 Task:  Click on  Soccer In the  Soccer League click on  Pick Sheet Your name Ella Davis Team name Nashville SC and  Email softage.5@softage.net Game 1 Montreal Game 2 NYFC Game 3 Orlando City Game 4 Austin FC Game 5 Minnesota United Game 6 FC Dallas Game 7 Columbus Game 8 Atlanta United Game 9 Charlotte FC Game 10 Montreal Game 11 Toronto FC Game 12 Inter Milan Game 13 Minnesota United Game 14 Real Salt Lake Game 15 Vancouver Game16 San Jose In Tie Breaker choose Nashville SC Submit pick sheet
Action: Mouse moved to (628, 432)
Screenshot: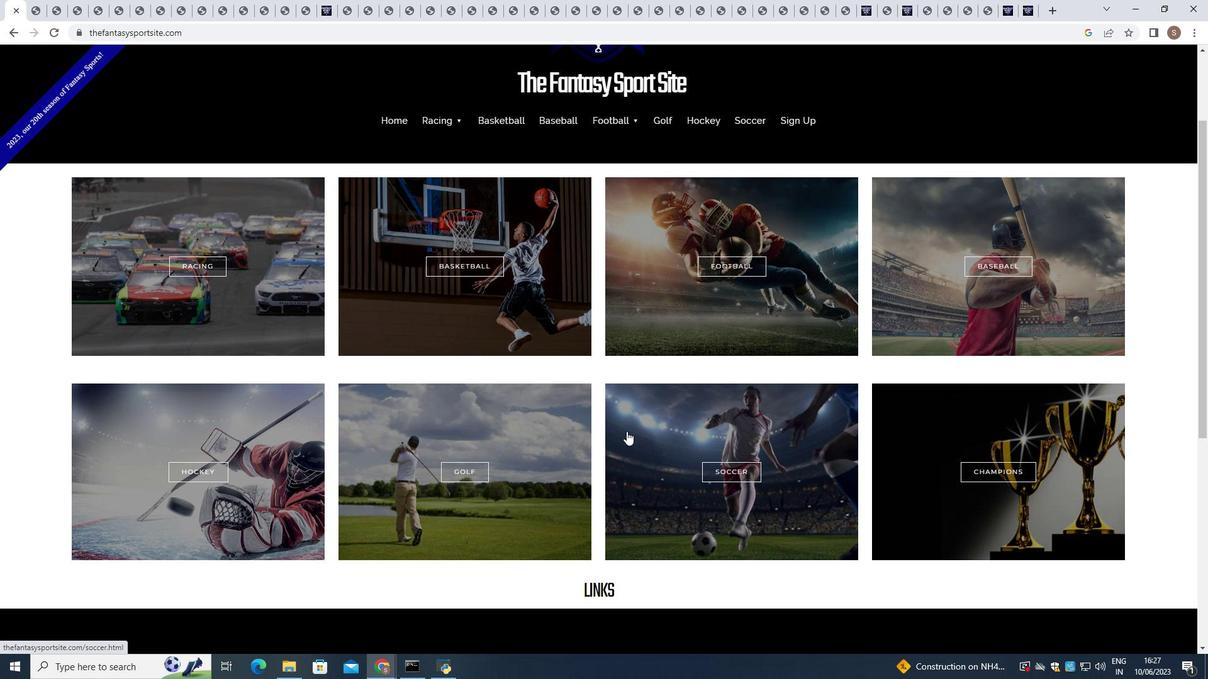 
Action: Mouse pressed left at (628, 432)
Screenshot: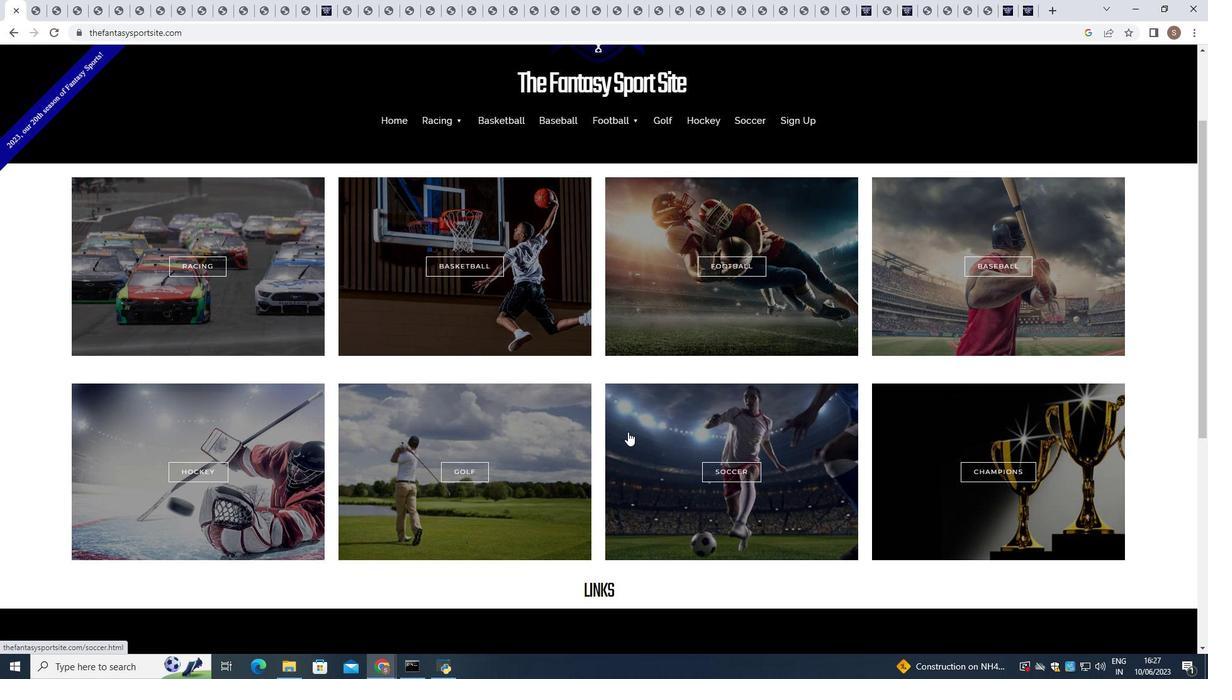 
Action: Mouse moved to (348, 304)
Screenshot: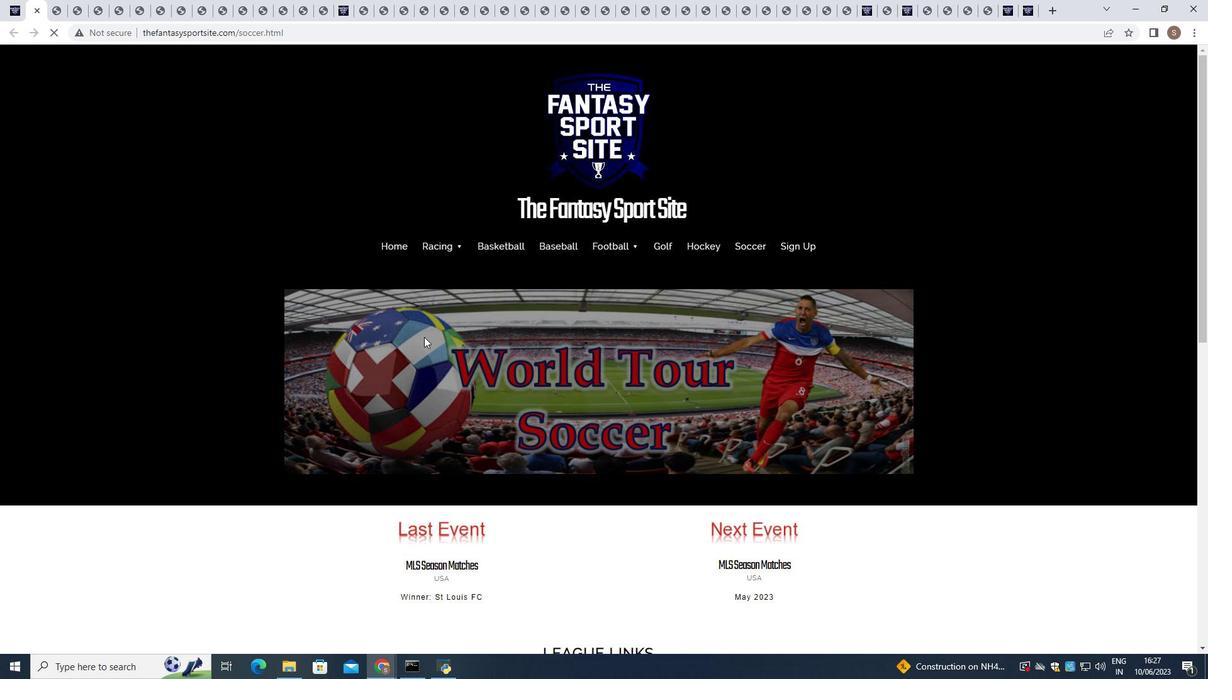 
Action: Mouse scrolled (348, 303) with delta (0, 0)
Screenshot: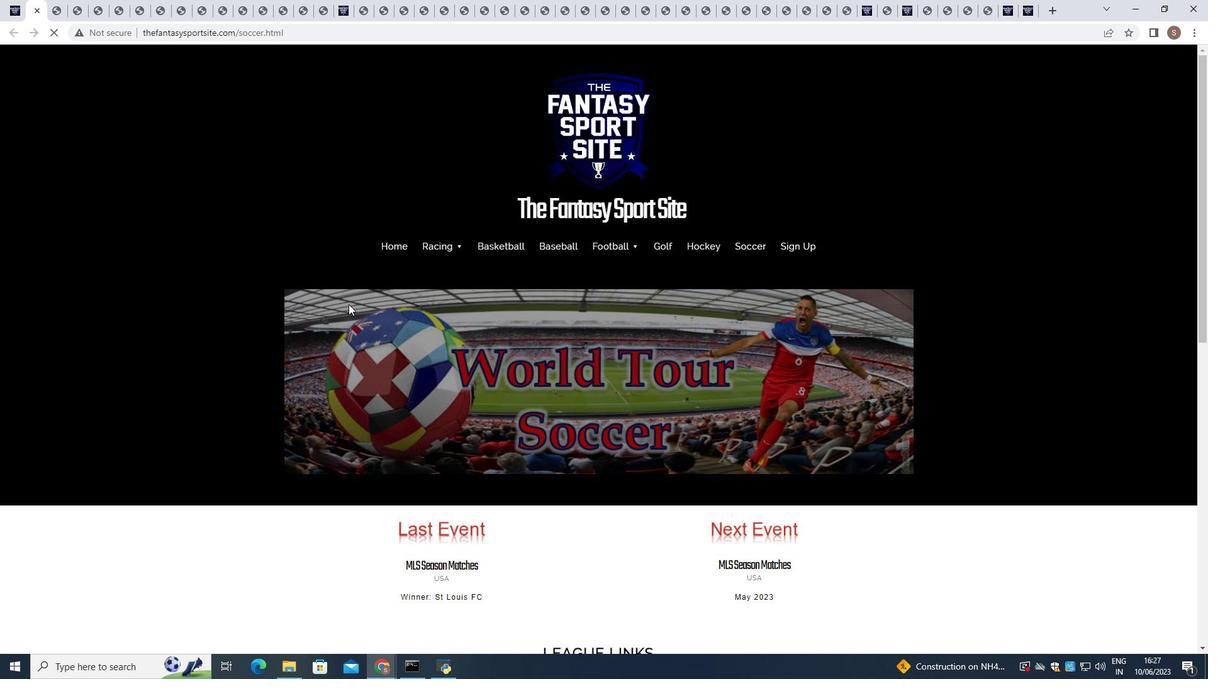 
Action: Mouse scrolled (348, 303) with delta (0, 0)
Screenshot: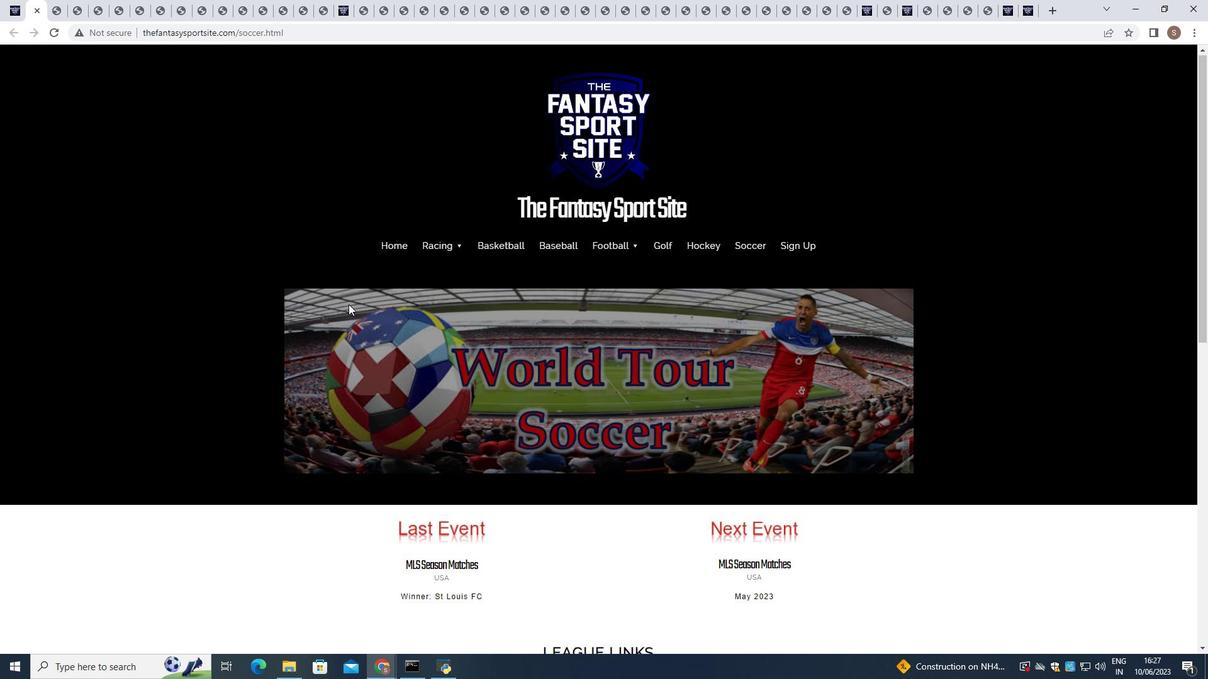 
Action: Mouse scrolled (348, 303) with delta (0, 0)
Screenshot: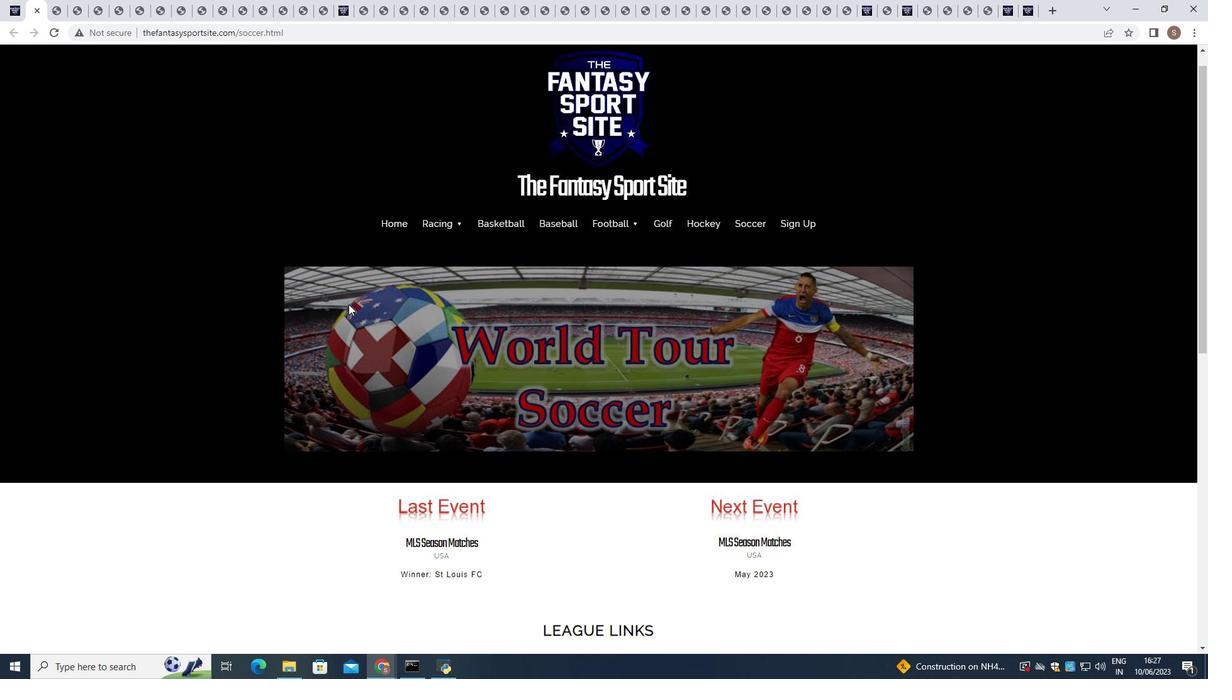 
Action: Mouse scrolled (348, 303) with delta (0, 0)
Screenshot: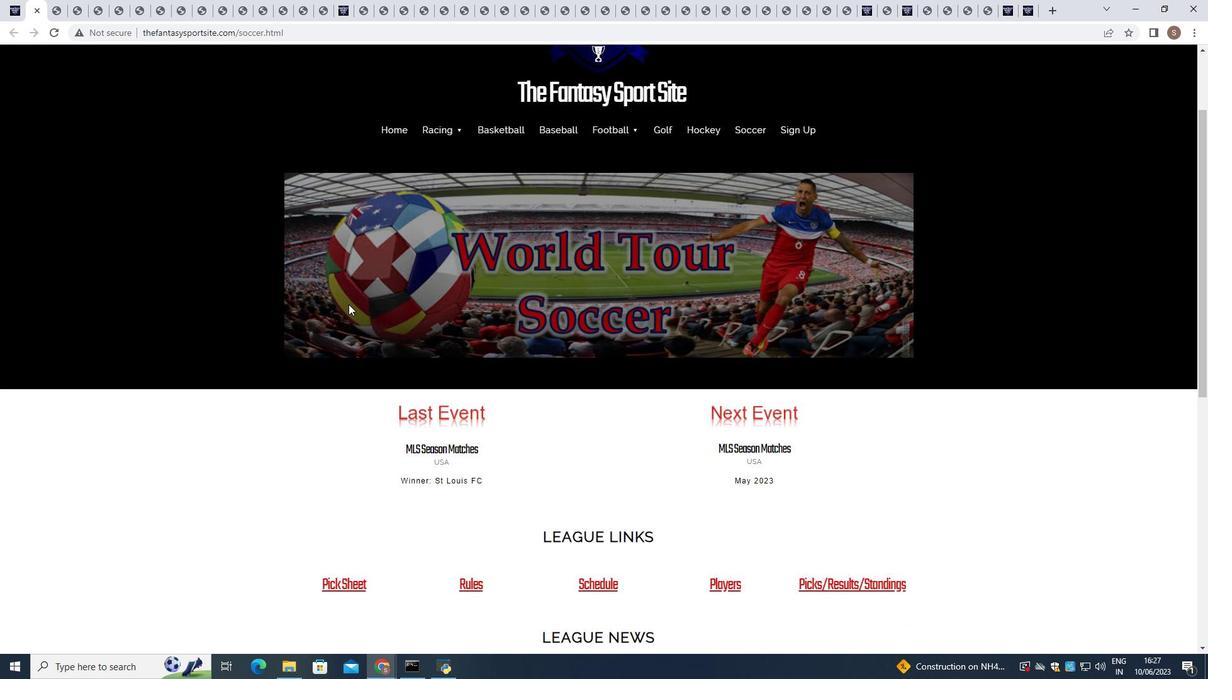 
Action: Mouse scrolled (348, 303) with delta (0, 0)
Screenshot: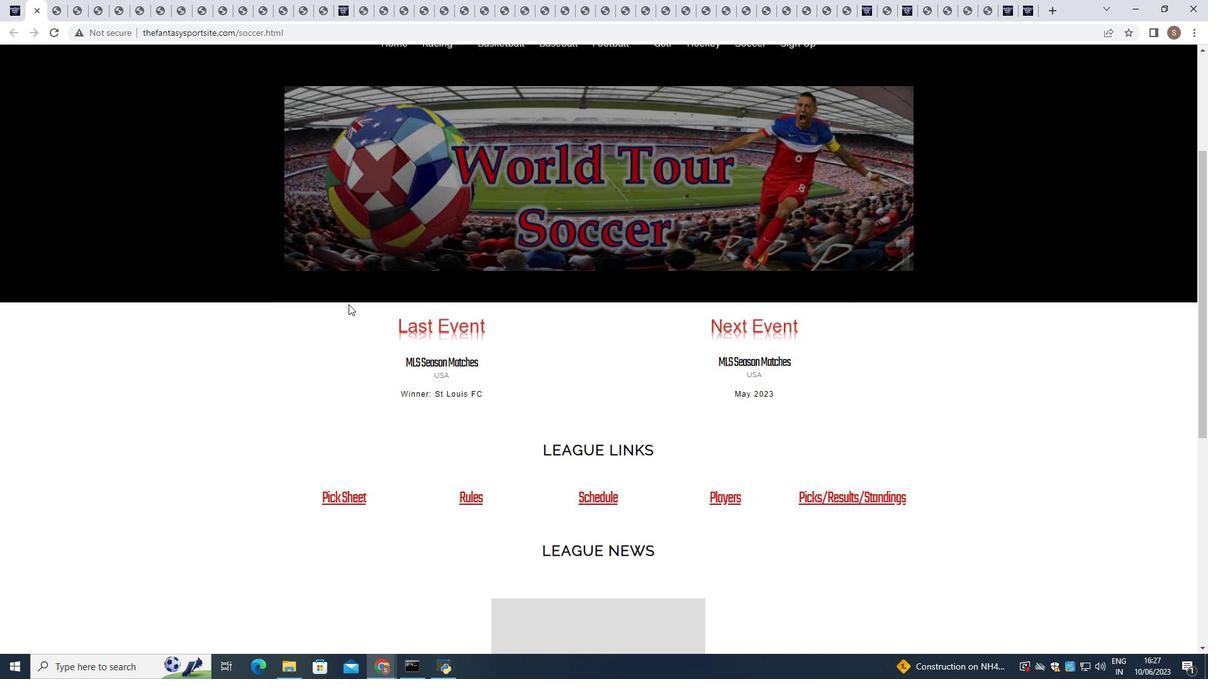 
Action: Mouse moved to (344, 383)
Screenshot: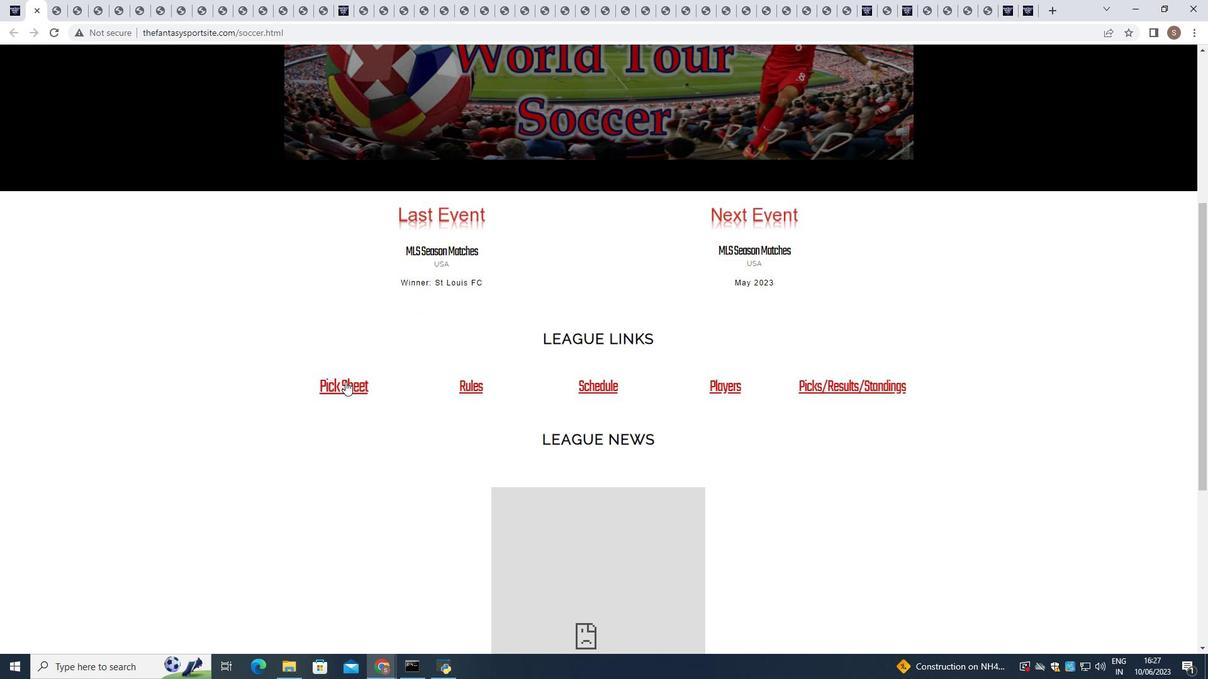 
Action: Mouse pressed left at (344, 383)
Screenshot: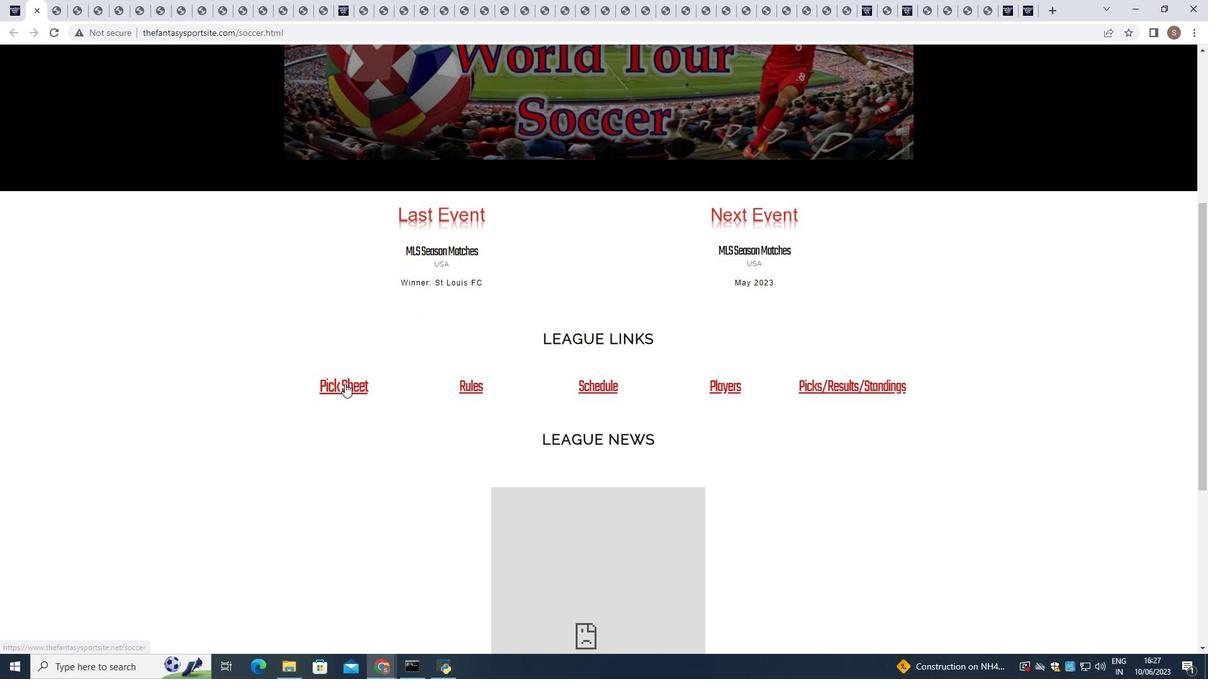 
Action: Mouse scrolled (344, 383) with delta (0, 0)
Screenshot: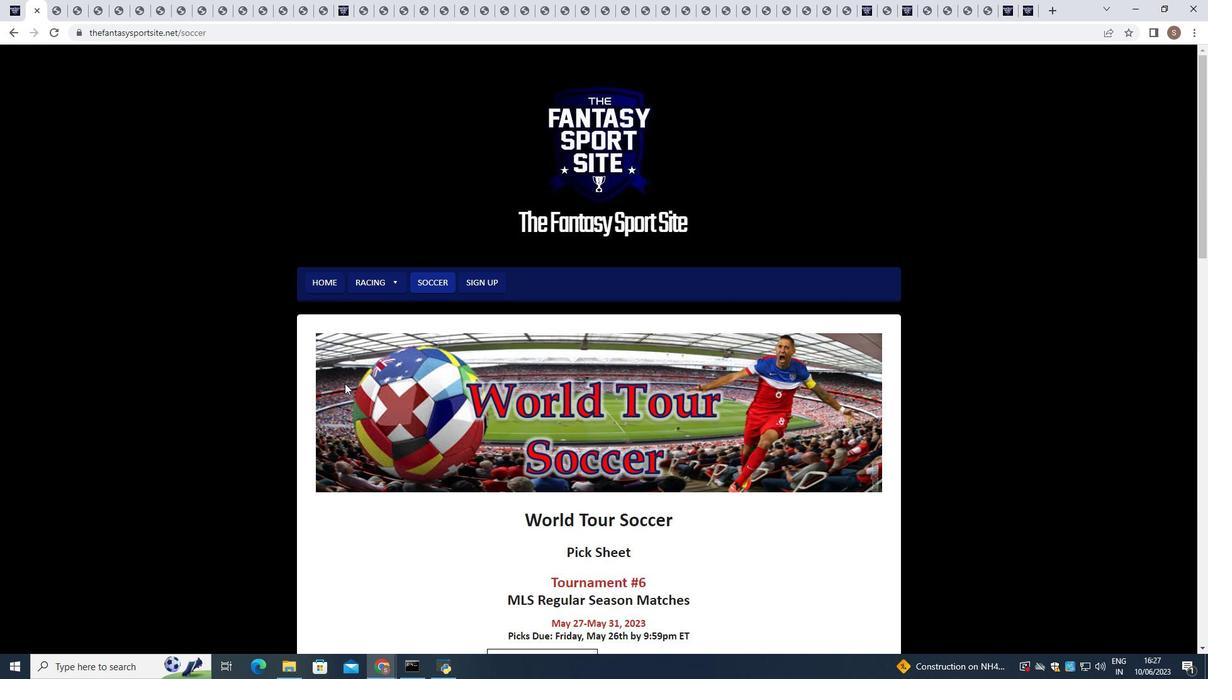 
Action: Mouse scrolled (344, 383) with delta (0, 0)
Screenshot: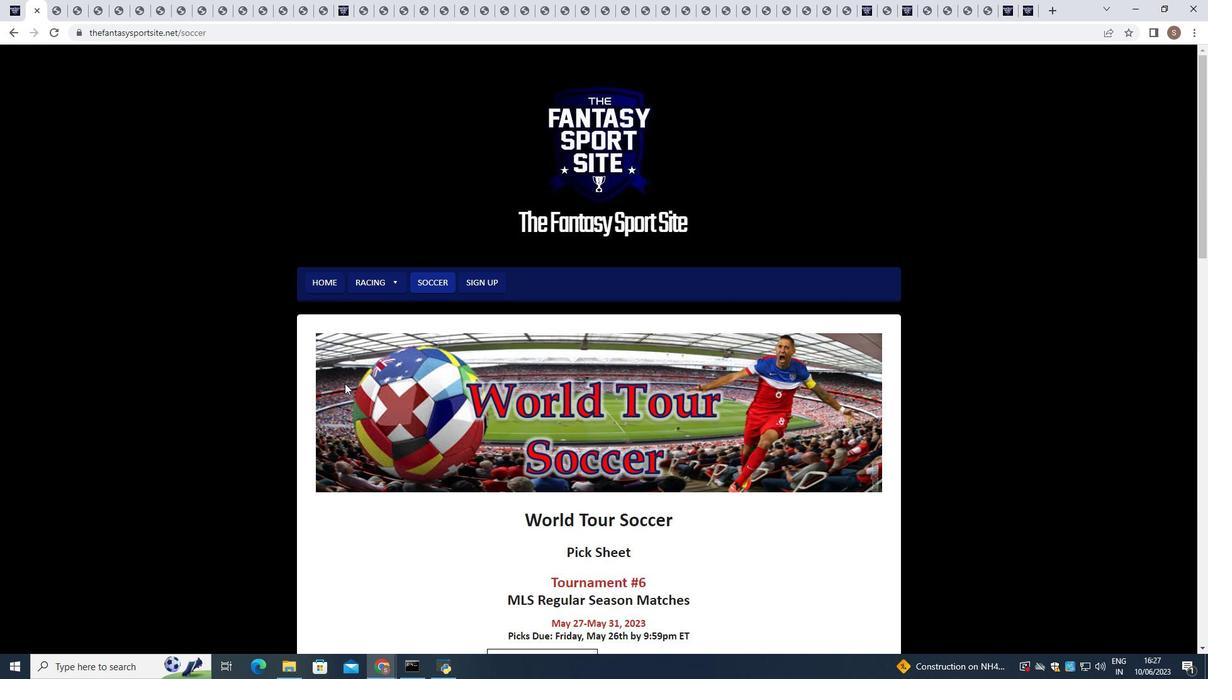 
Action: Mouse scrolled (344, 383) with delta (0, 0)
Screenshot: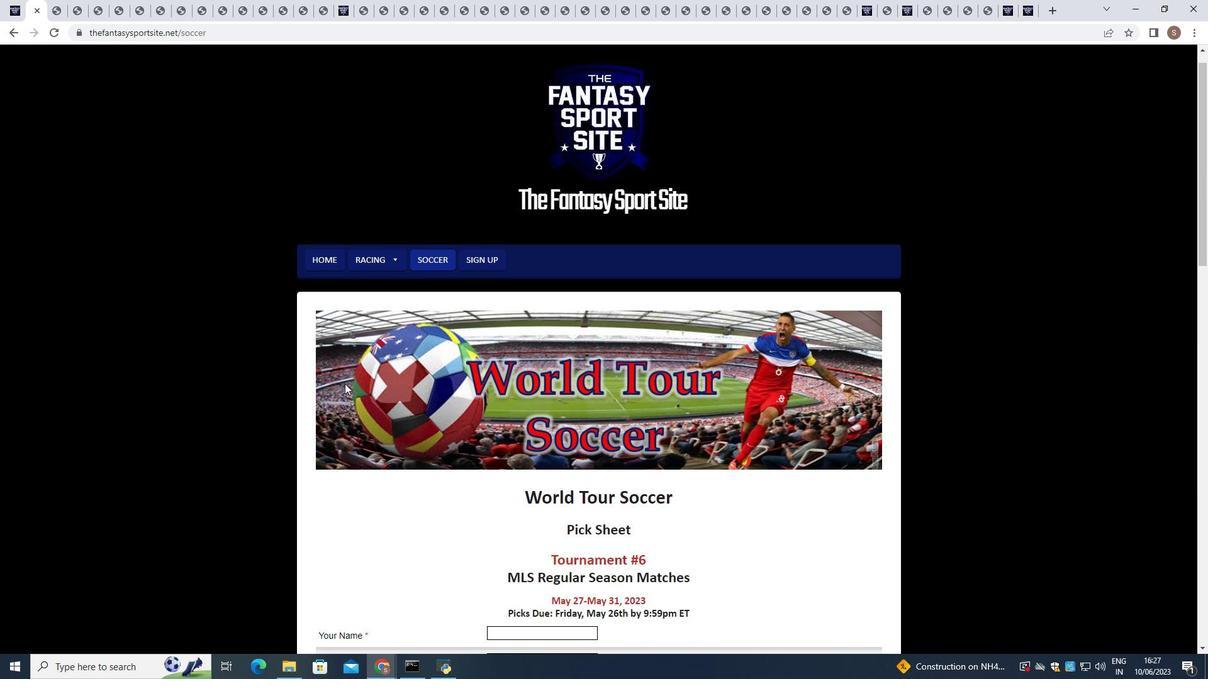 
Action: Mouse scrolled (344, 383) with delta (0, 0)
Screenshot: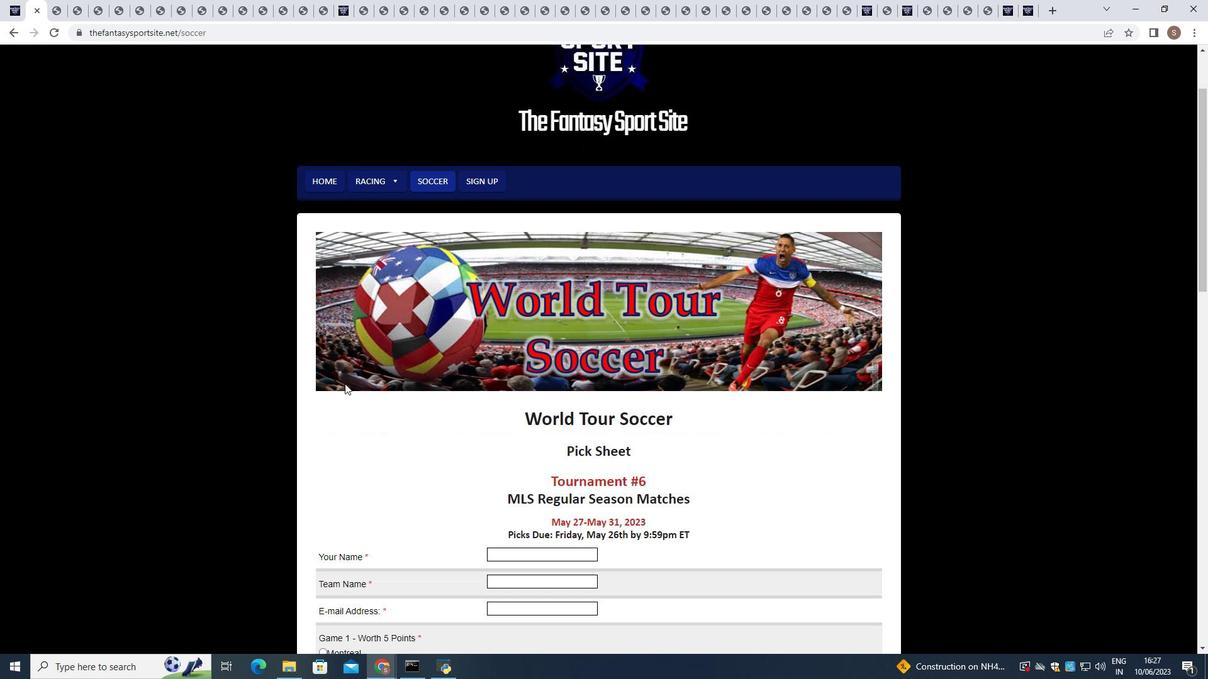 
Action: Mouse moved to (501, 400)
Screenshot: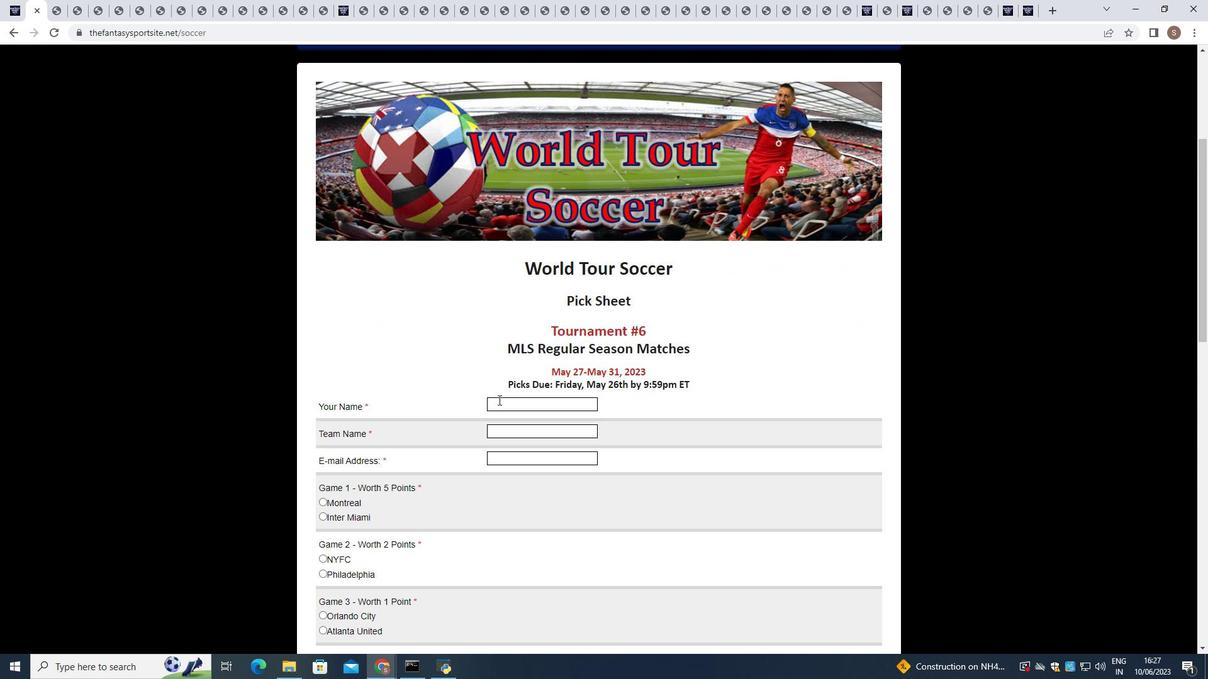 
Action: Mouse pressed left at (501, 400)
Screenshot: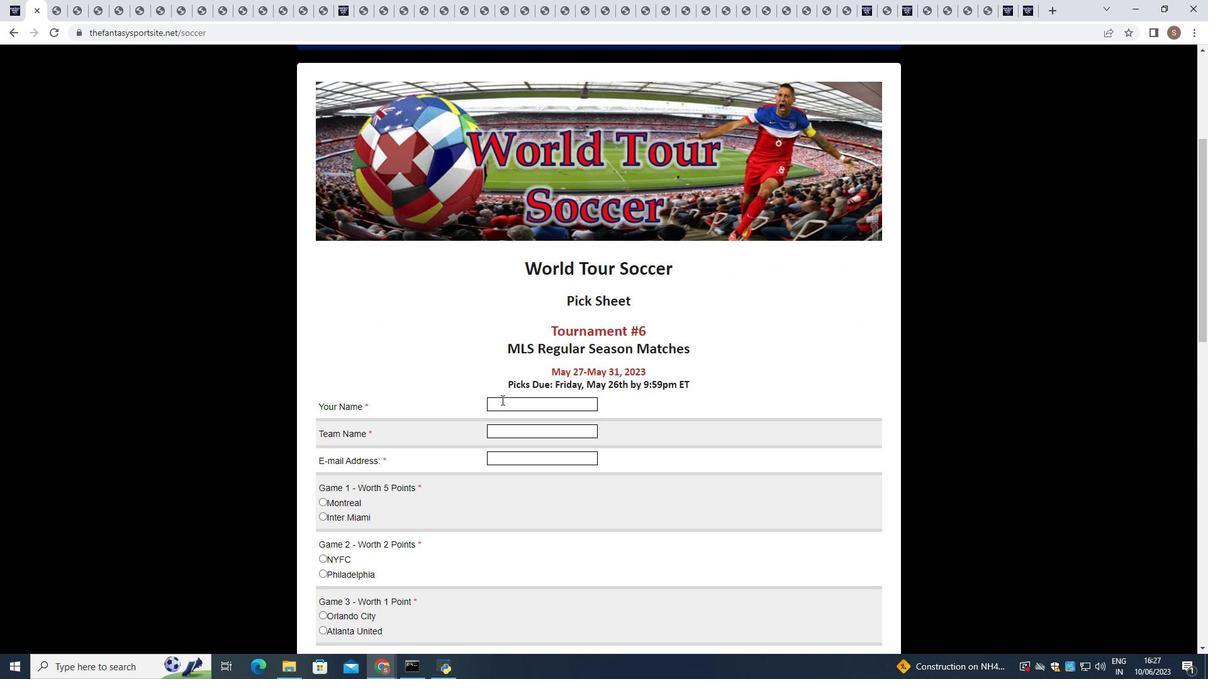 
Action: Mouse moved to (501, 400)
Screenshot: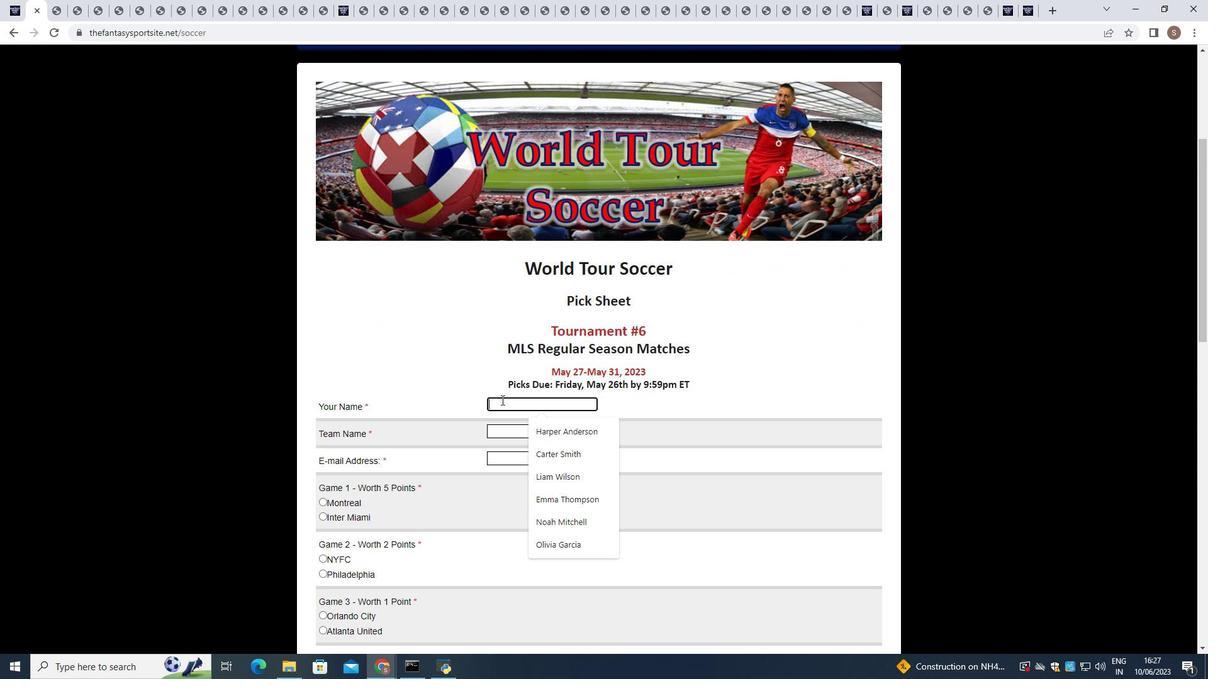 
Action: Key pressed <Key.shift>Ella<Key.space><Key.shift>Davis
Screenshot: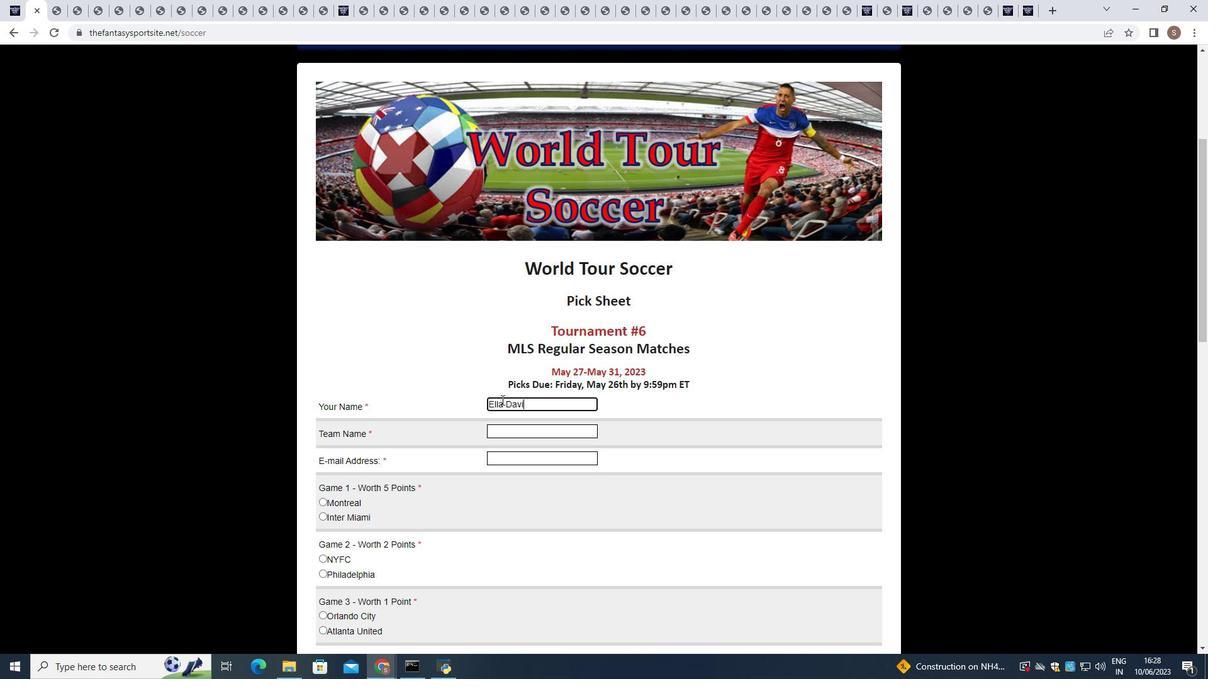 
Action: Mouse moved to (499, 432)
Screenshot: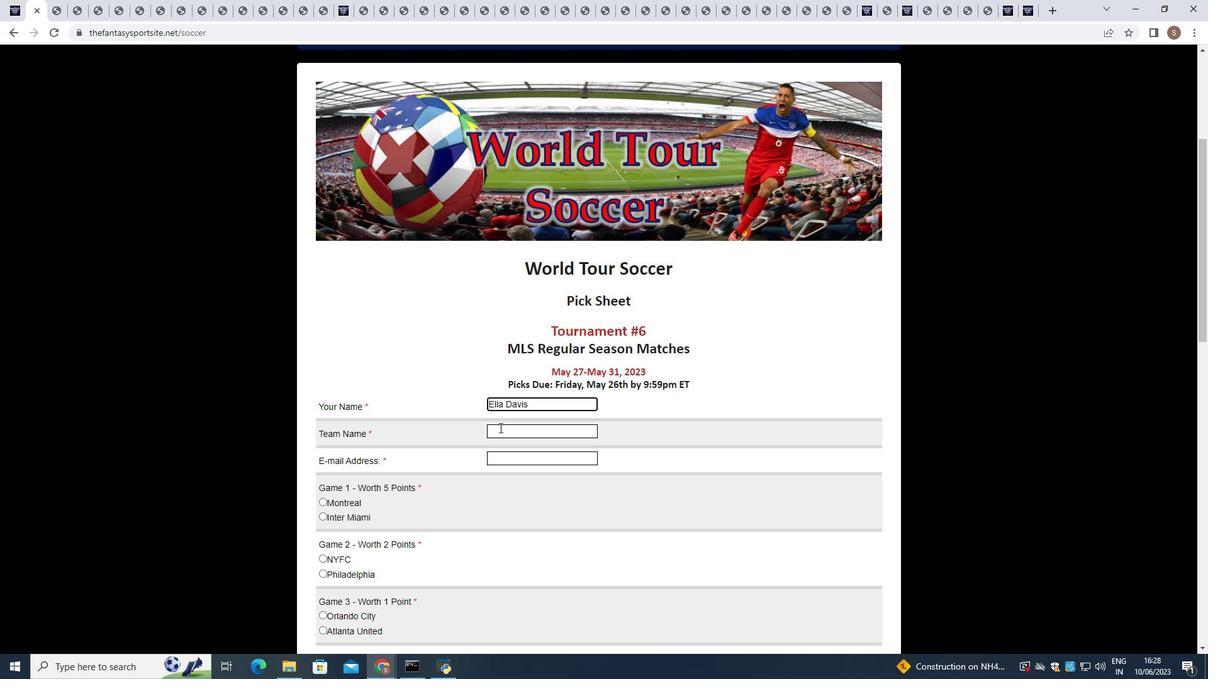 
Action: Mouse pressed left at (499, 432)
Screenshot: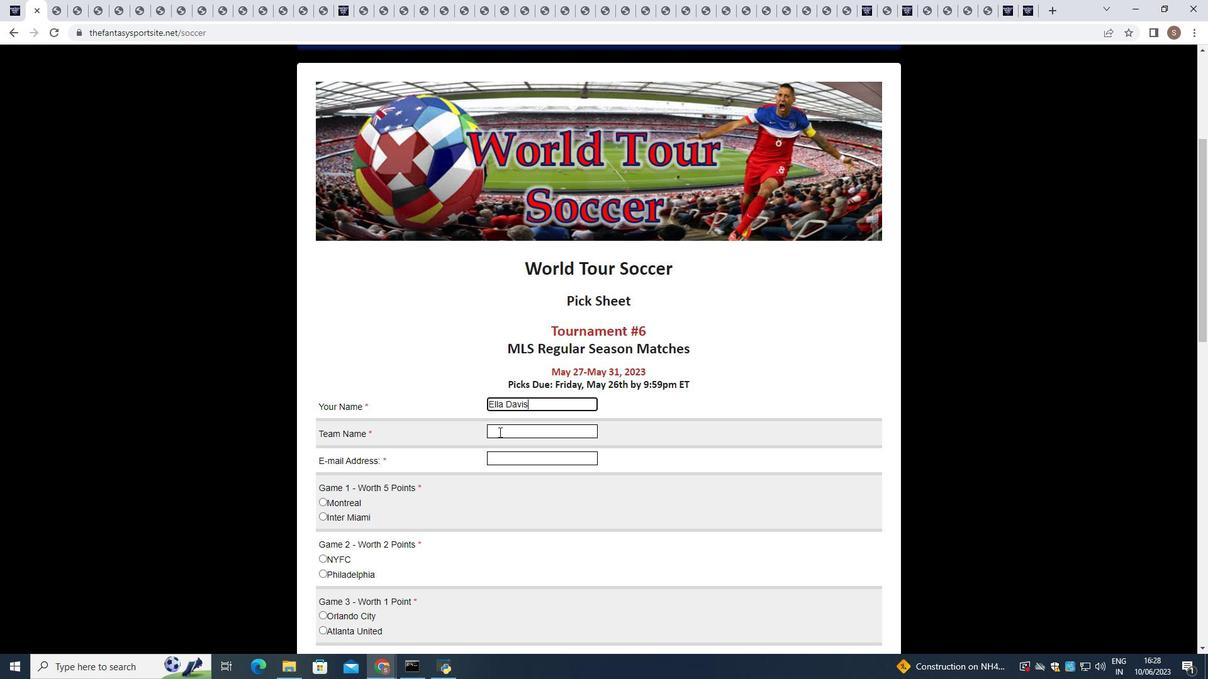 
Action: Key pressed <Key.shift>Nashville<Key.space><Key.shift>SC
Screenshot: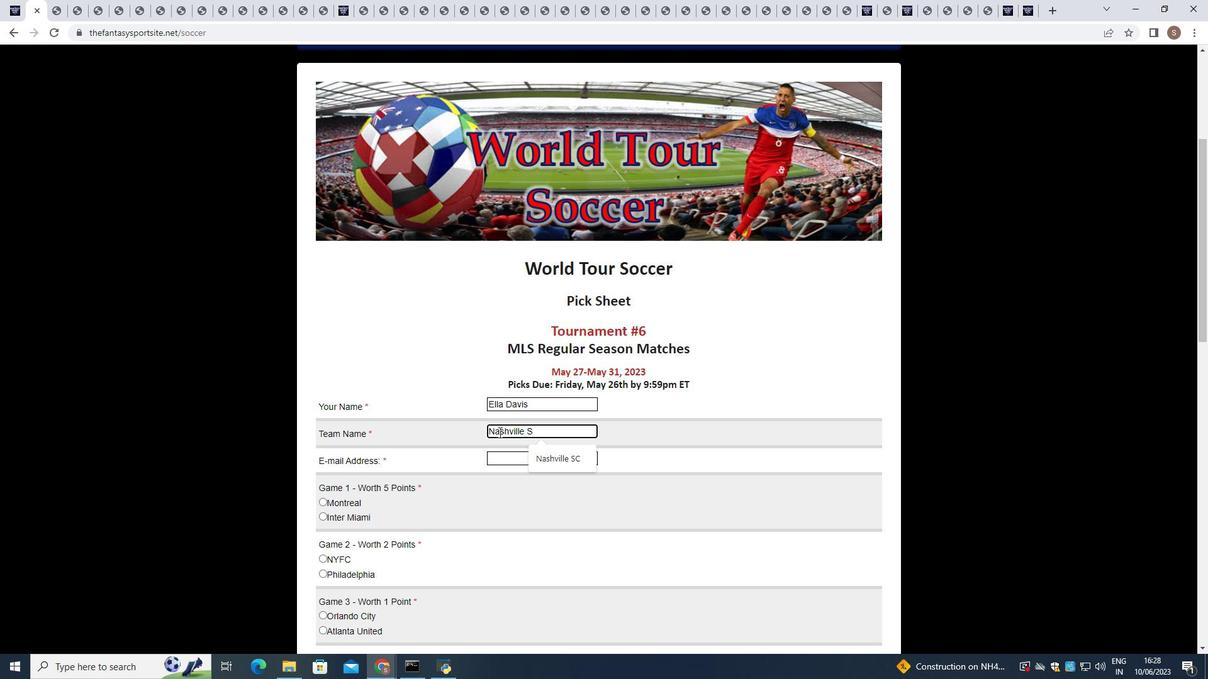 
Action: Mouse moved to (555, 456)
Screenshot: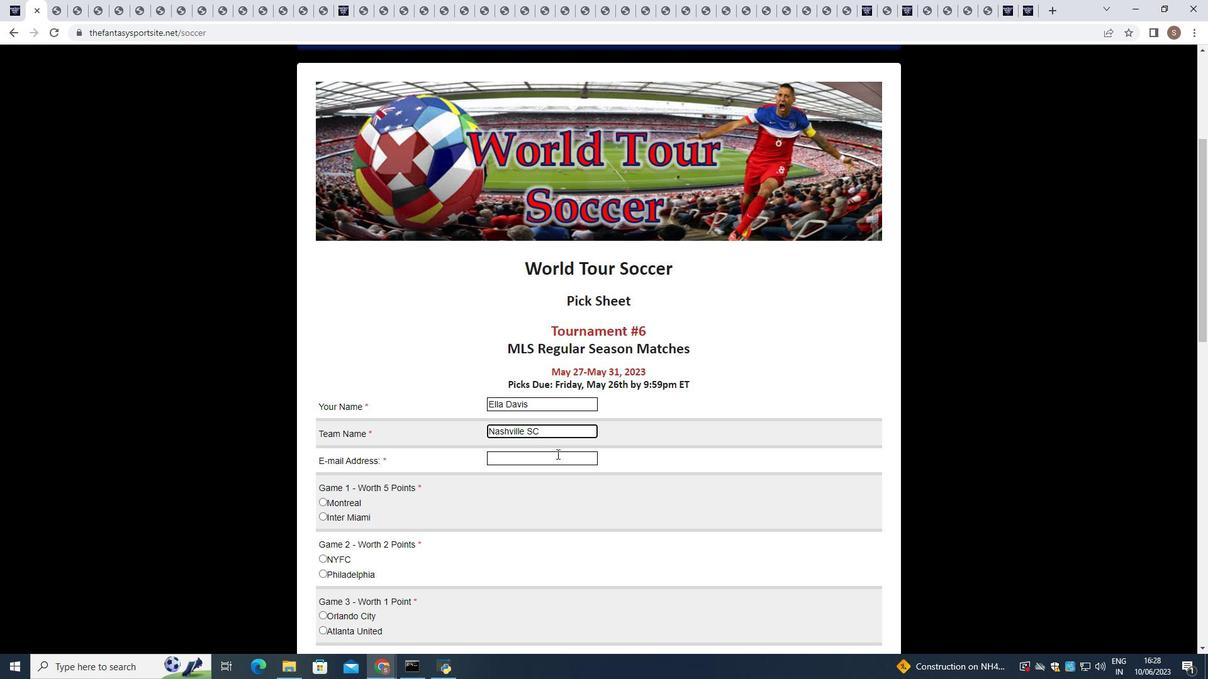 
Action: Mouse pressed left at (555, 456)
Screenshot: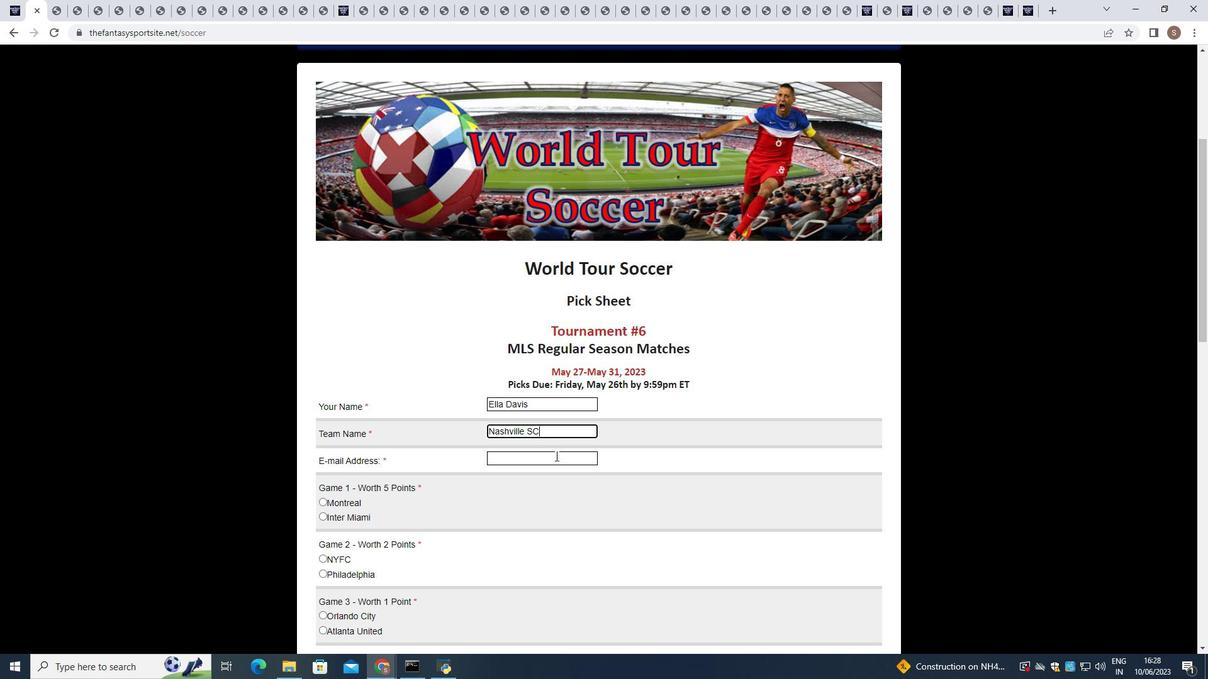 
Action: Key pressed softage.5
Screenshot: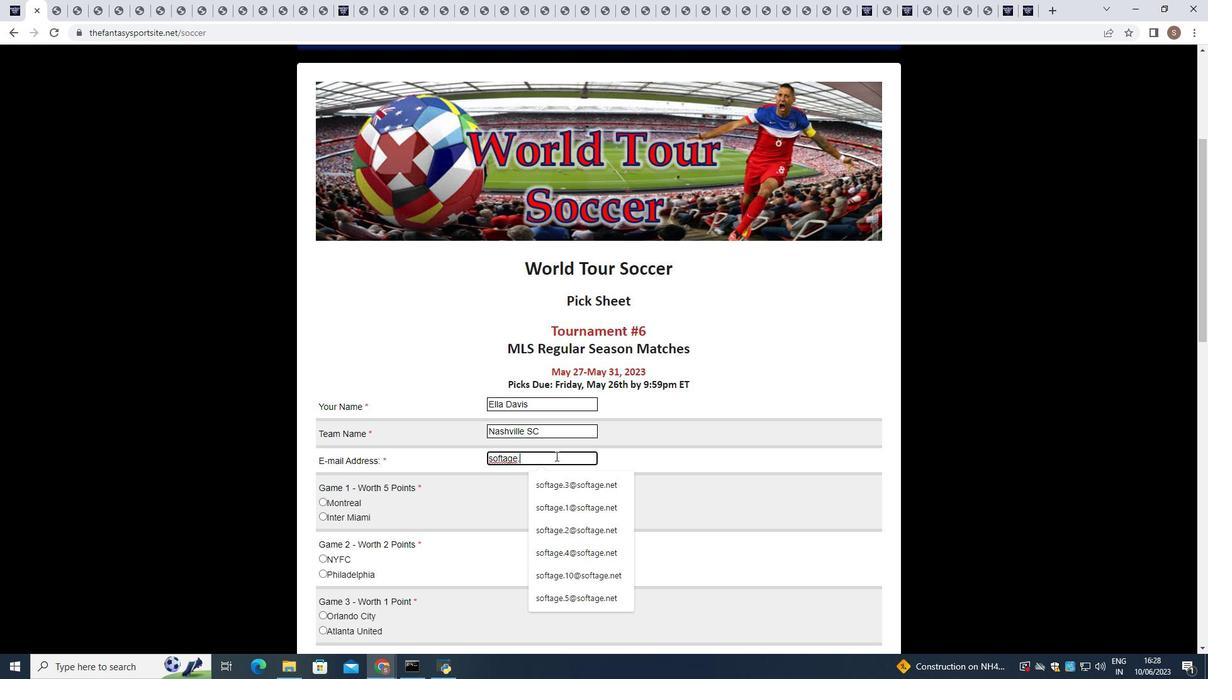 
Action: Mouse moved to (578, 484)
Screenshot: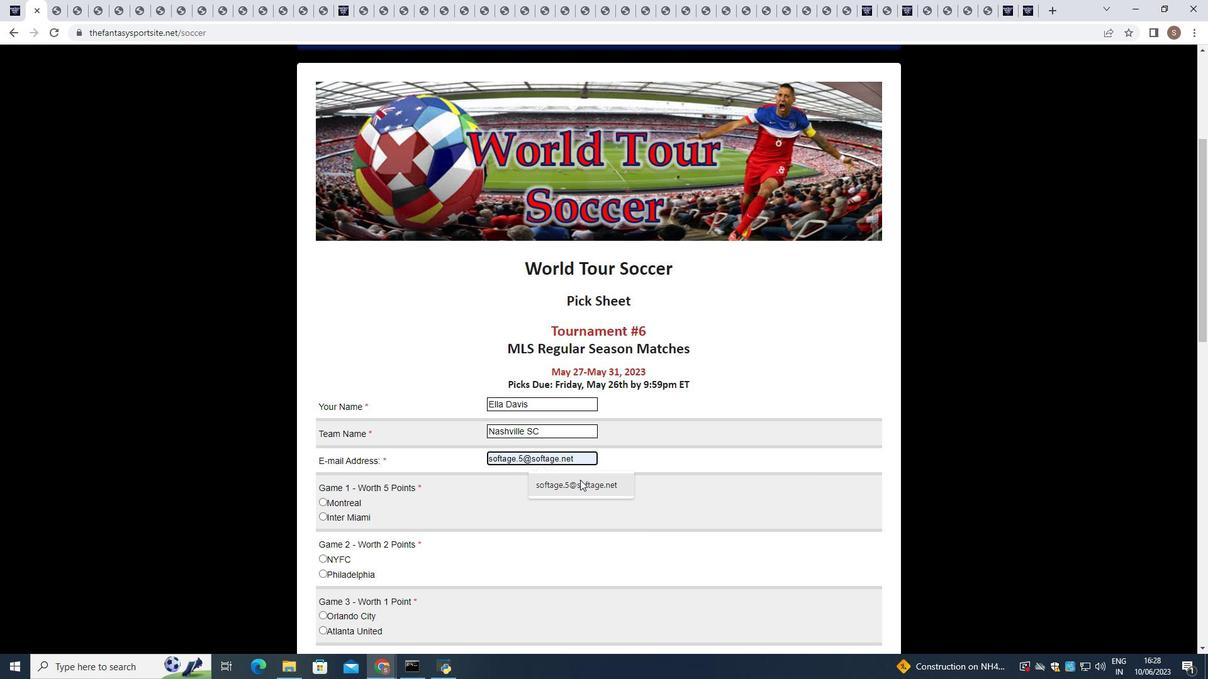 
Action: Mouse pressed left at (578, 484)
Screenshot: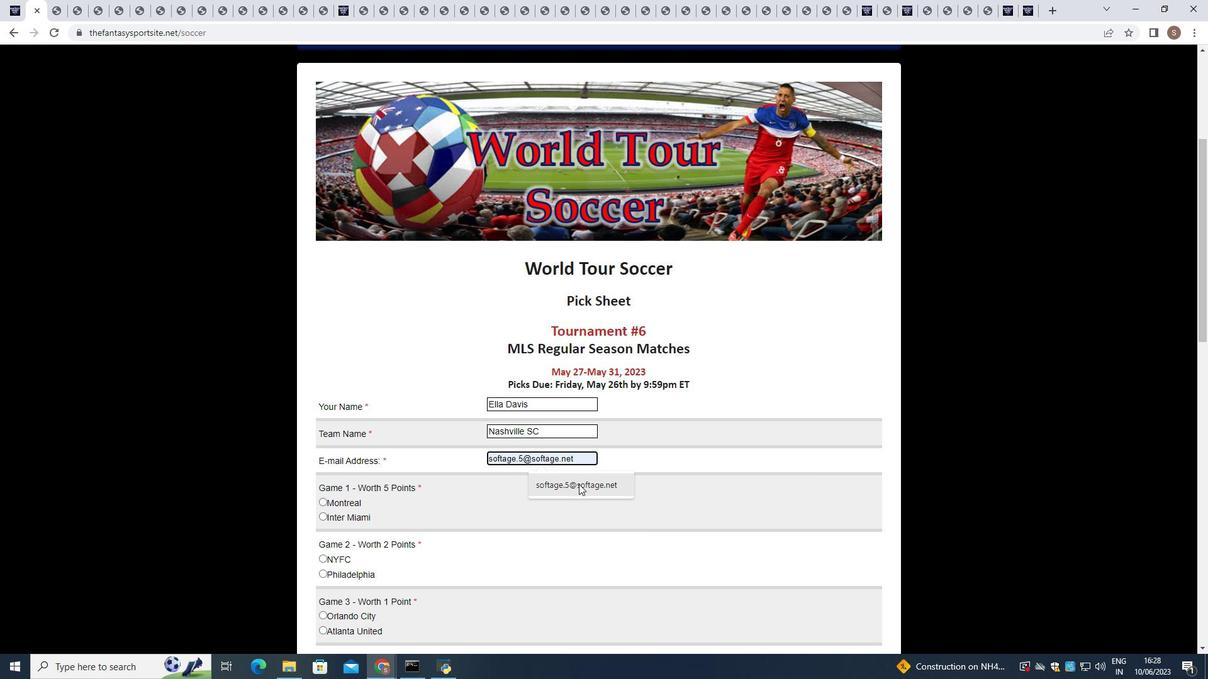 
Action: Mouse moved to (324, 500)
Screenshot: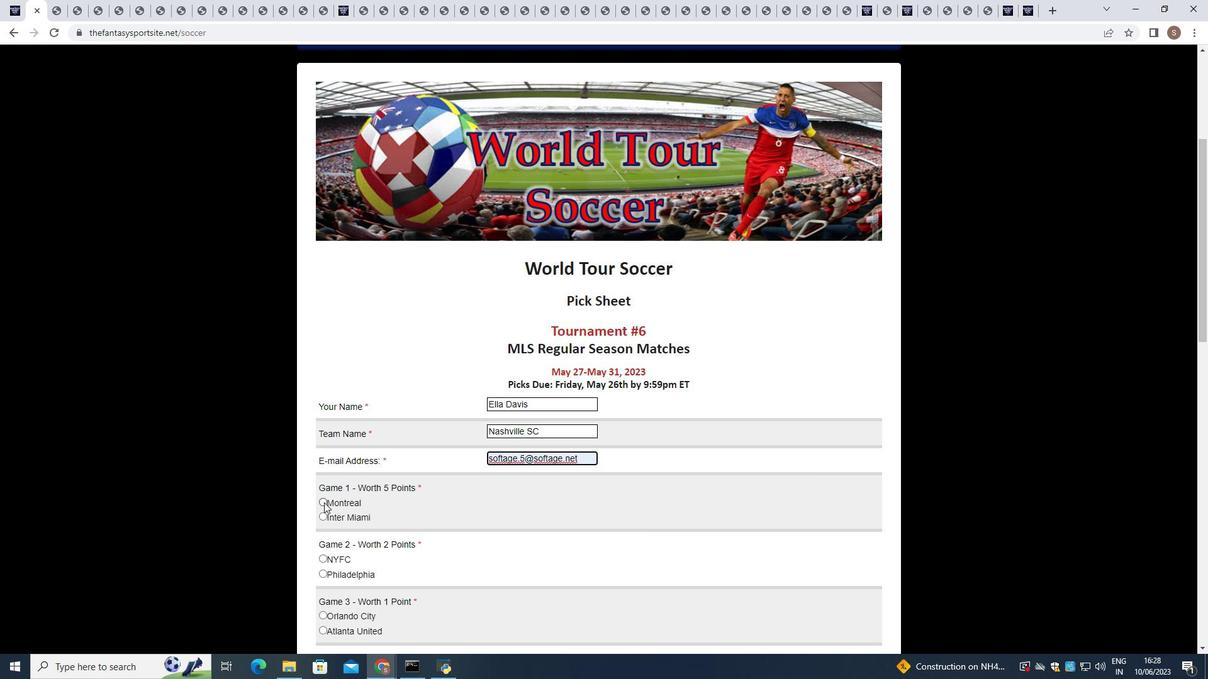 
Action: Mouse pressed left at (324, 500)
Screenshot: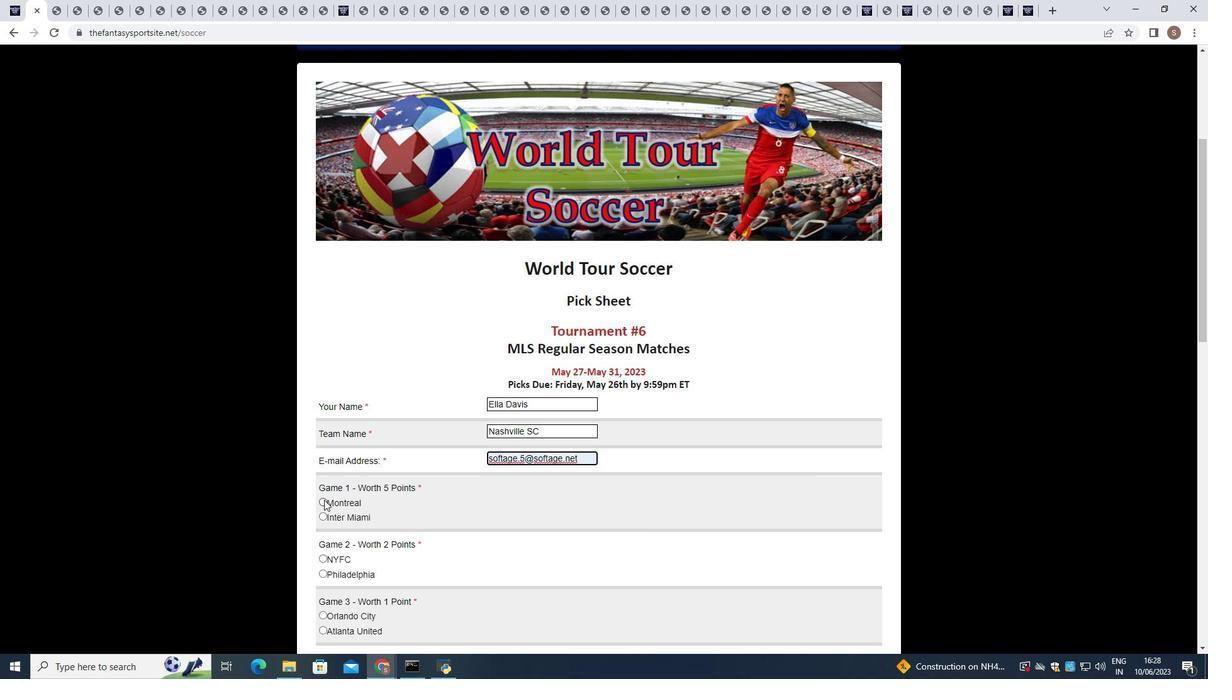 
Action: Mouse scrolled (324, 499) with delta (0, 0)
Screenshot: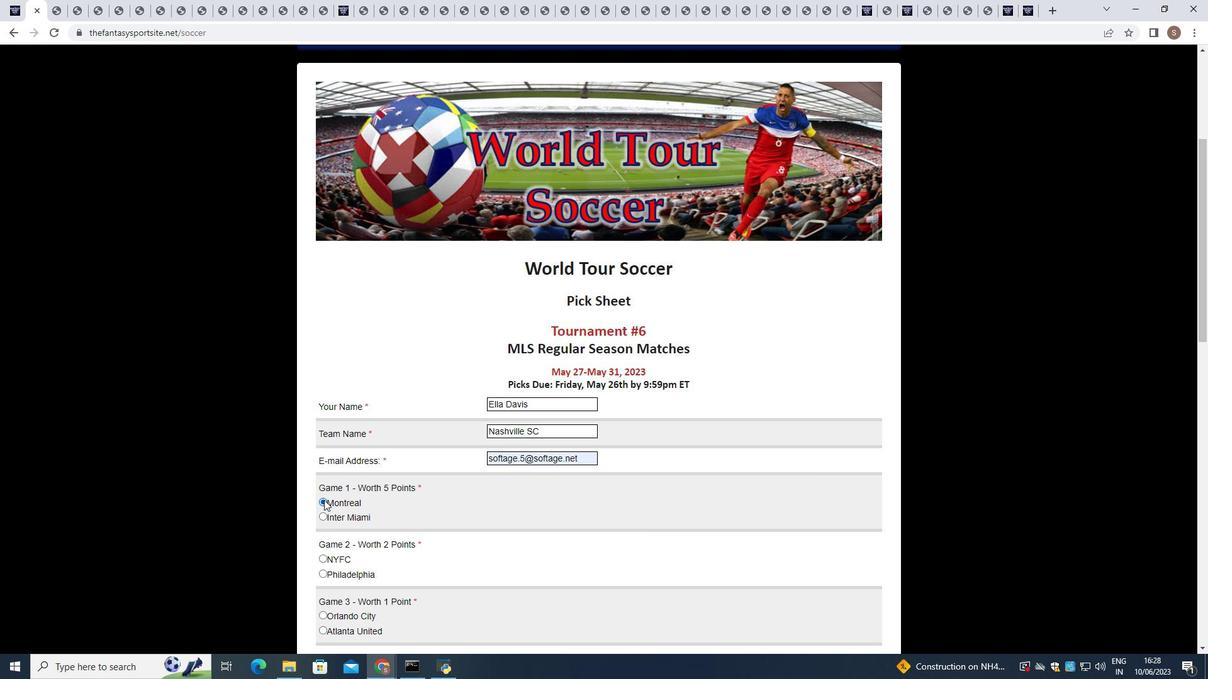 
Action: Mouse scrolled (324, 499) with delta (0, 0)
Screenshot: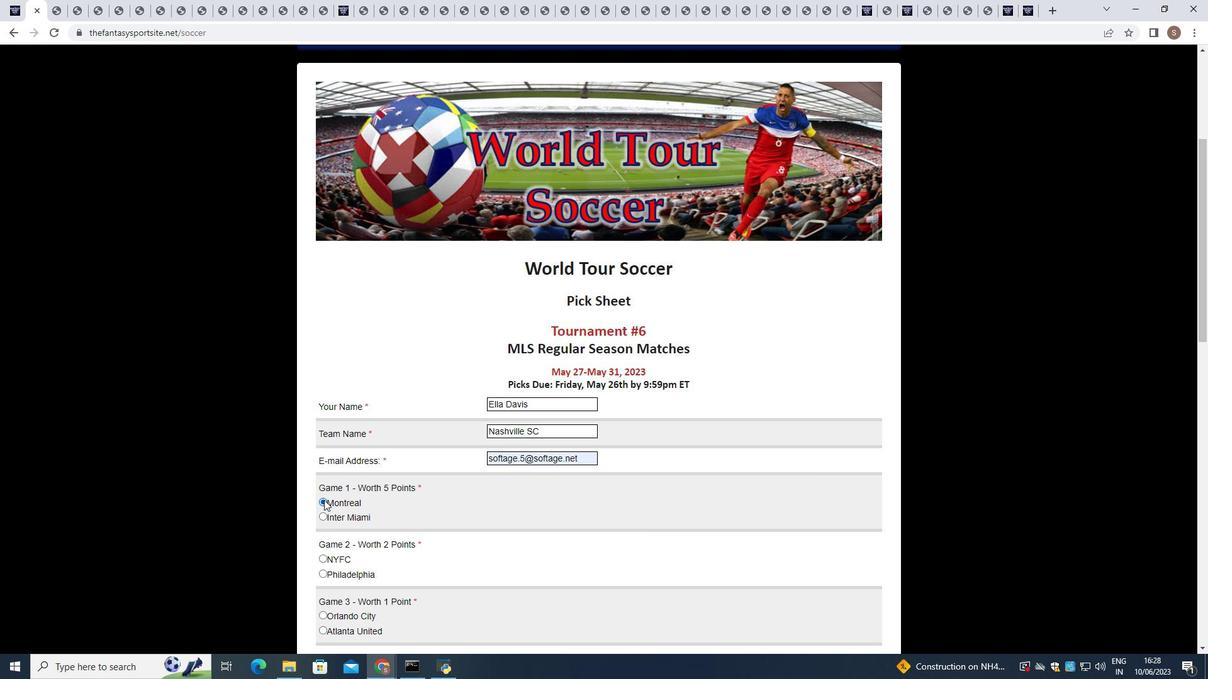 
Action: Mouse scrolled (324, 499) with delta (0, 0)
Screenshot: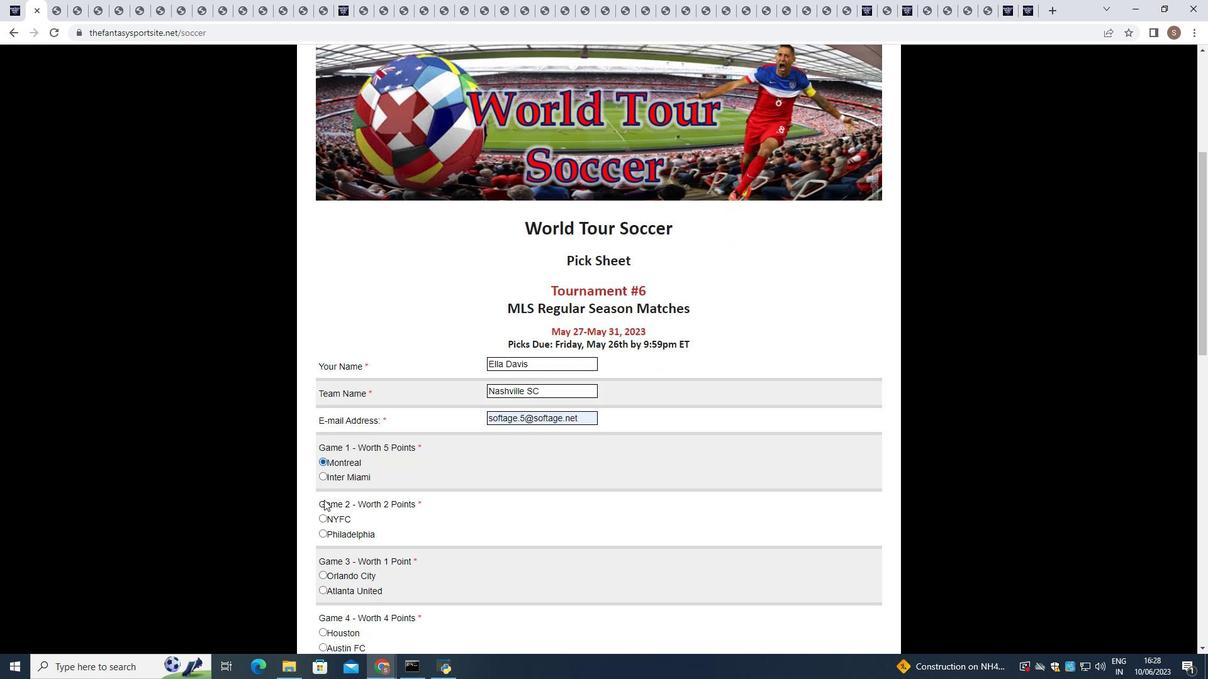 
Action: Mouse moved to (322, 367)
Screenshot: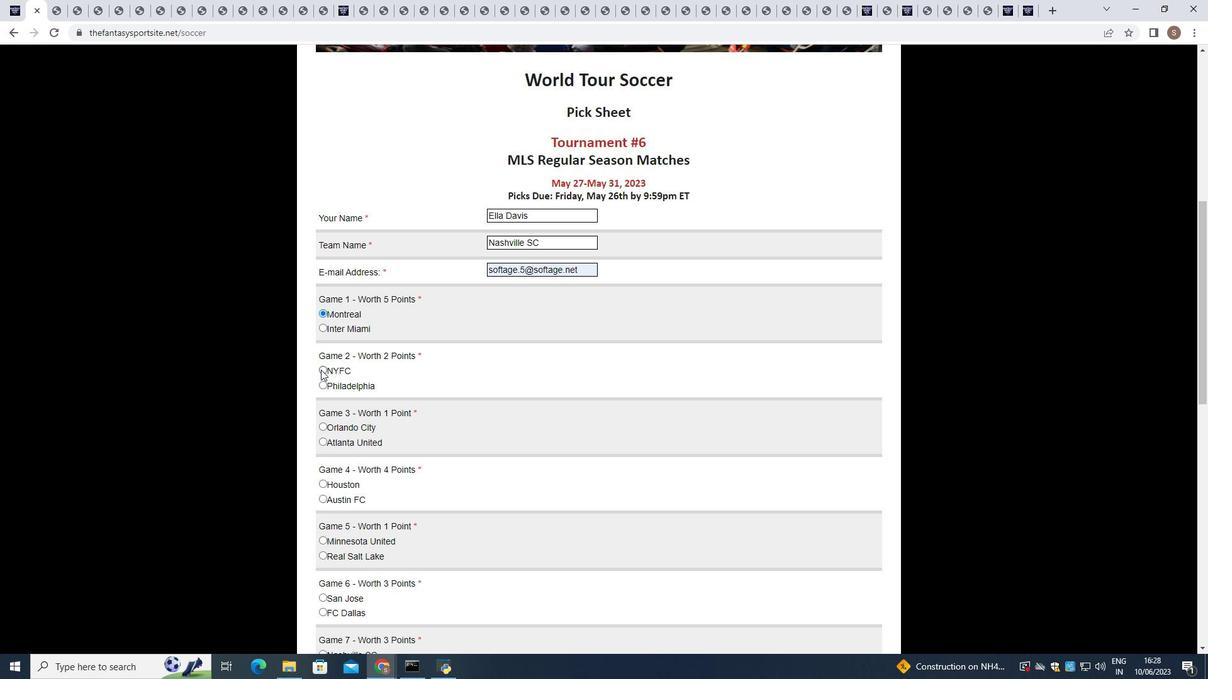 
Action: Mouse pressed left at (322, 367)
Screenshot: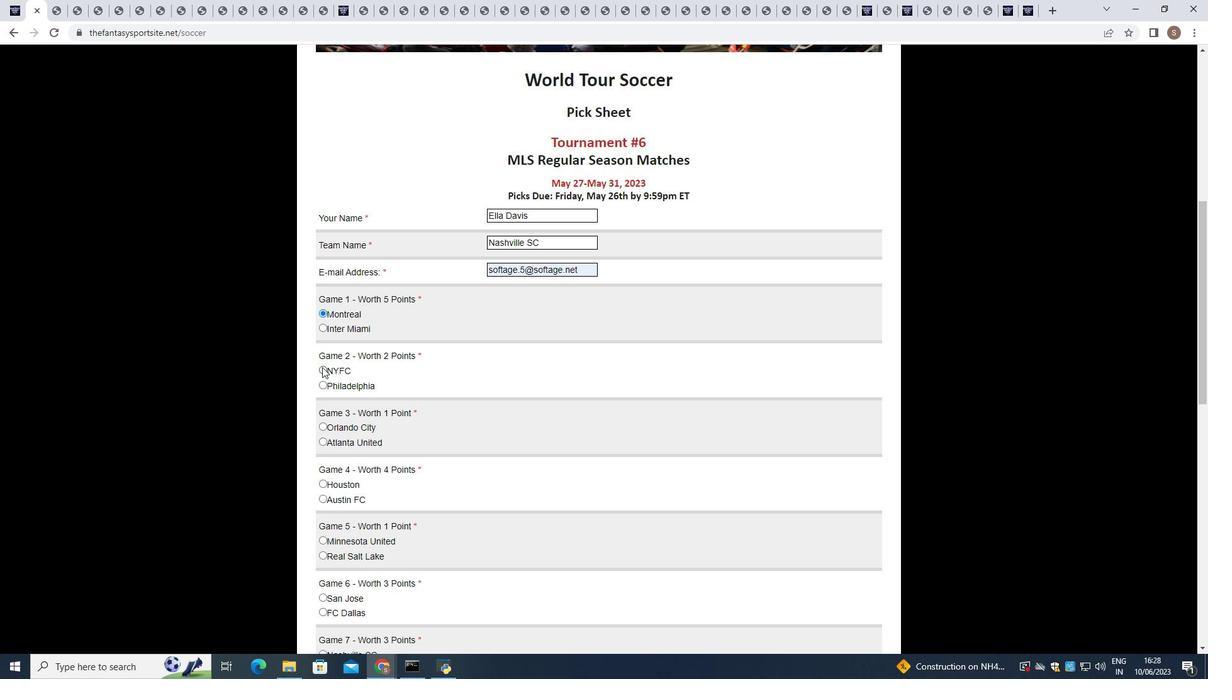
Action: Mouse moved to (325, 426)
Screenshot: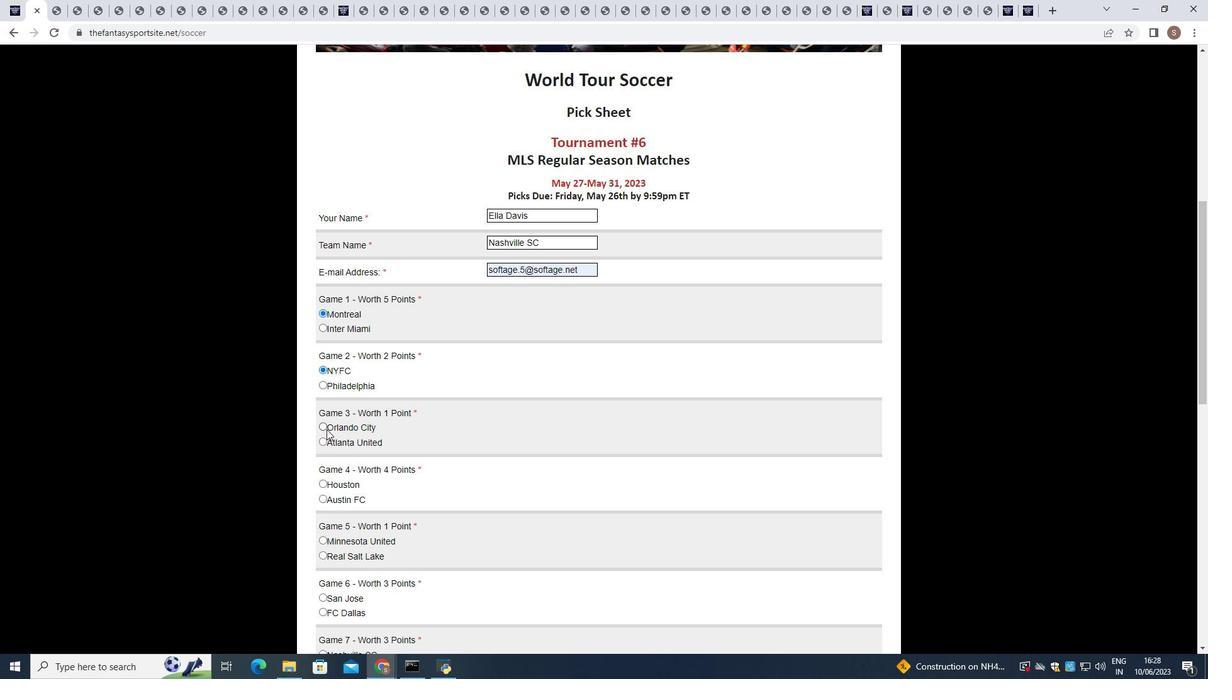 
Action: Mouse pressed left at (325, 426)
Screenshot: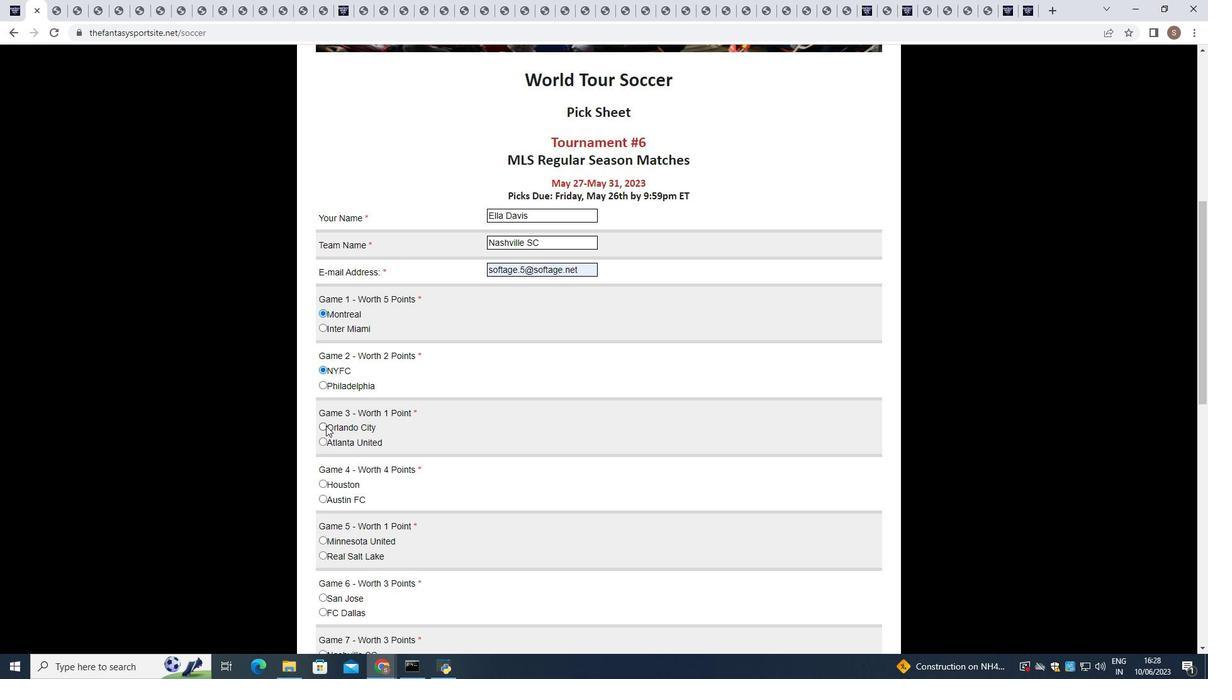 
Action: Mouse moved to (323, 497)
Screenshot: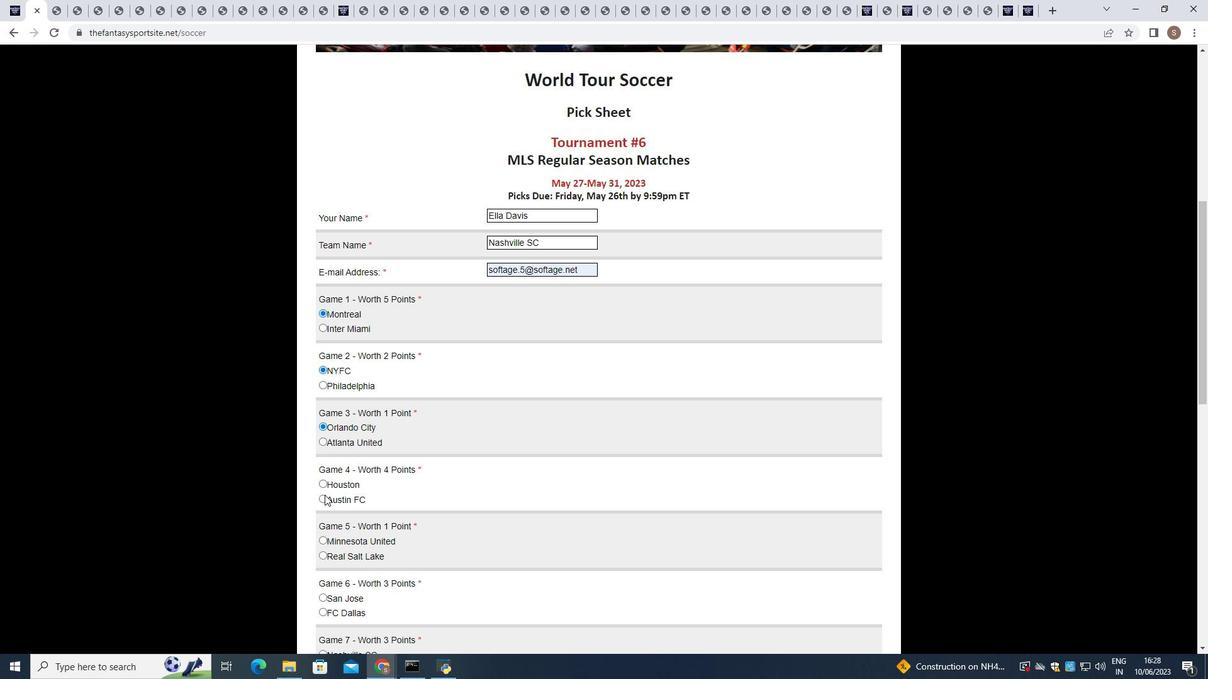 
Action: Mouse pressed left at (323, 497)
Screenshot: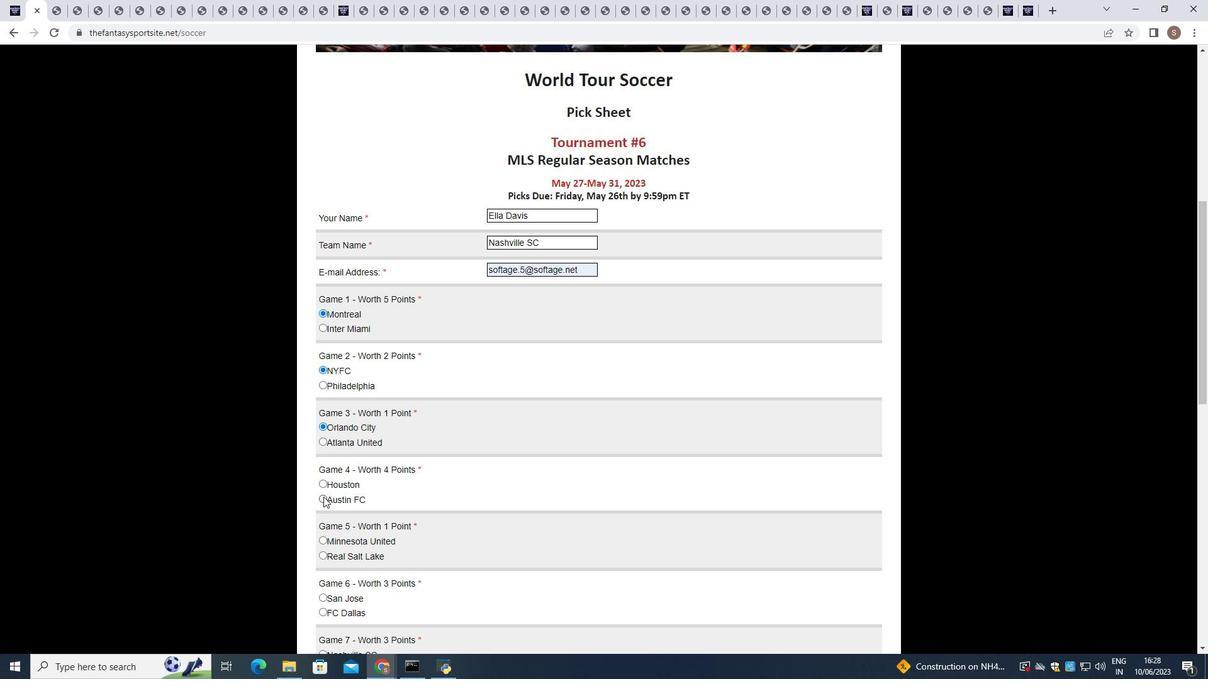 
Action: Mouse moved to (323, 496)
Screenshot: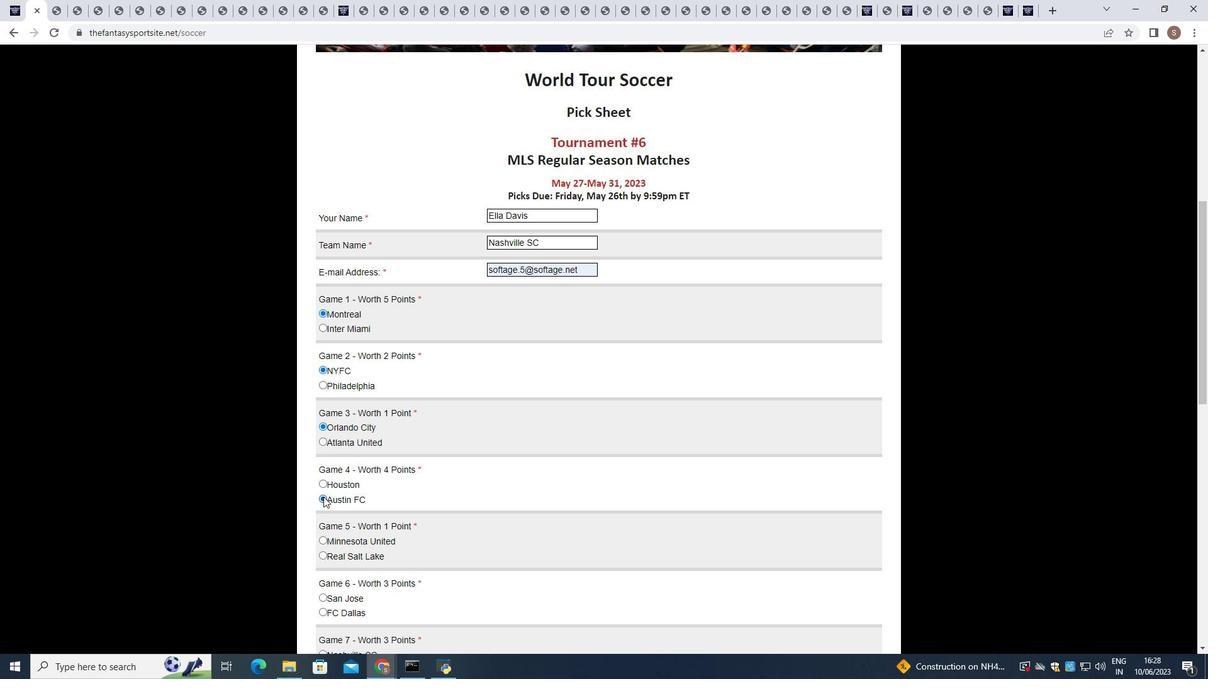 
Action: Mouse scrolled (323, 495) with delta (0, 0)
Screenshot: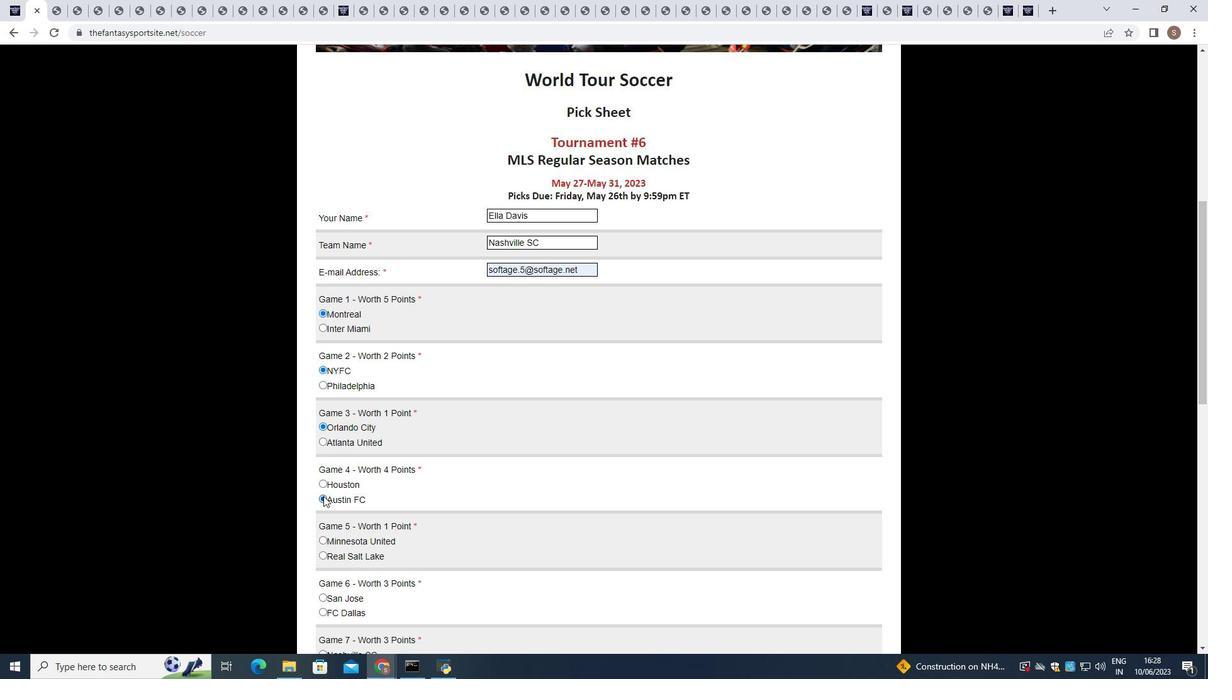 
Action: Mouse scrolled (323, 495) with delta (0, 0)
Screenshot: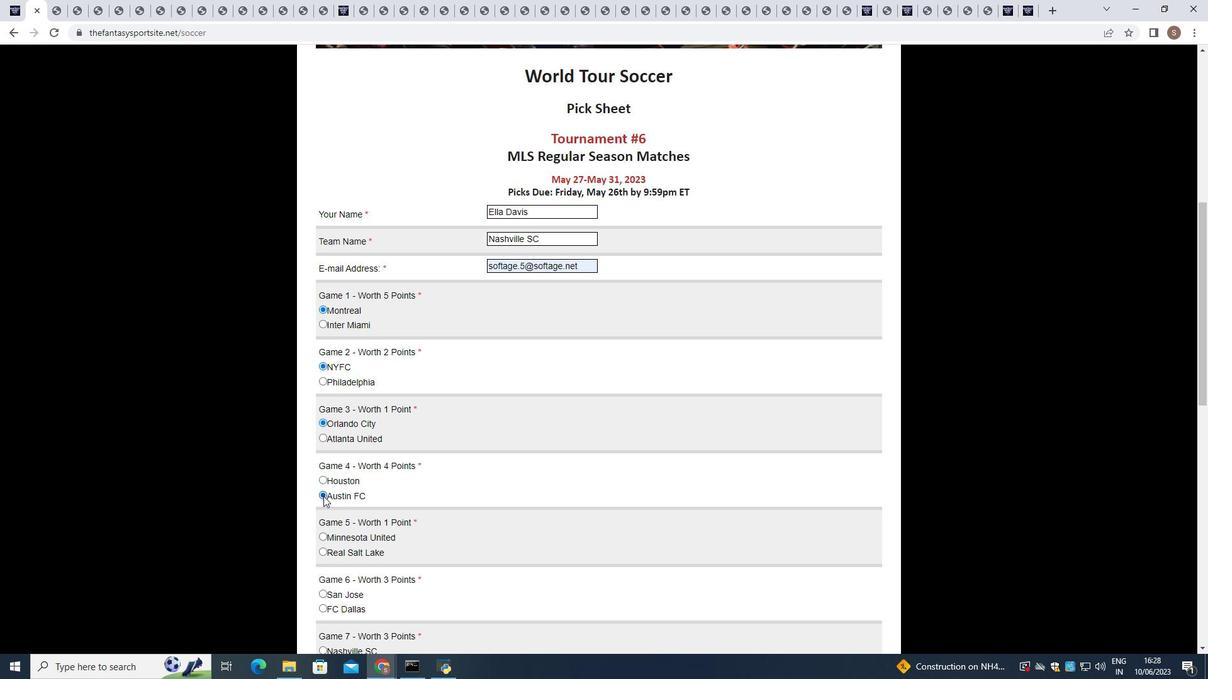 
Action: Mouse scrolled (323, 495) with delta (0, 0)
Screenshot: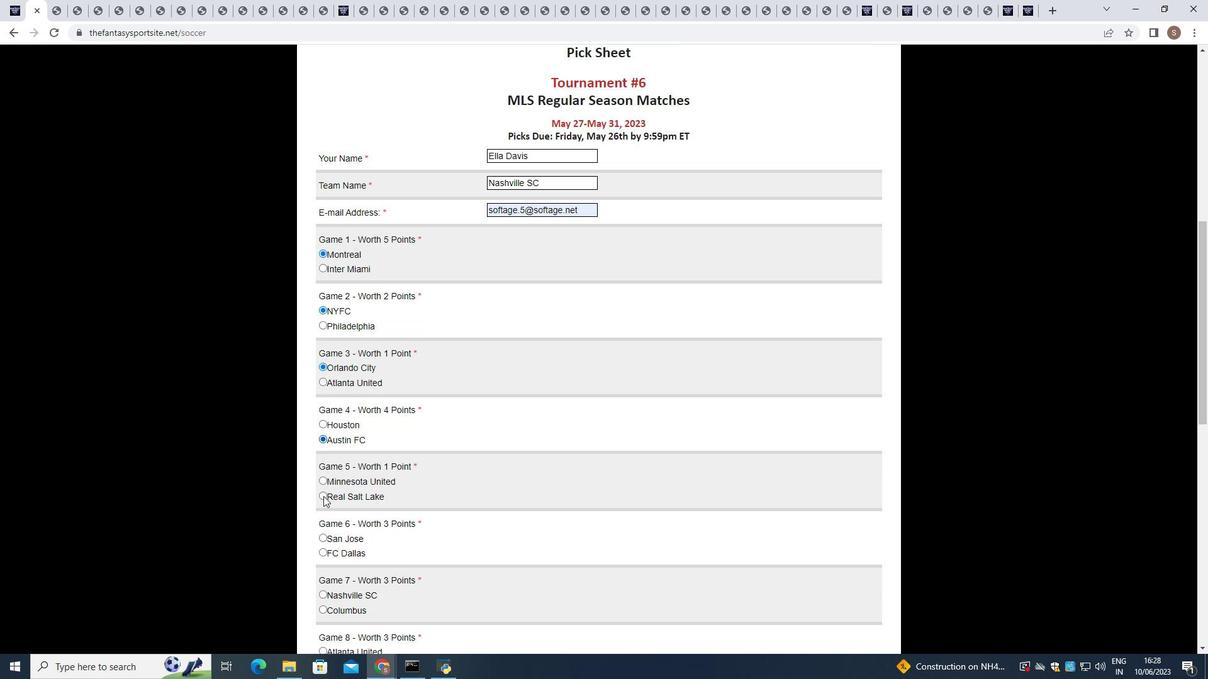 
Action: Mouse scrolled (323, 495) with delta (0, 0)
Screenshot: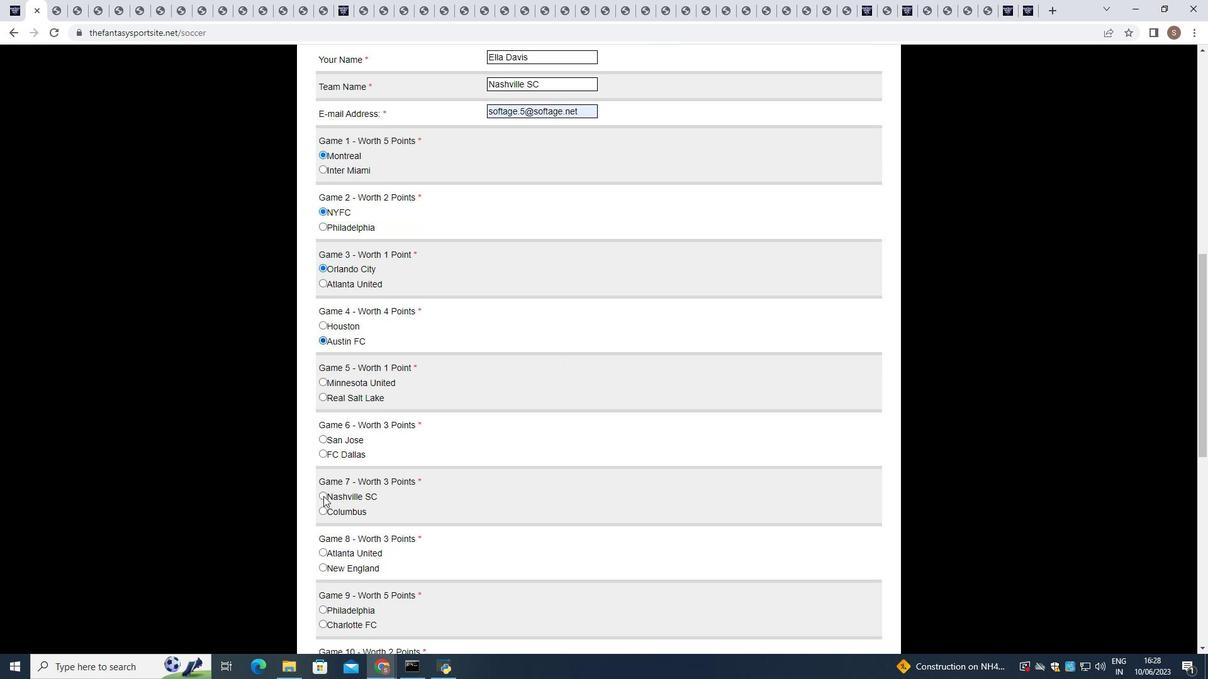 
Action: Mouse moved to (320, 285)
Screenshot: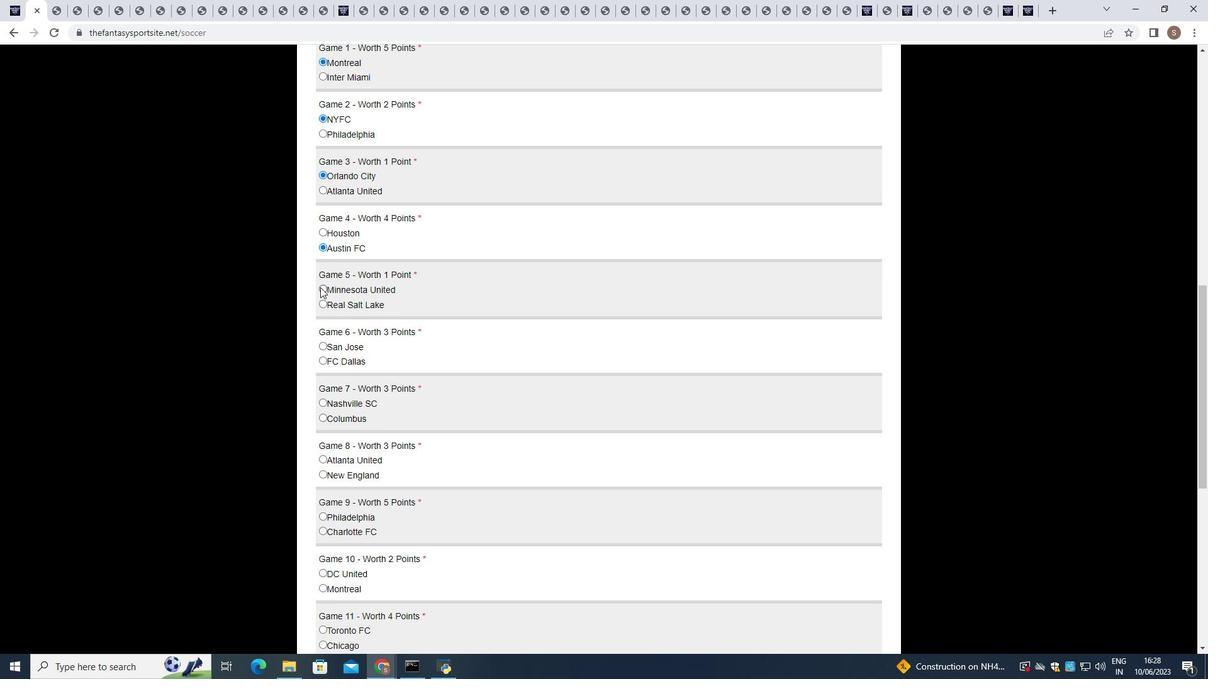 
Action: Mouse pressed left at (320, 285)
Screenshot: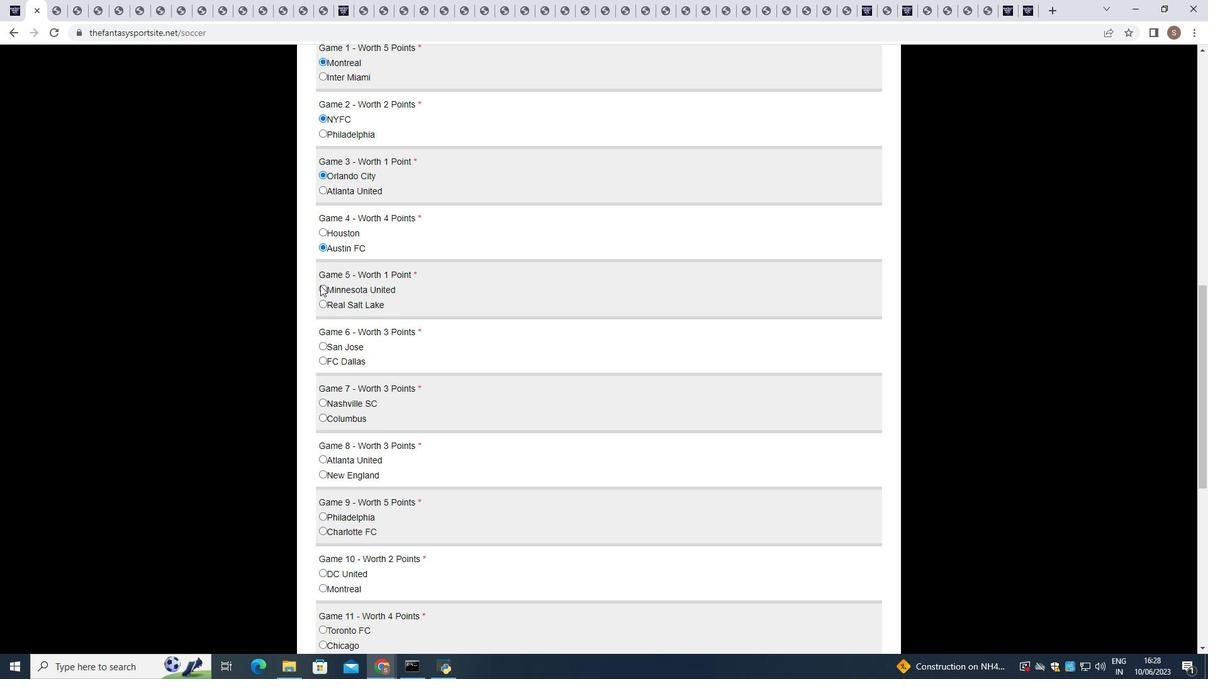 
Action: Mouse moved to (321, 358)
Screenshot: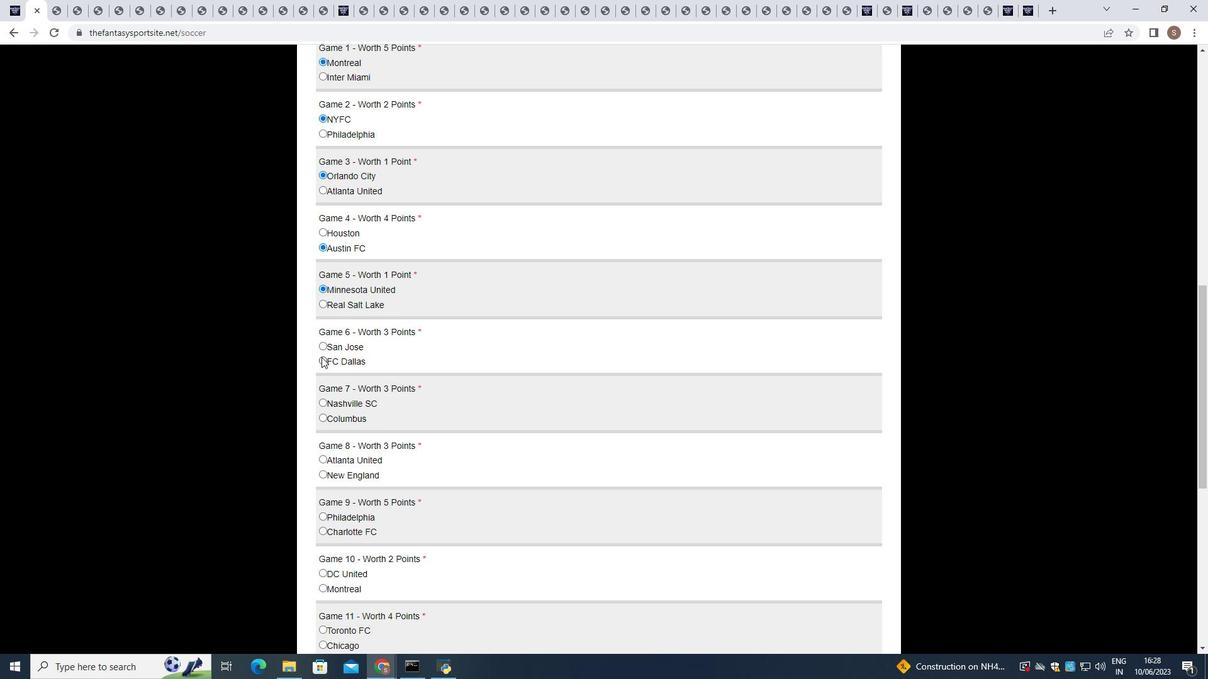 
Action: Mouse pressed left at (321, 358)
Screenshot: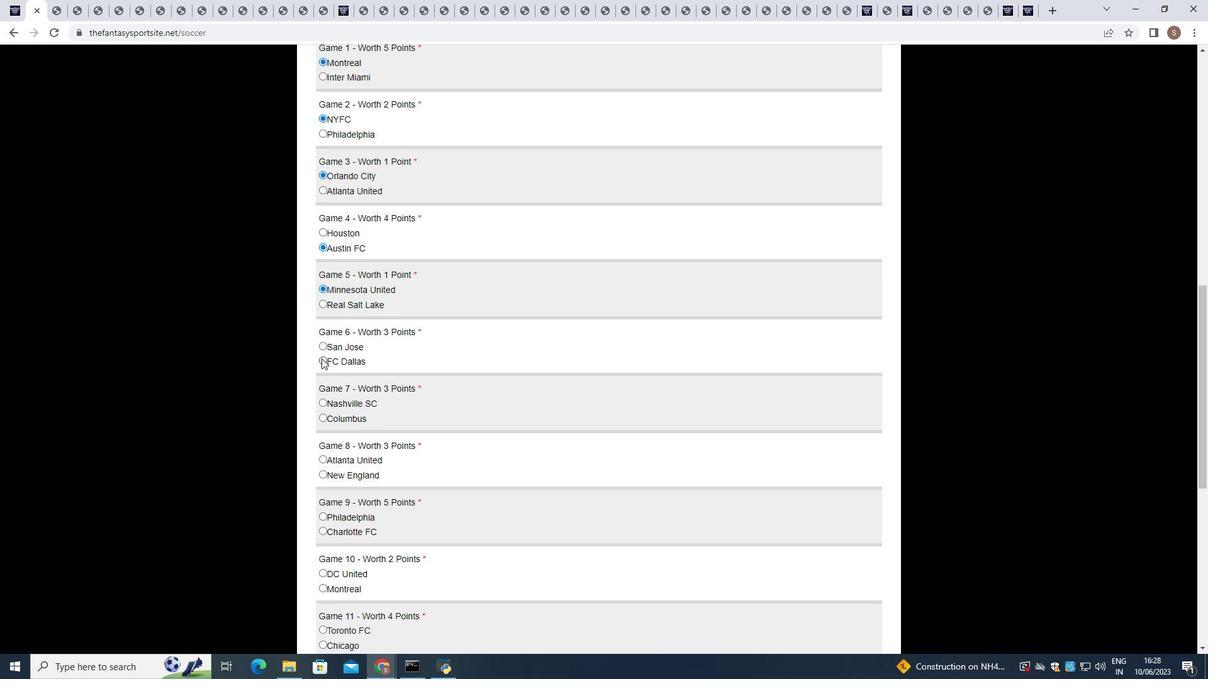 
Action: Mouse moved to (322, 416)
Screenshot: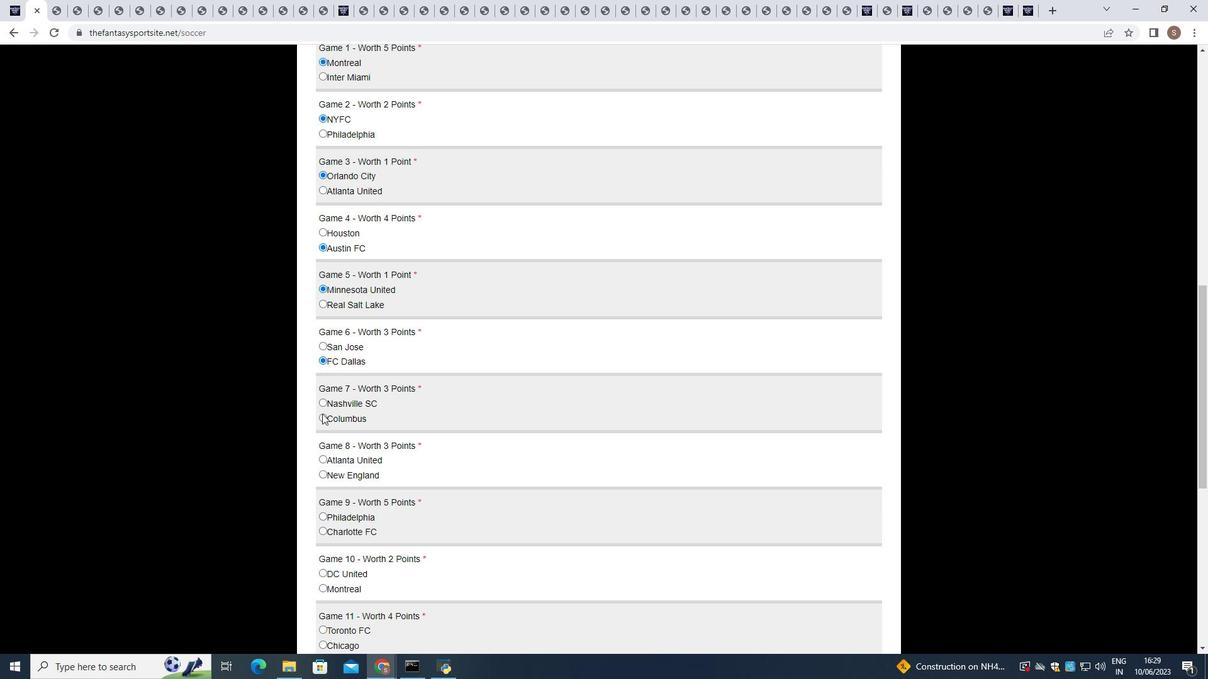 
Action: Mouse pressed left at (322, 416)
Screenshot: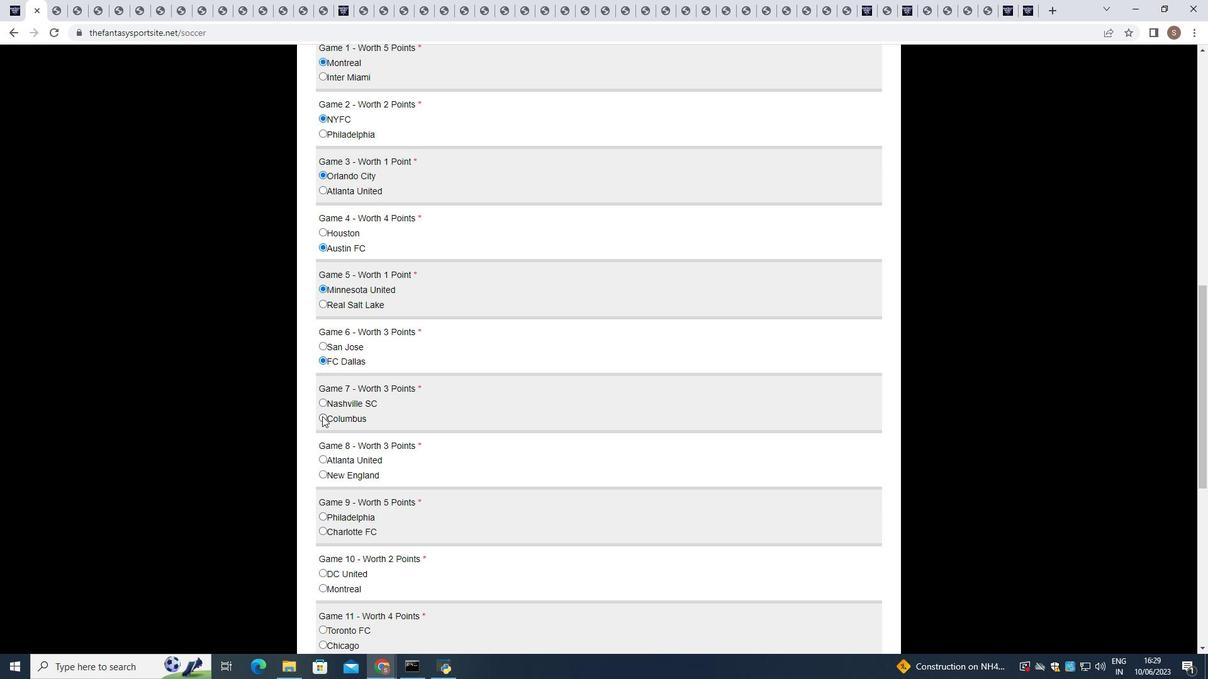 
Action: Mouse moved to (322, 460)
Screenshot: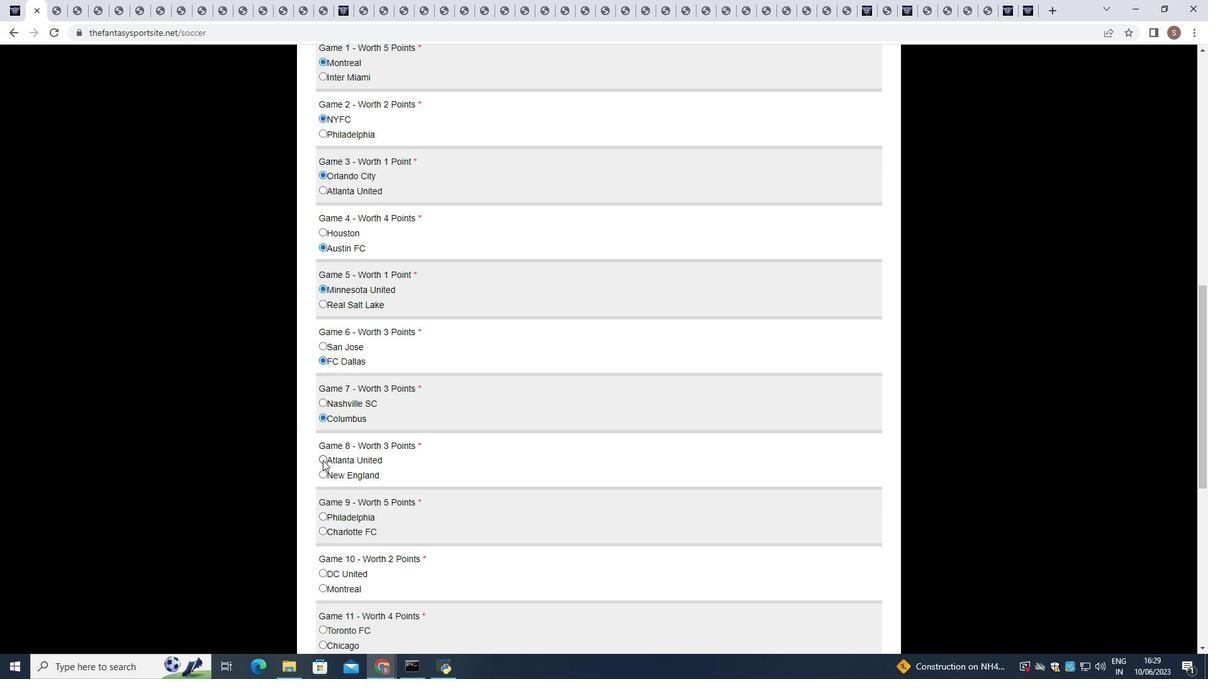 
Action: Mouse pressed left at (322, 460)
Screenshot: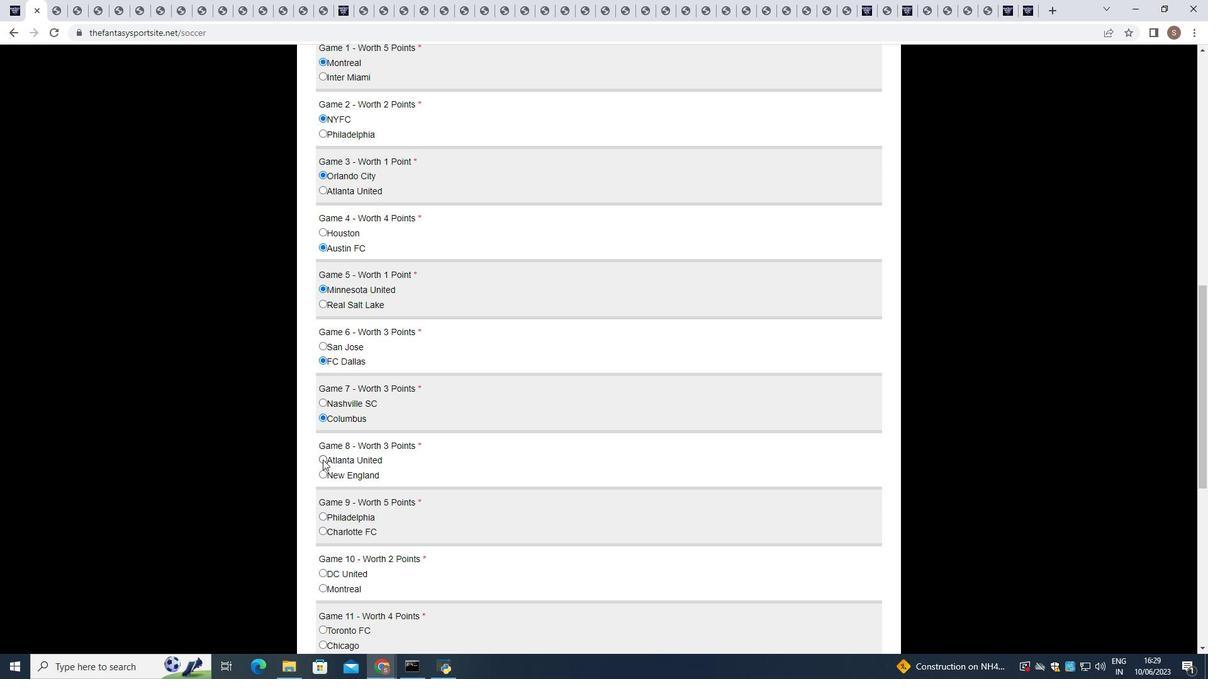 
Action: Mouse moved to (325, 531)
Screenshot: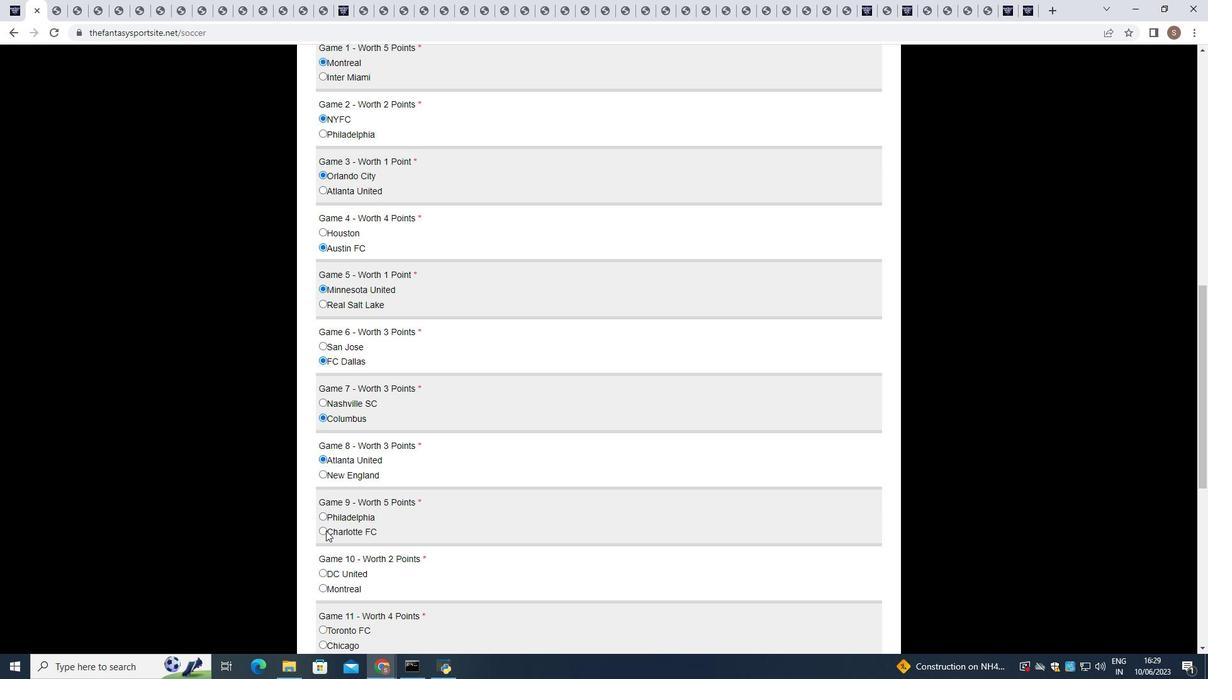 
Action: Mouse pressed left at (325, 531)
Screenshot: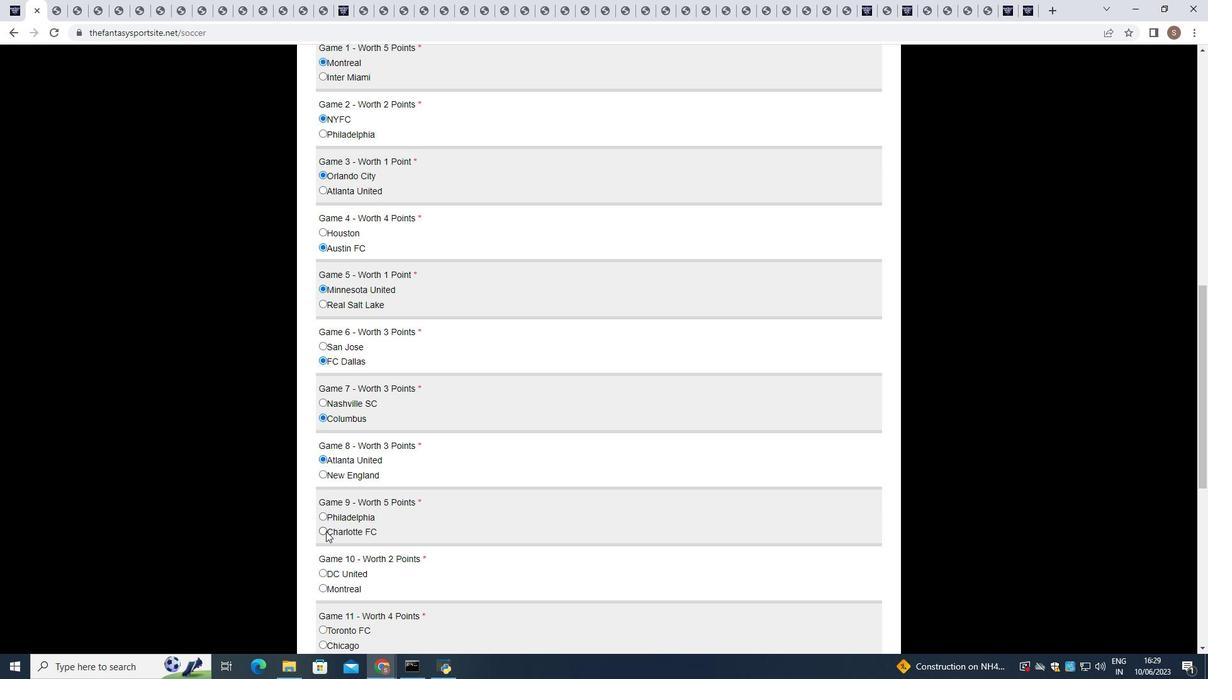 
Action: Mouse moved to (322, 585)
Screenshot: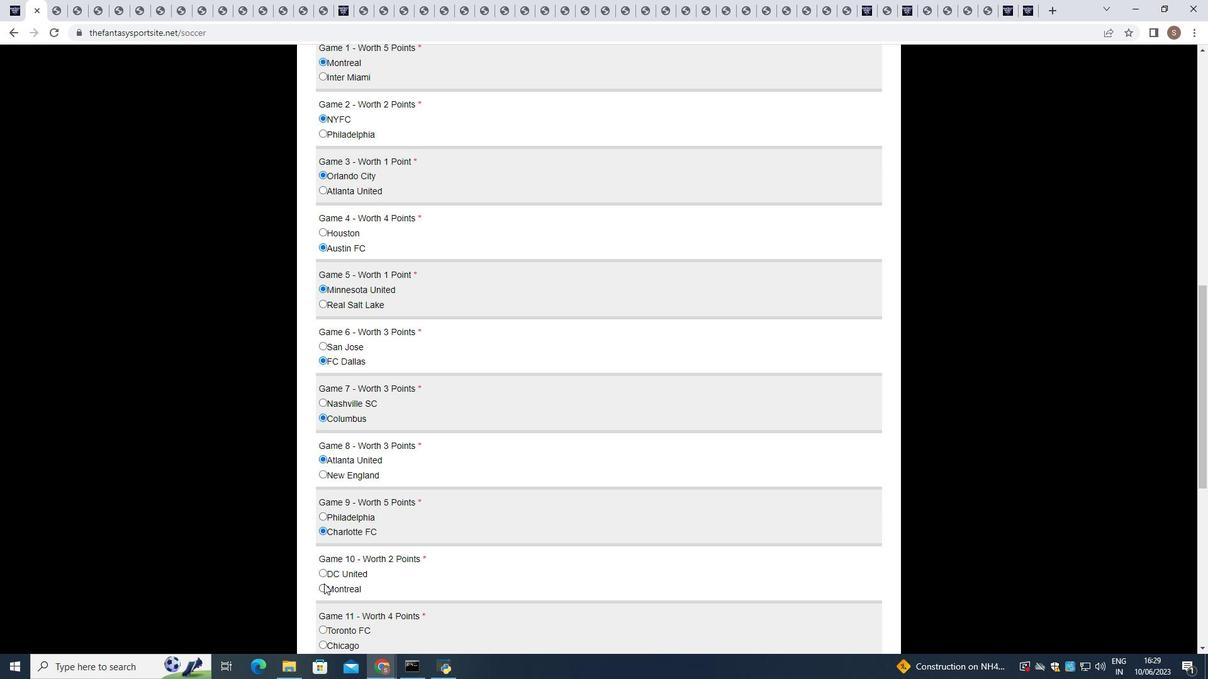 
Action: Mouse pressed left at (322, 585)
Screenshot: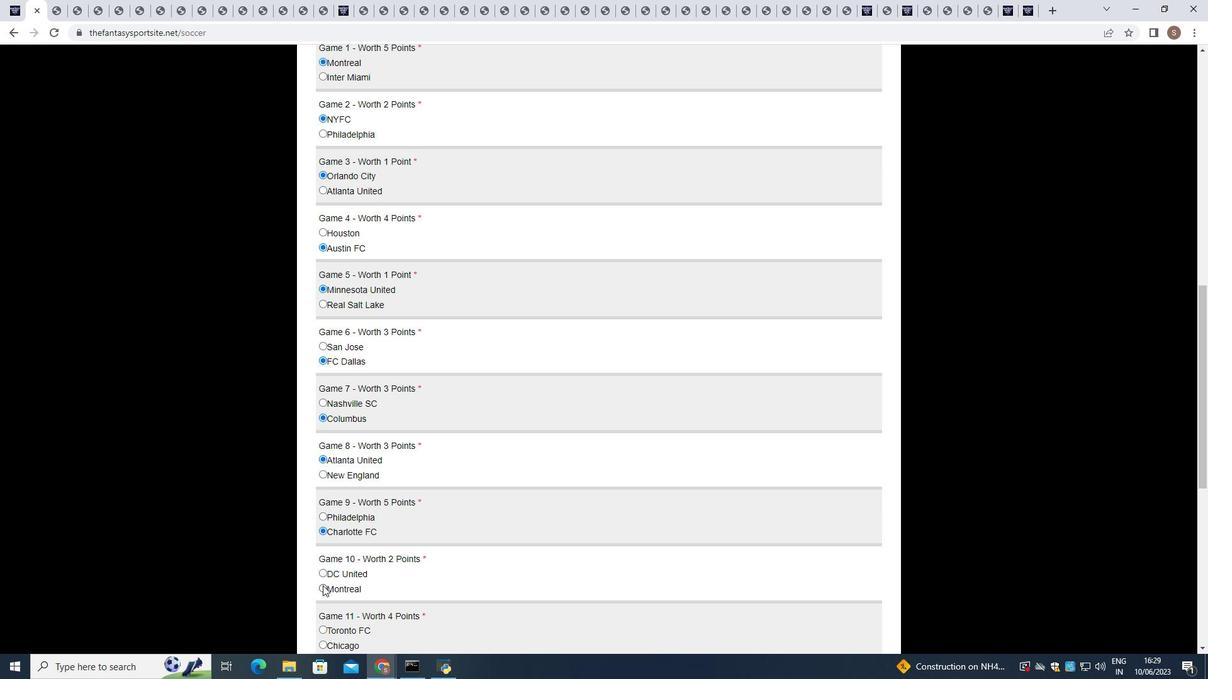 
Action: Mouse moved to (324, 629)
Screenshot: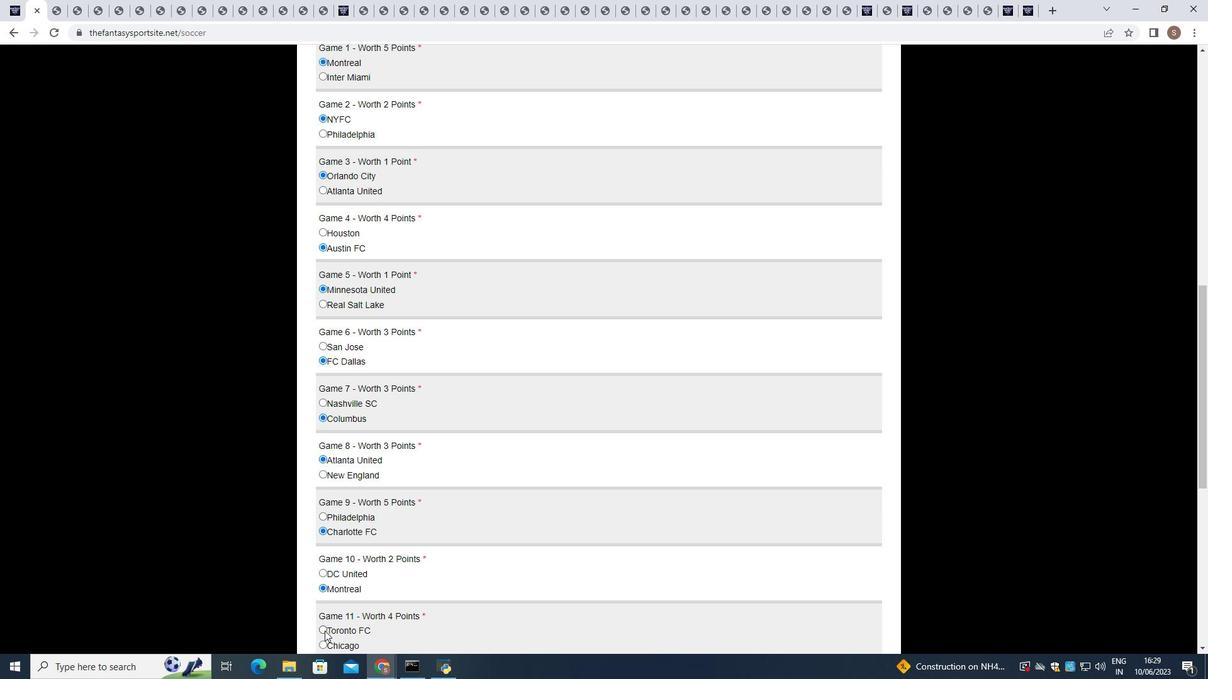
Action: Mouse pressed left at (324, 629)
Screenshot: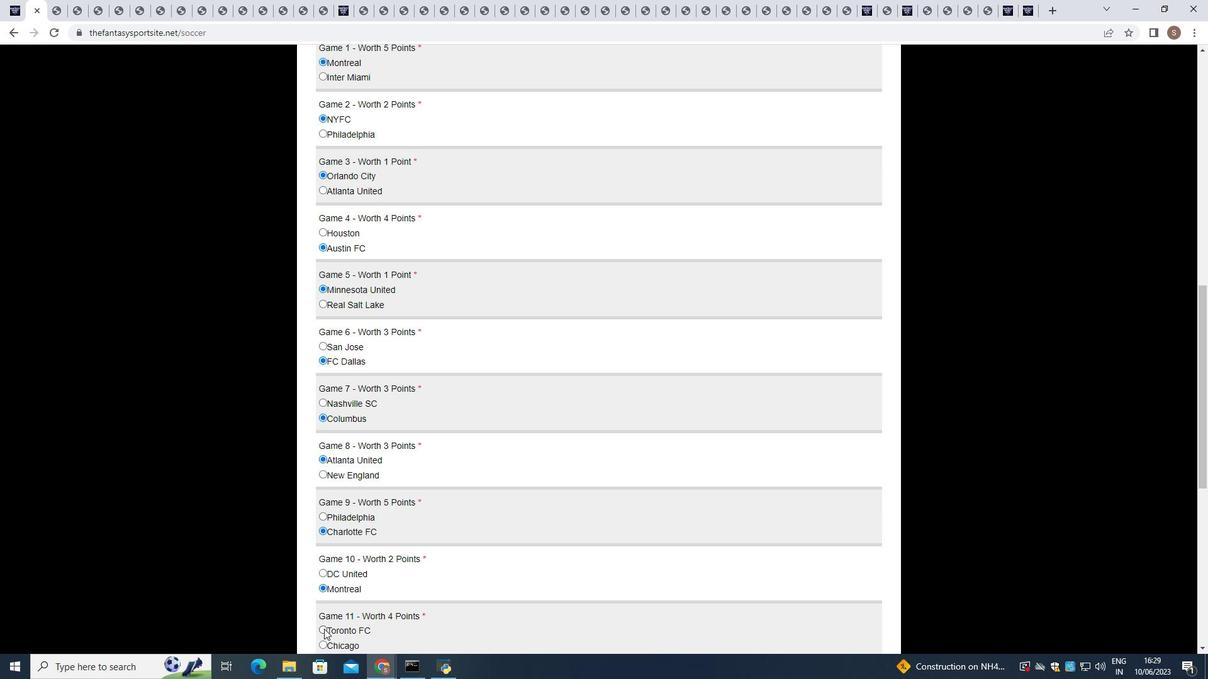 
Action: Mouse moved to (352, 604)
Screenshot: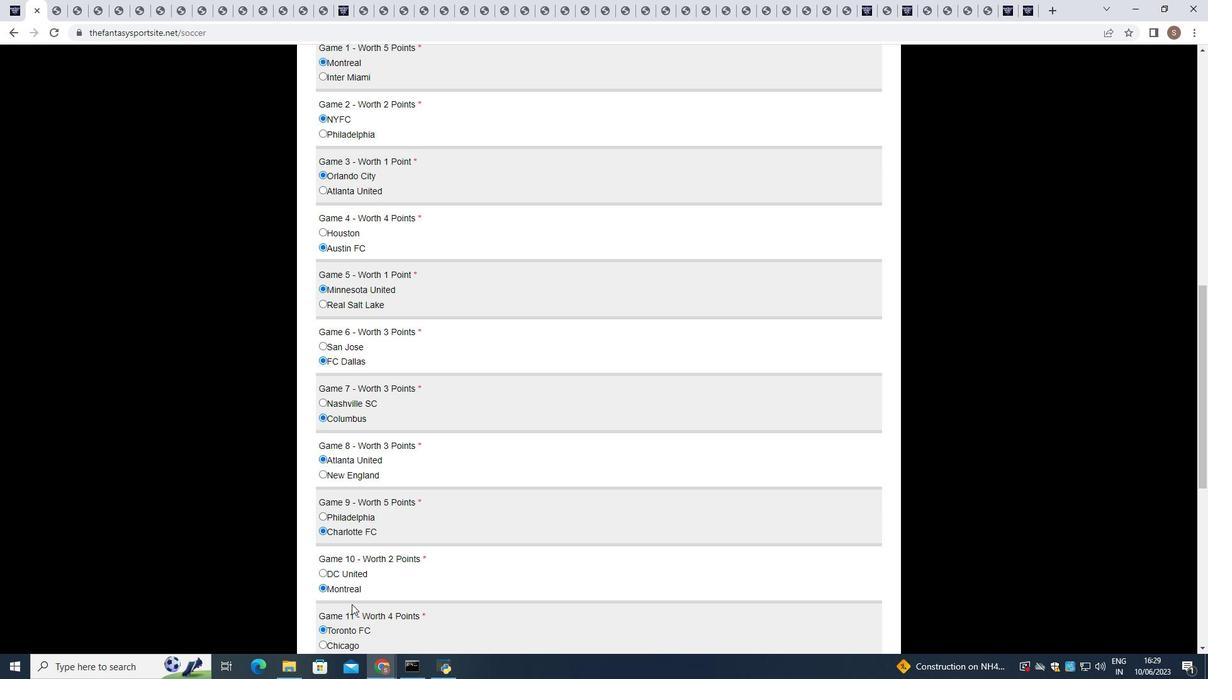 
Action: Mouse scrolled (352, 604) with delta (0, 0)
Screenshot: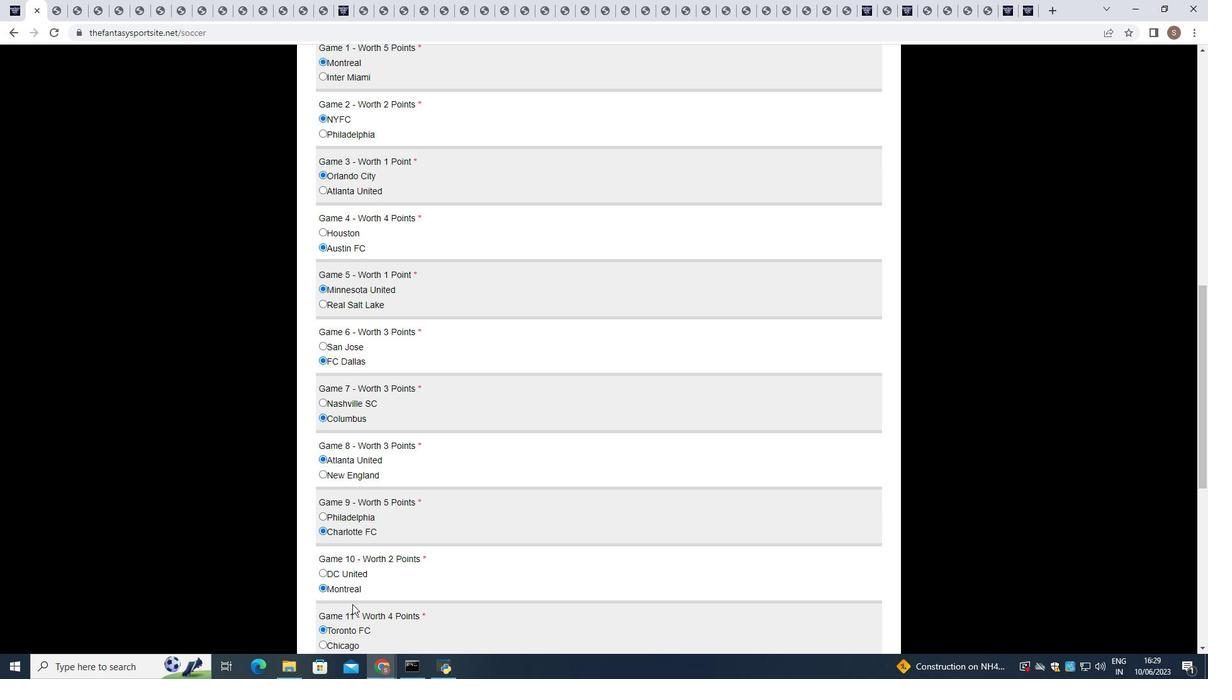 
Action: Mouse scrolled (352, 604) with delta (0, 0)
Screenshot: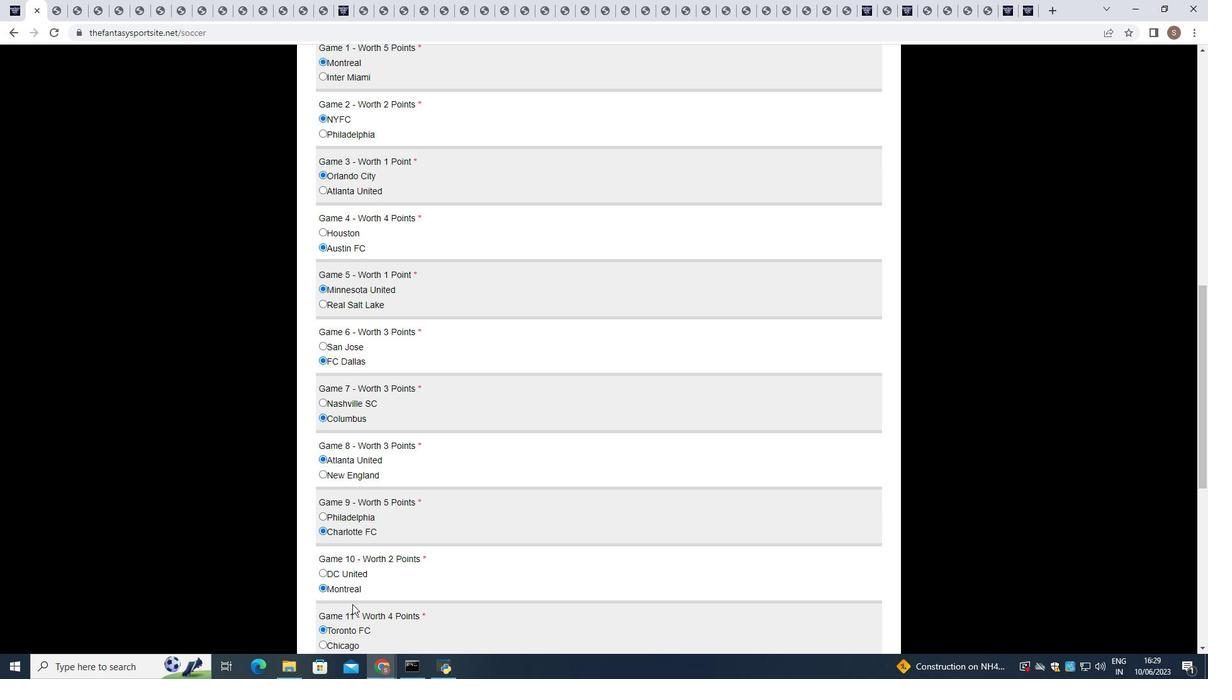 
Action: Mouse scrolled (352, 604) with delta (0, 0)
Screenshot: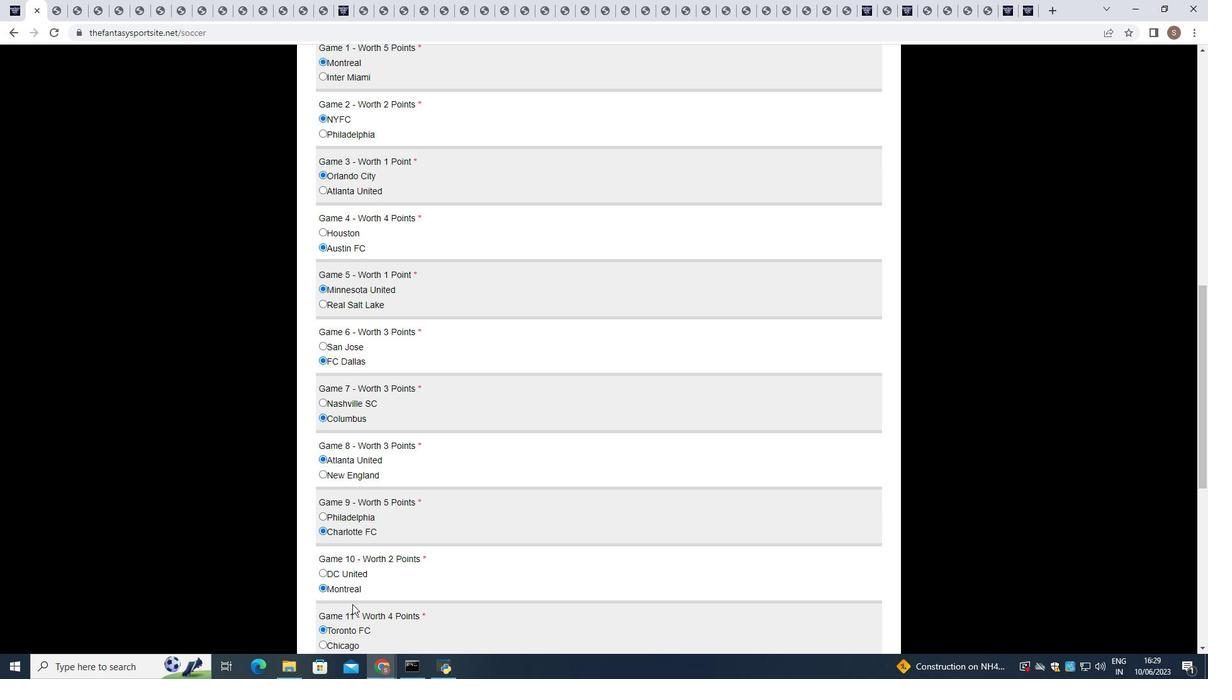 
Action: Mouse scrolled (352, 604) with delta (0, 0)
Screenshot: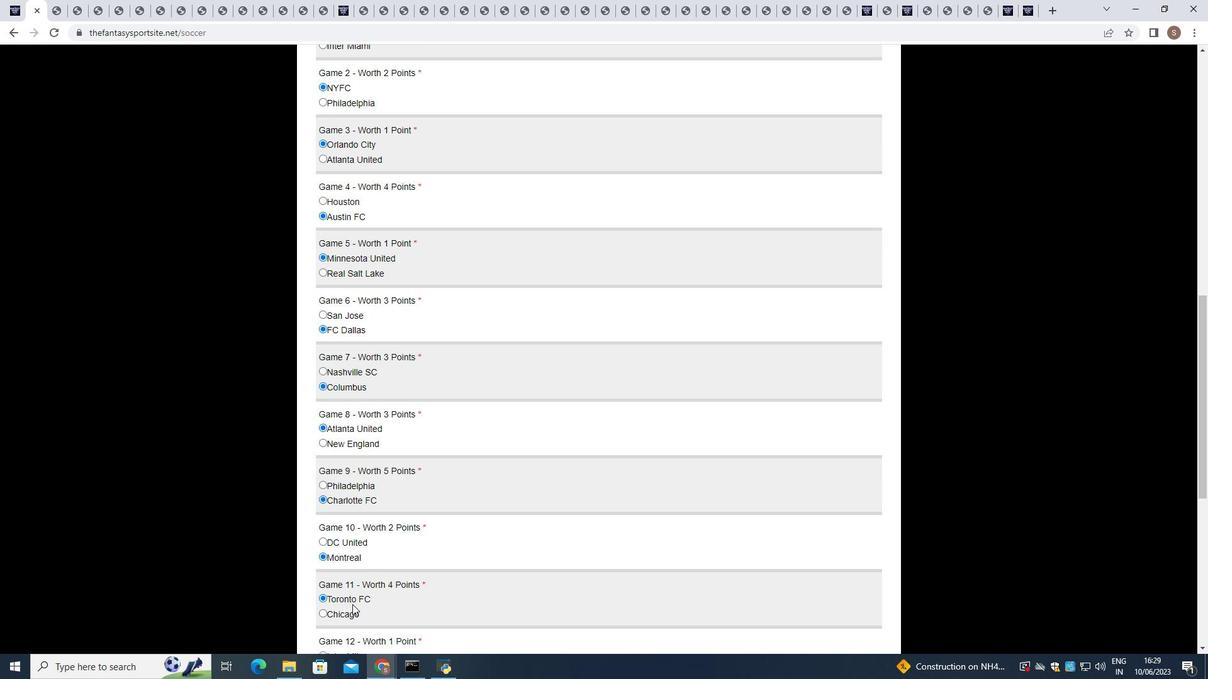 
Action: Mouse scrolled (352, 604) with delta (0, 0)
Screenshot: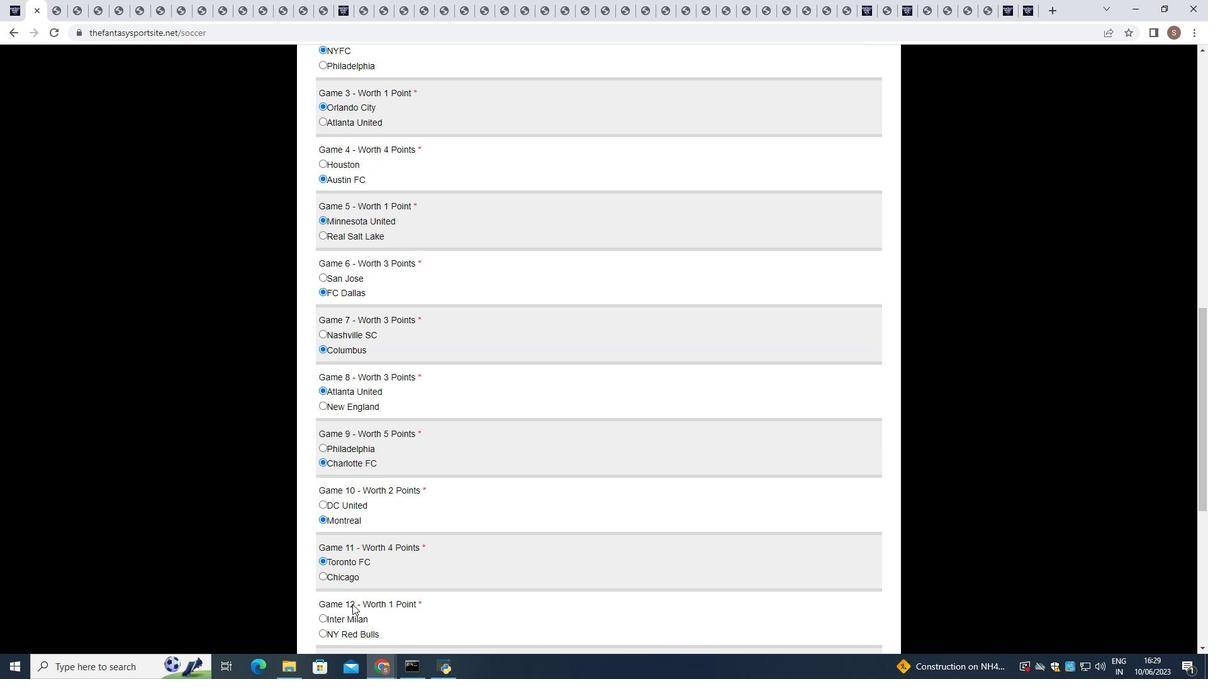 
Action: Mouse moved to (322, 371)
Screenshot: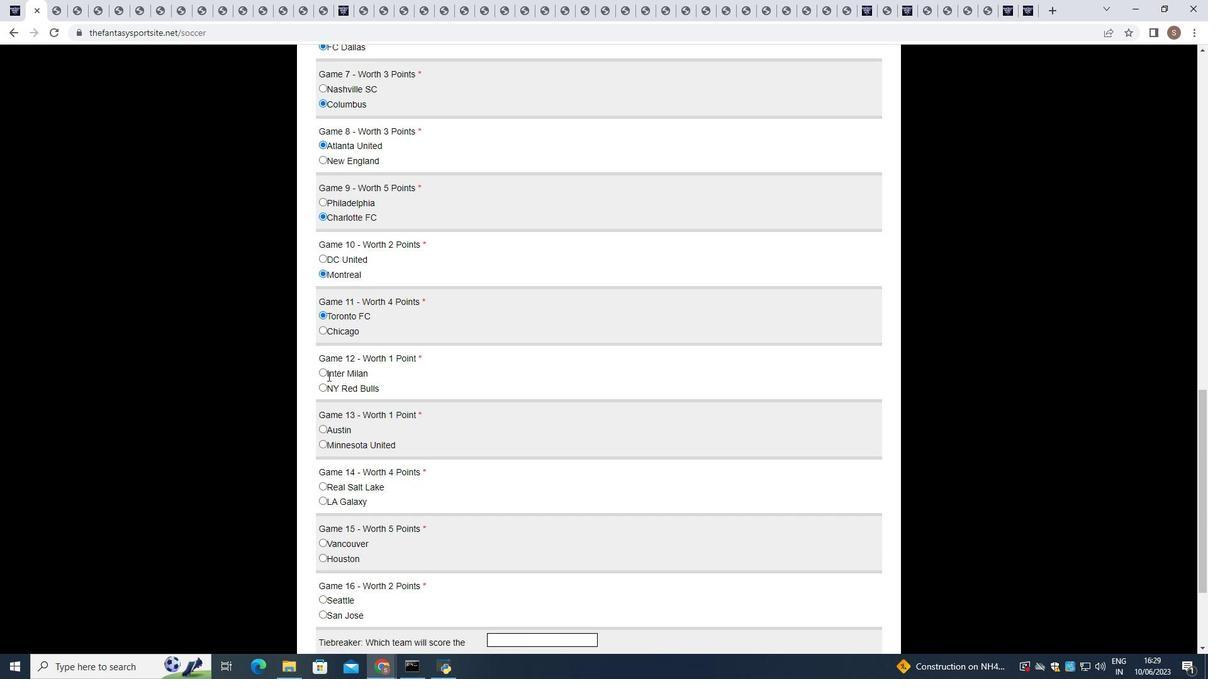 
Action: Mouse pressed left at (322, 371)
Screenshot: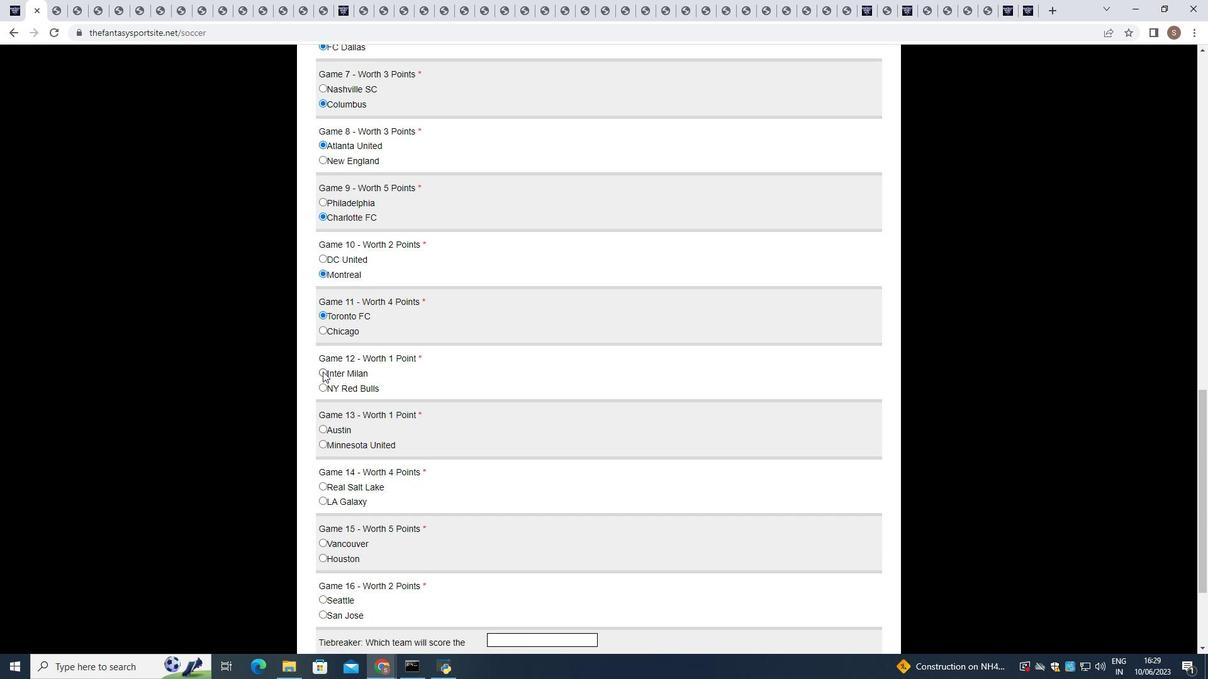 
Action: Mouse moved to (324, 443)
Screenshot: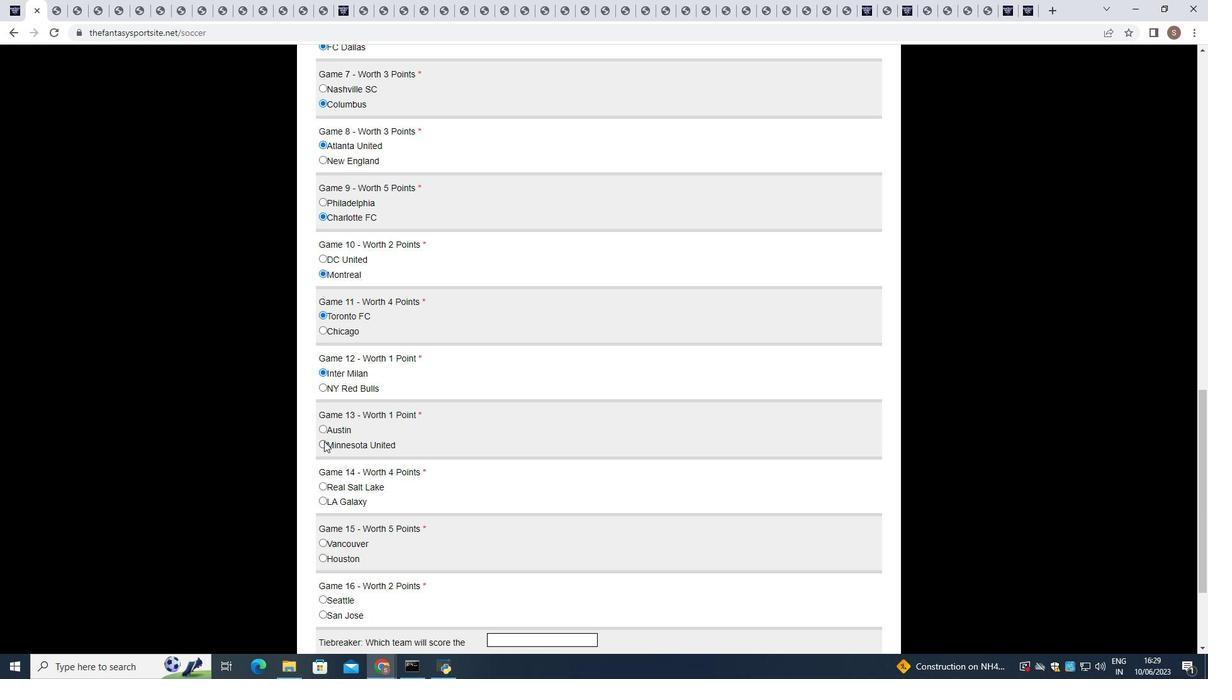 
Action: Mouse pressed left at (324, 443)
Screenshot: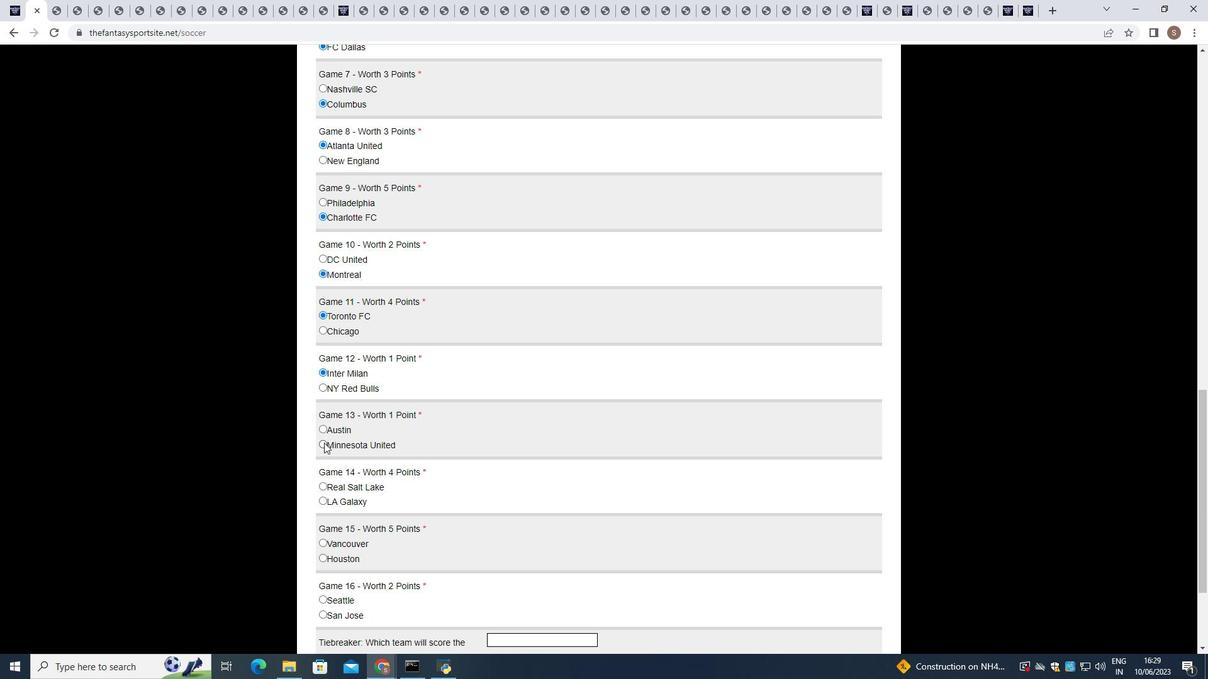 
Action: Mouse moved to (322, 485)
Screenshot: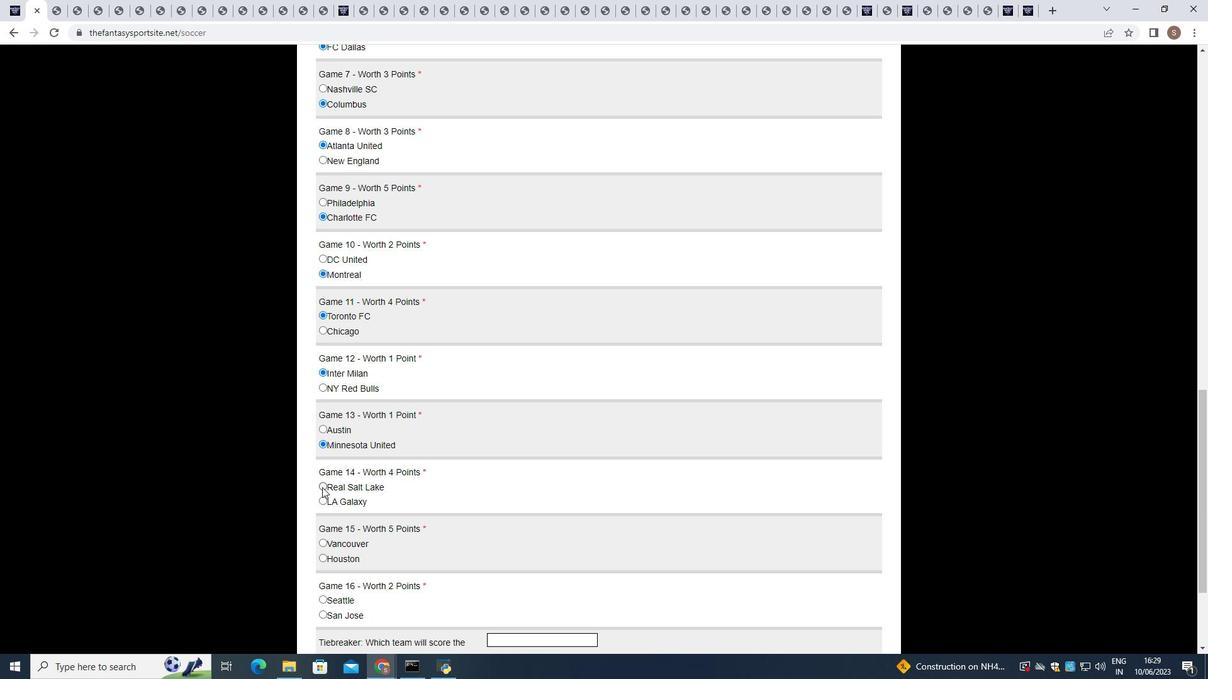 
Action: Mouse pressed left at (322, 485)
Screenshot: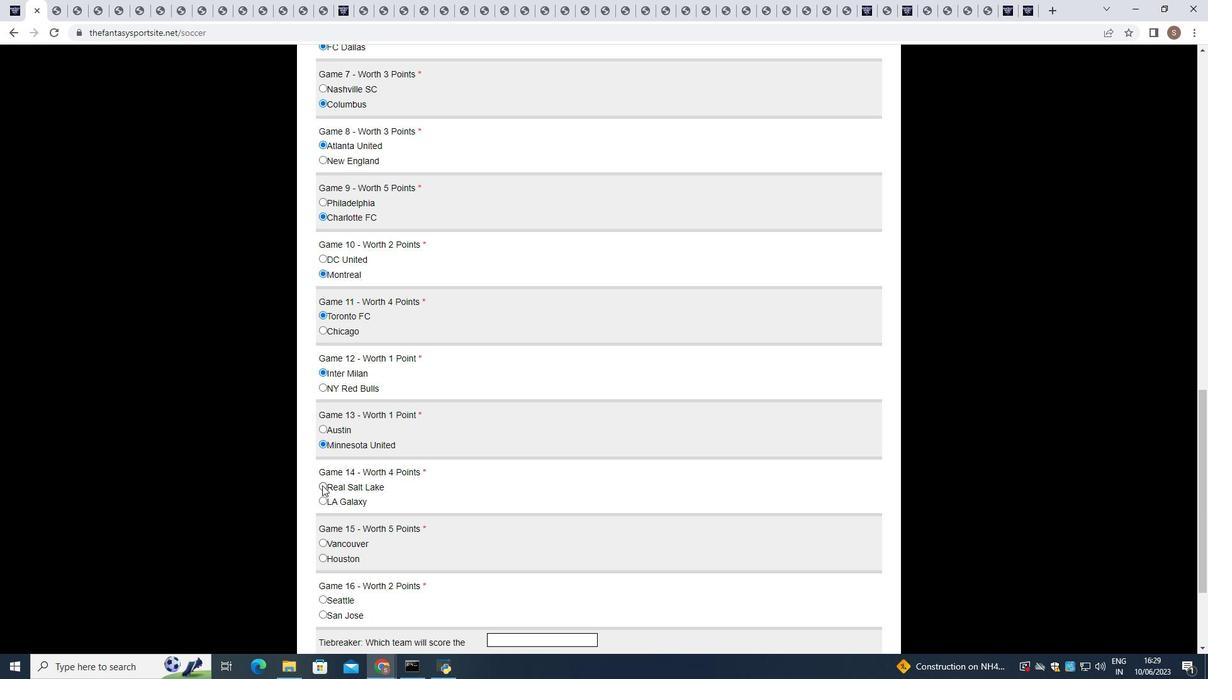 
Action: Mouse moved to (322, 539)
Screenshot: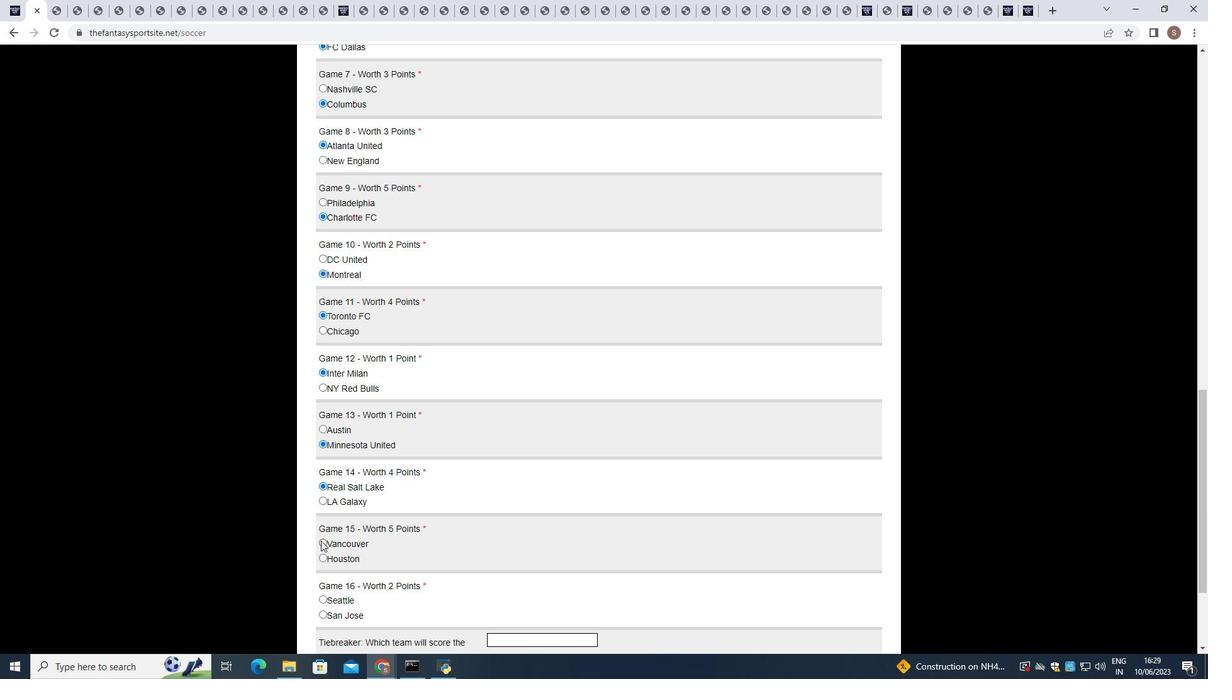 
Action: Mouse pressed left at (322, 539)
Screenshot: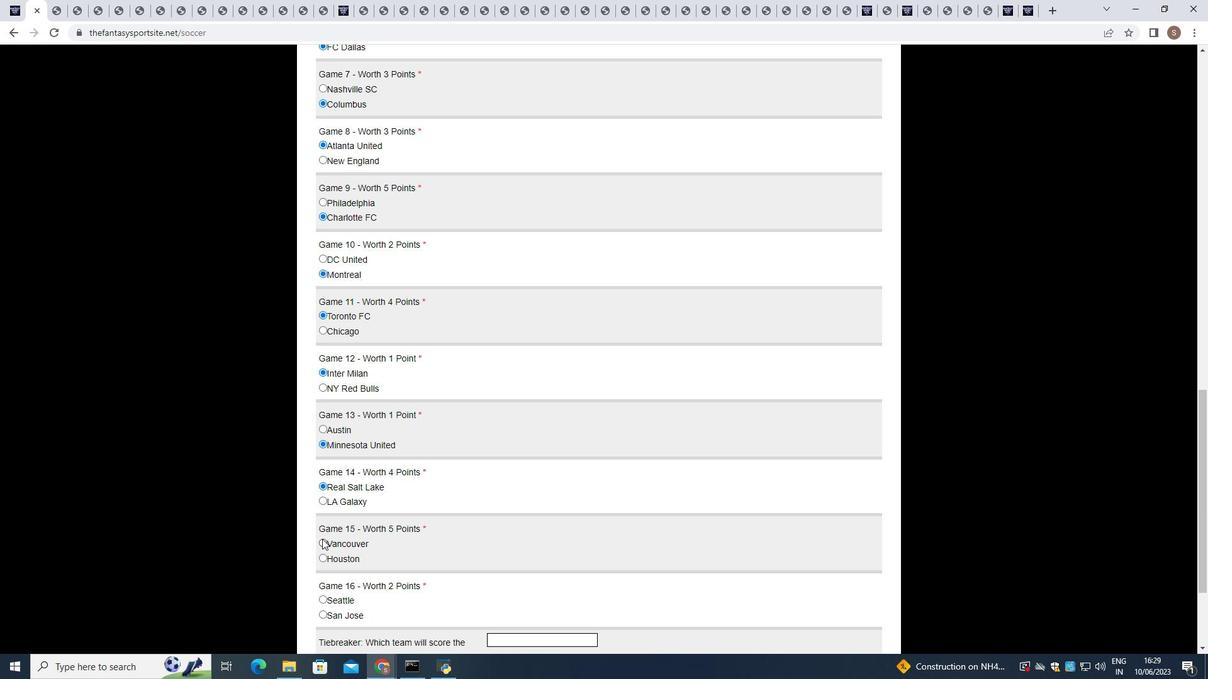
Action: Mouse moved to (322, 613)
Screenshot: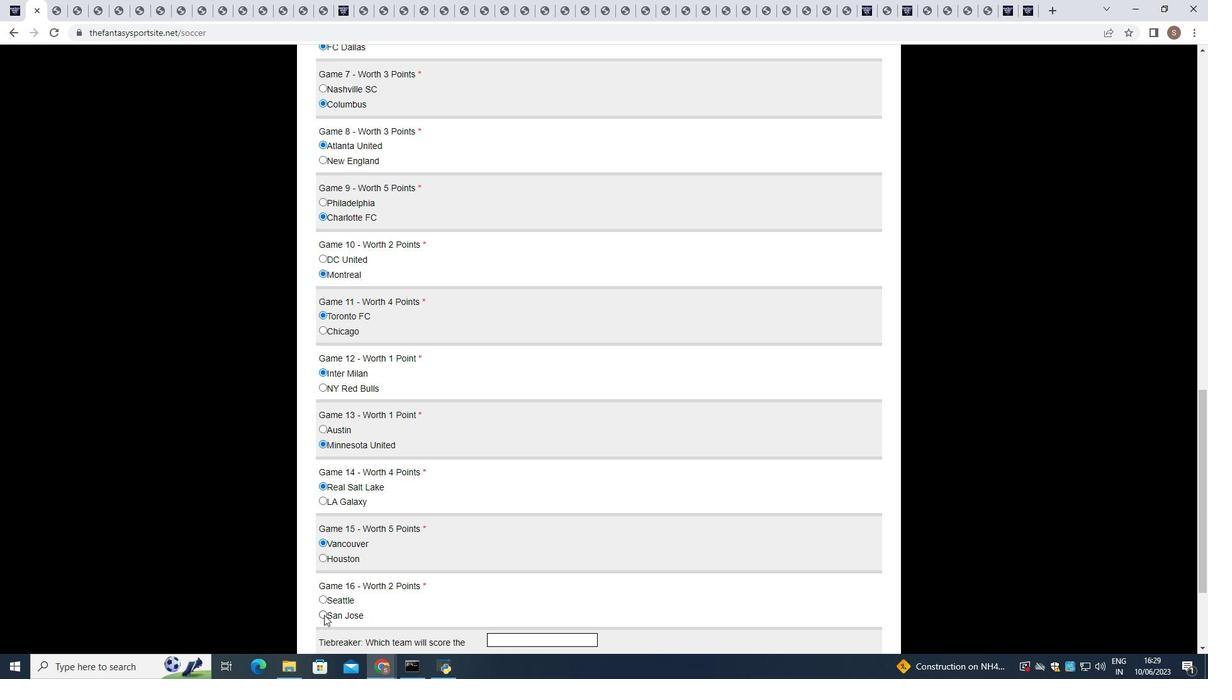 
Action: Mouse pressed left at (322, 613)
Screenshot: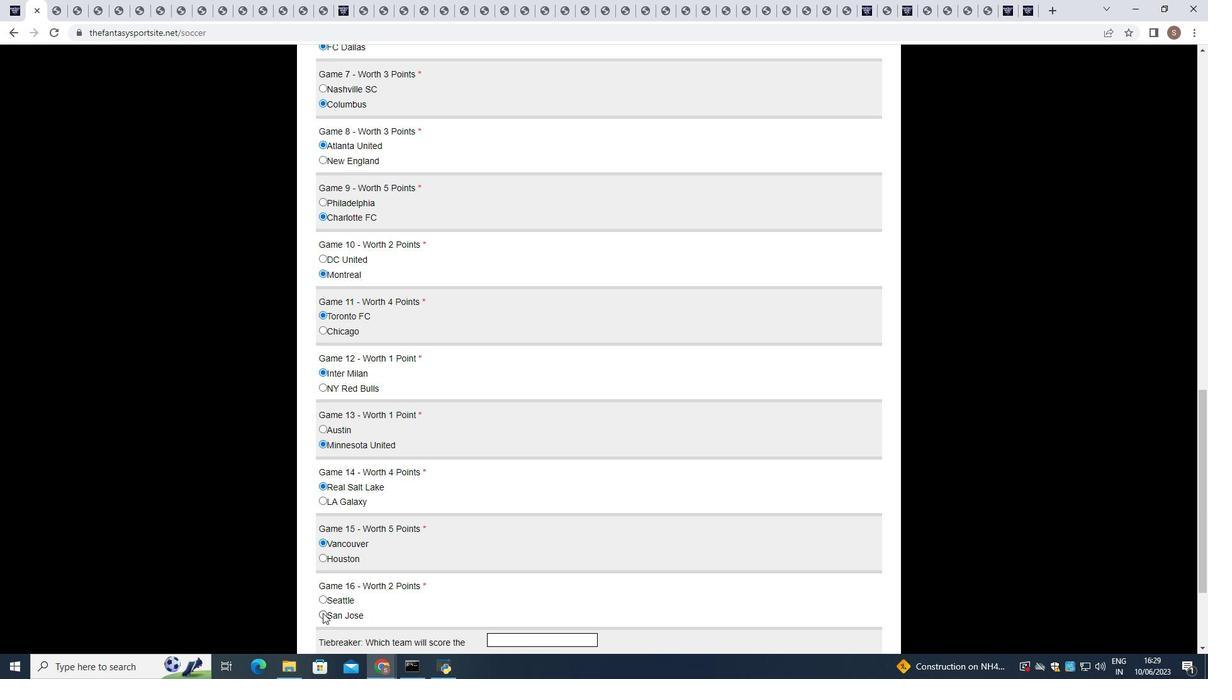 
Action: Mouse moved to (441, 587)
Screenshot: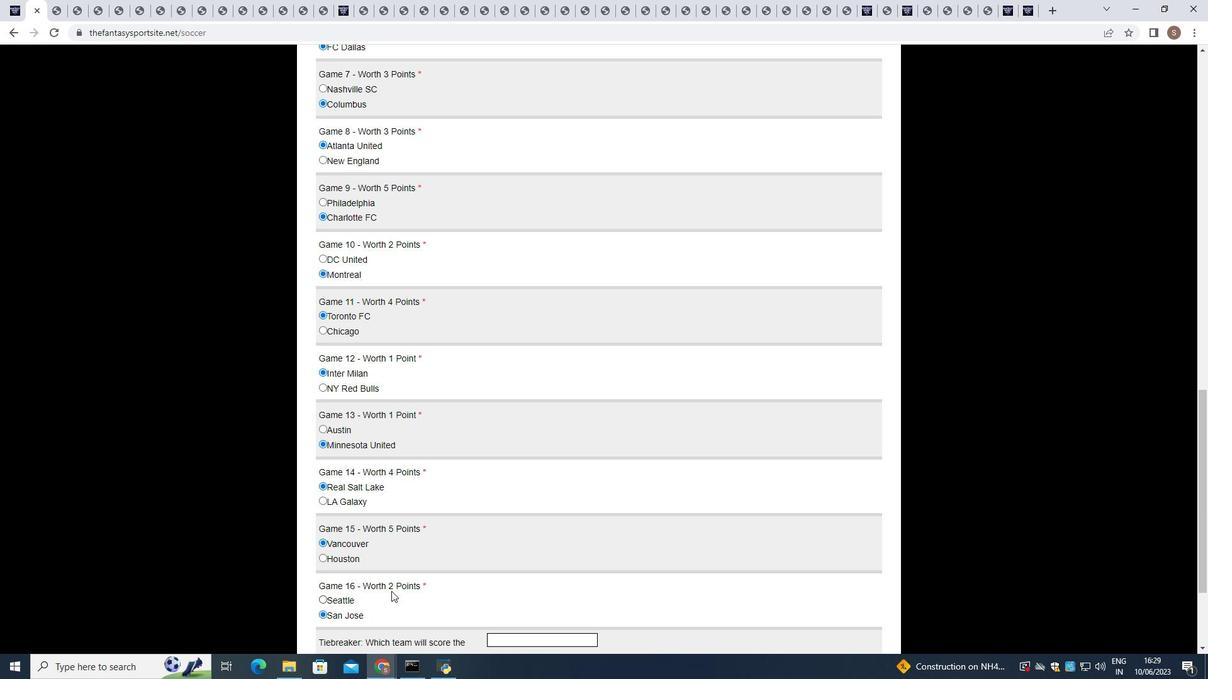 
Action: Mouse scrolled (441, 586) with delta (0, 0)
Screenshot: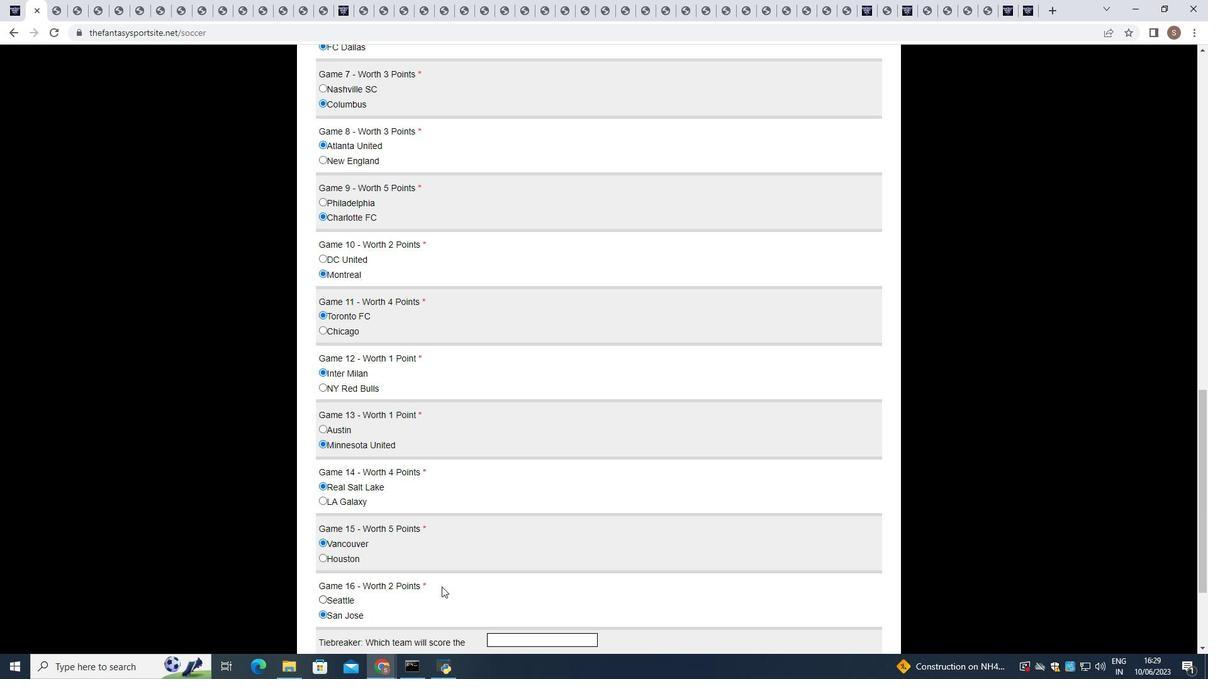 
Action: Mouse scrolled (441, 586) with delta (0, 0)
Screenshot: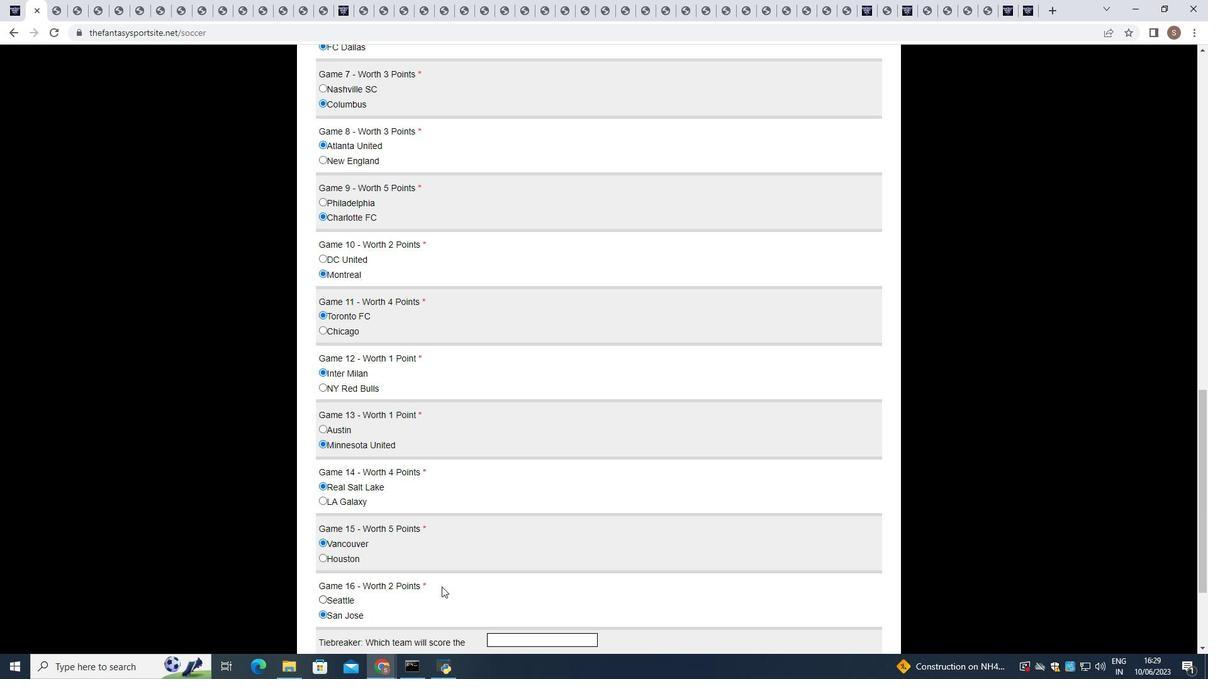
Action: Mouse scrolled (441, 586) with delta (0, 0)
Screenshot: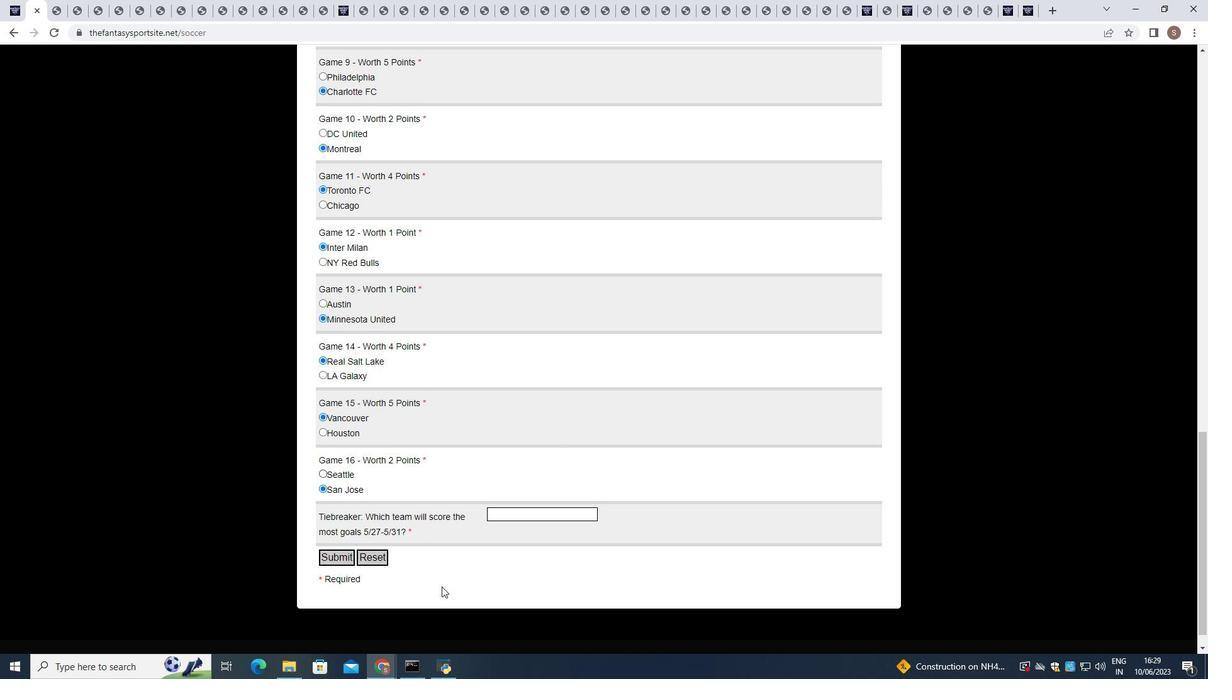 
Action: Mouse moved to (494, 483)
Screenshot: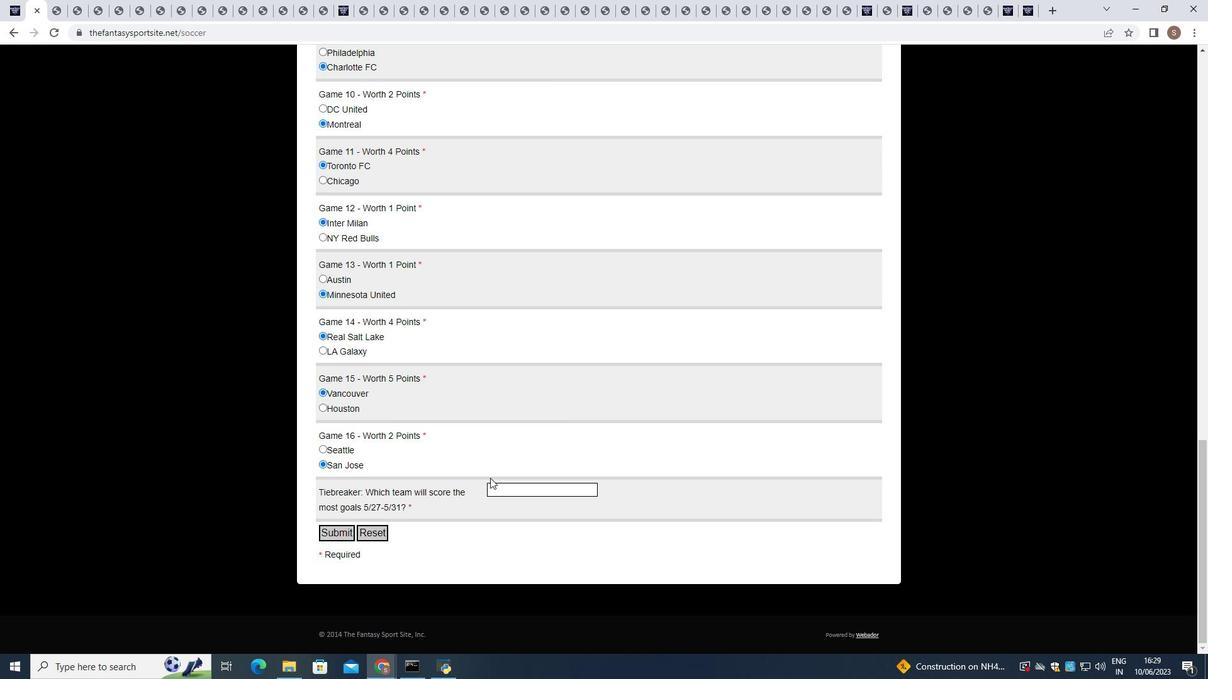 
Action: Mouse pressed left at (494, 483)
Screenshot: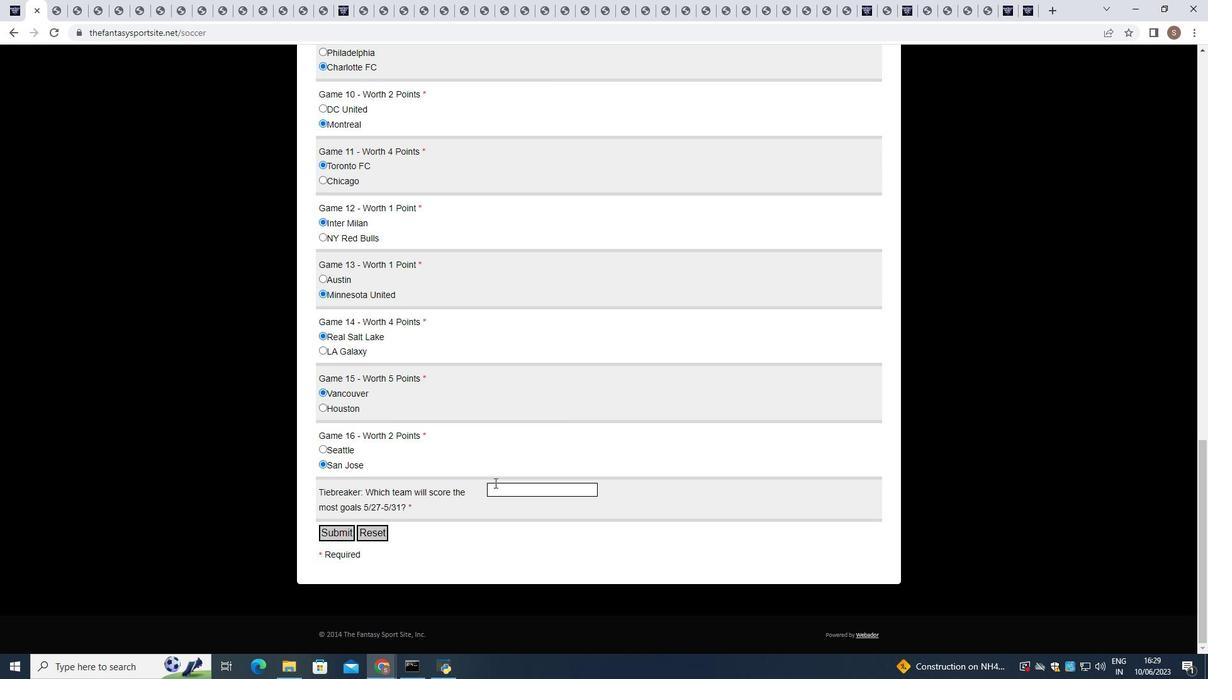 
Action: Key pressed <Key.shift>Nah<Key.backspace>
Screenshot: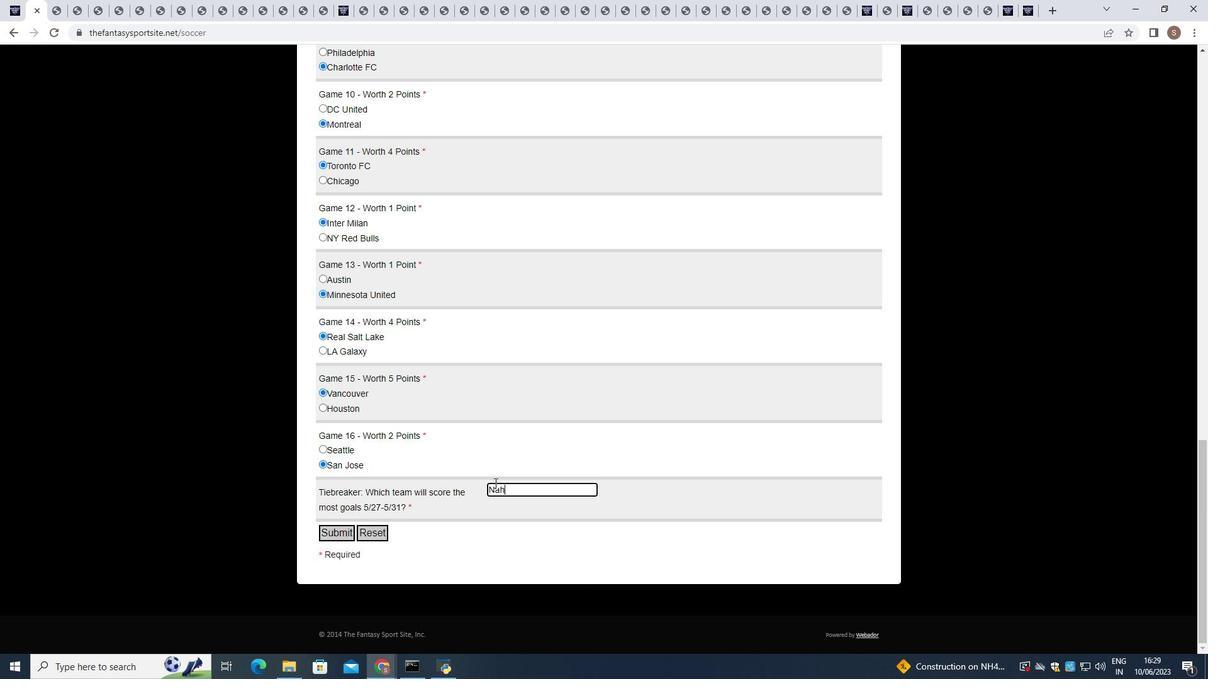 
Action: Mouse moved to (519, 495)
Screenshot: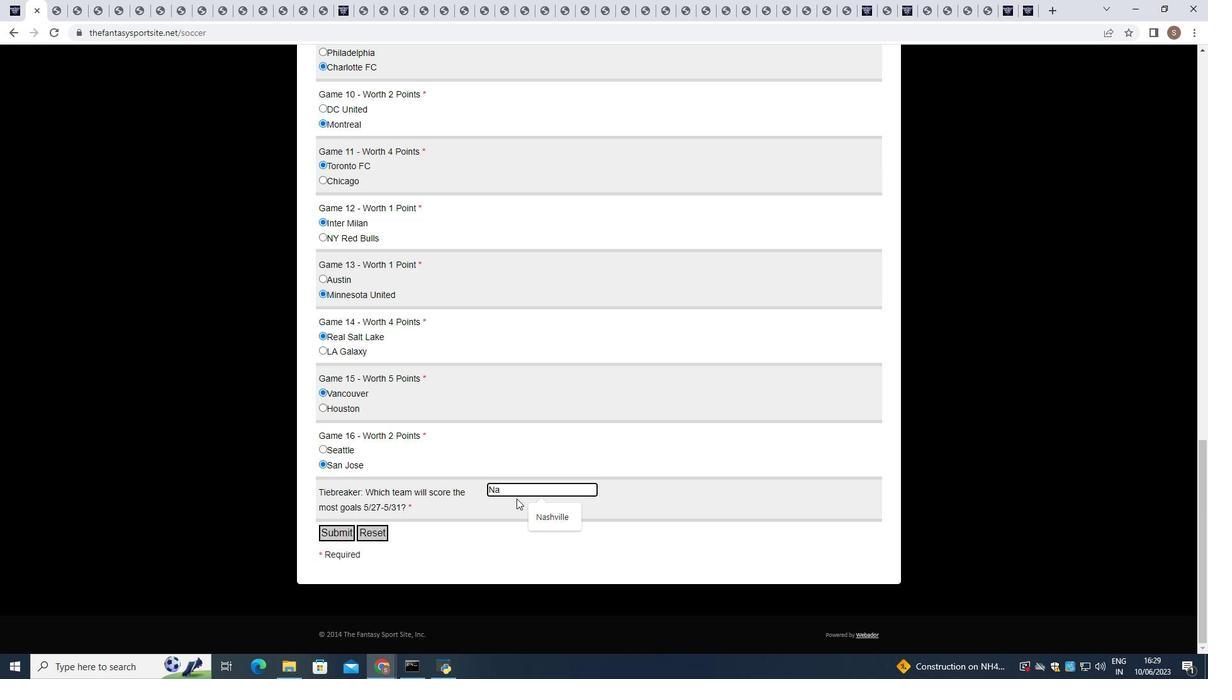 
Action: Key pressed shville<Key.space><Key.shift>SC
Screenshot: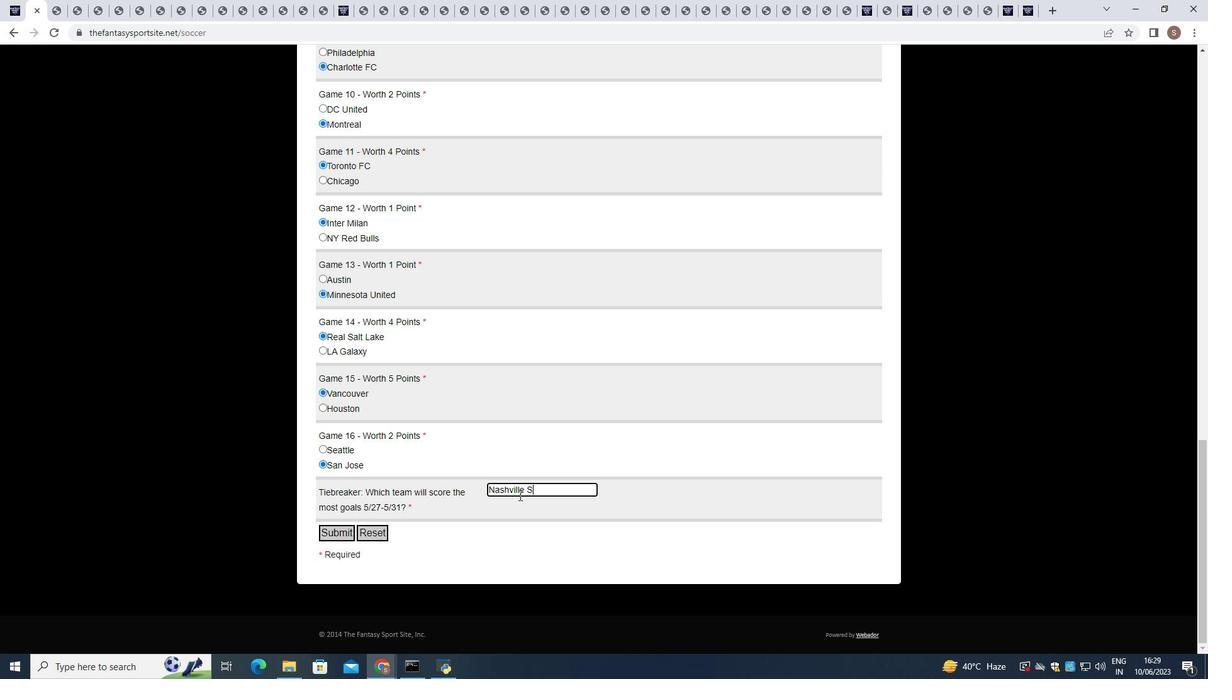 
Action: Mouse moved to (340, 531)
Screenshot: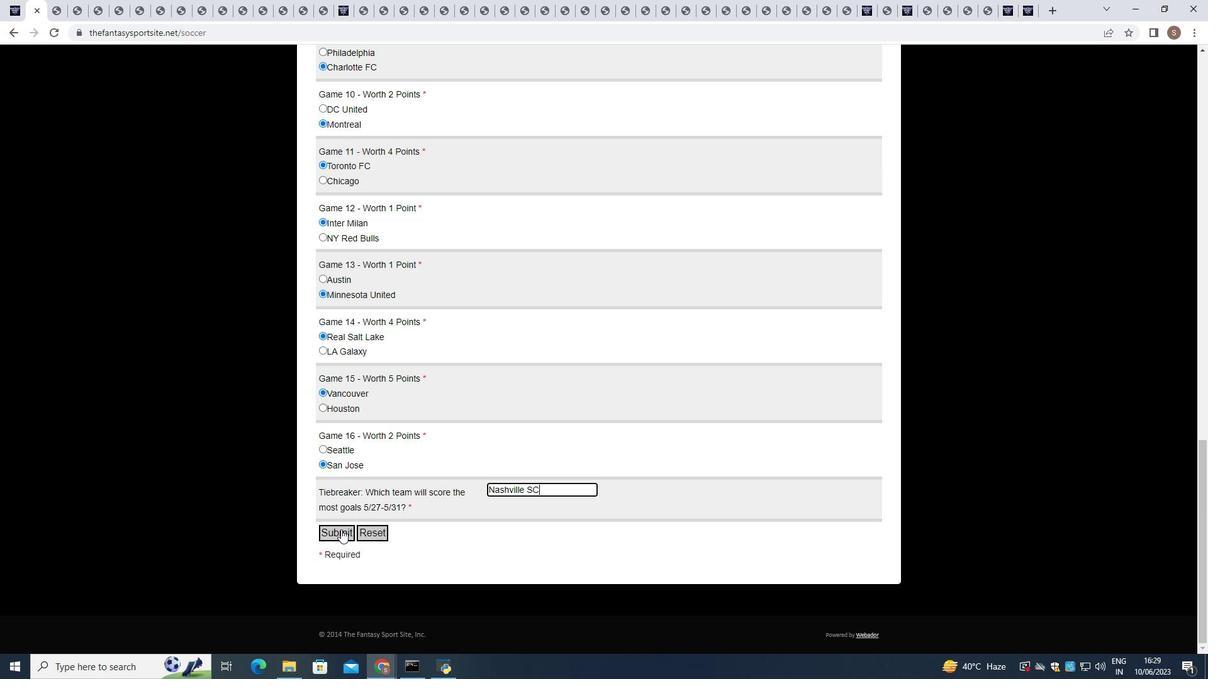 
Action: Mouse pressed left at (340, 531)
Screenshot: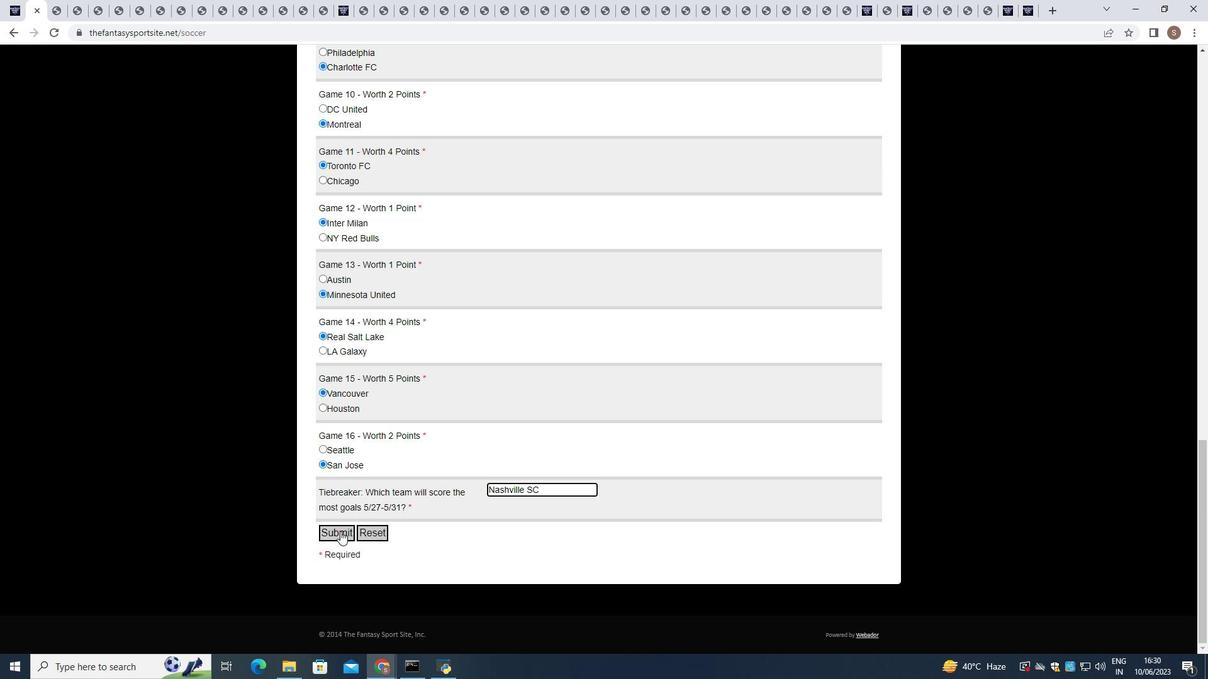 
Action: Mouse moved to (343, 529)
Screenshot: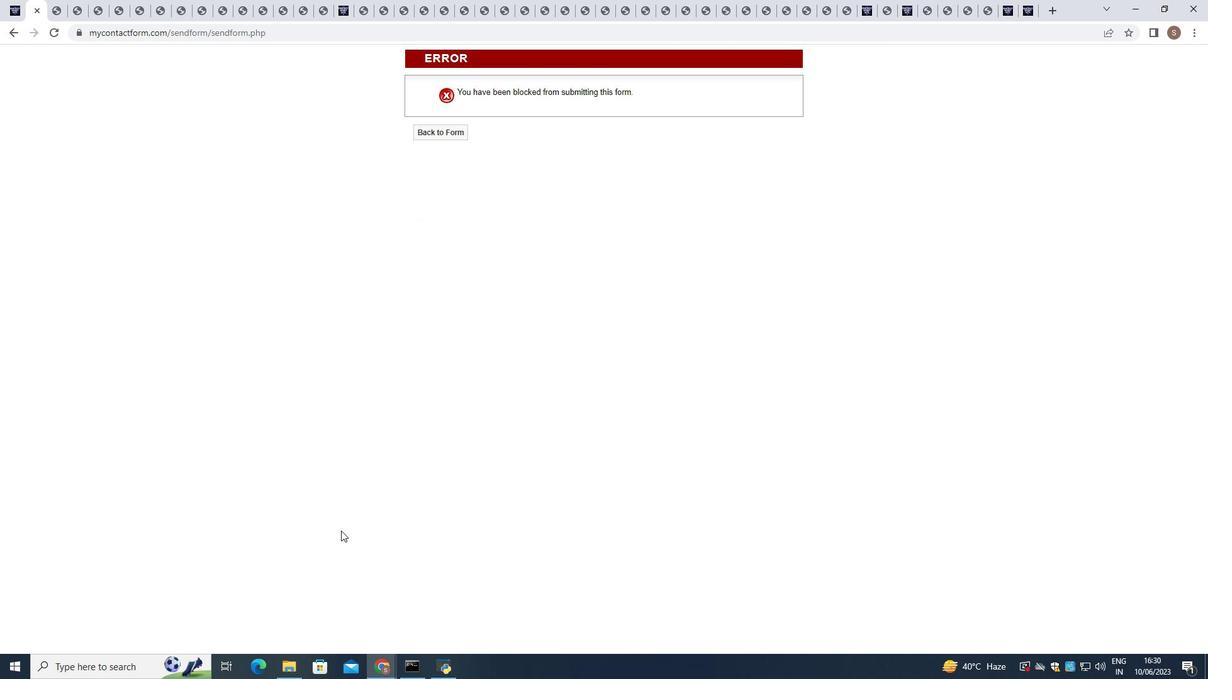 
